 Task: Search email   in folder Folder0000000028 with a subject Subject0000000027. Search email   in folder Inbox with a subject Subject0000000028. Search email   in folder Sent items with a subject Subject0000000028. Mark as unread   in folder Folder0000000021 with a subject Subject0000000021. Mark as unread   in folder Folder0000000022 with a subject Subject0000000021
Action: Mouse moved to (442, 115)
Screenshot: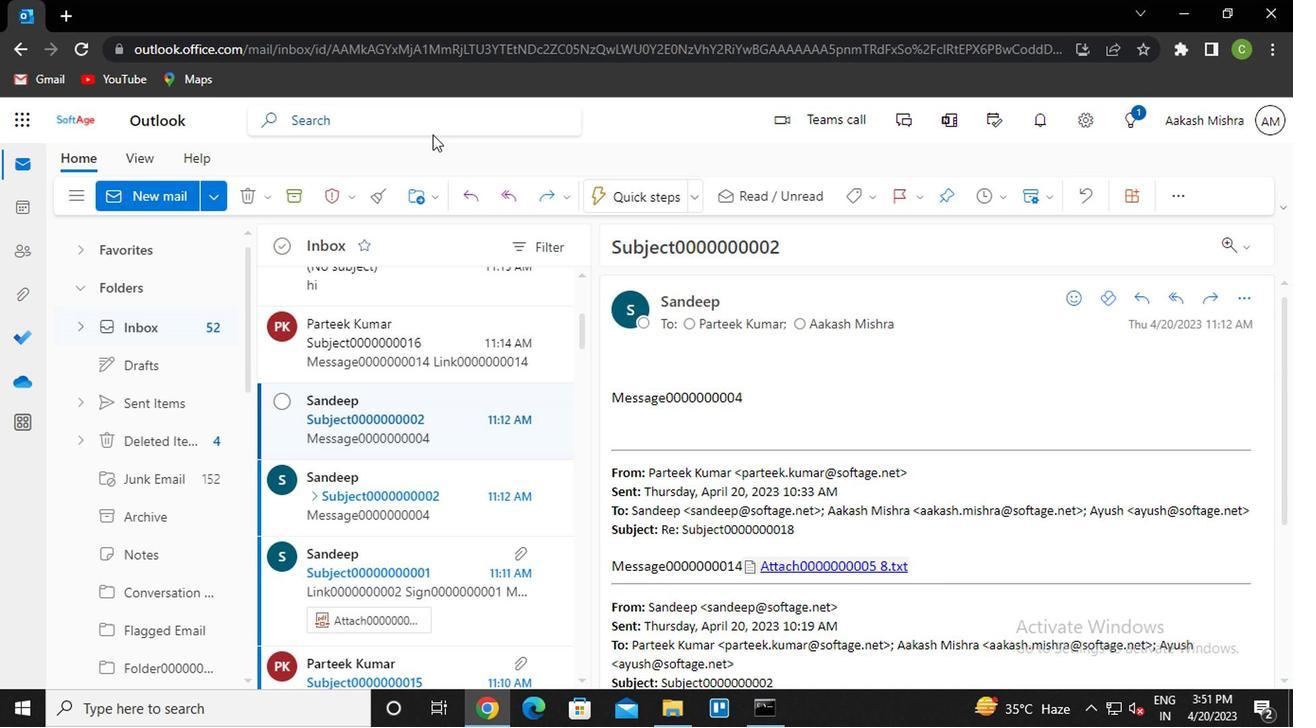 
Action: Mouse pressed left at (442, 115)
Screenshot: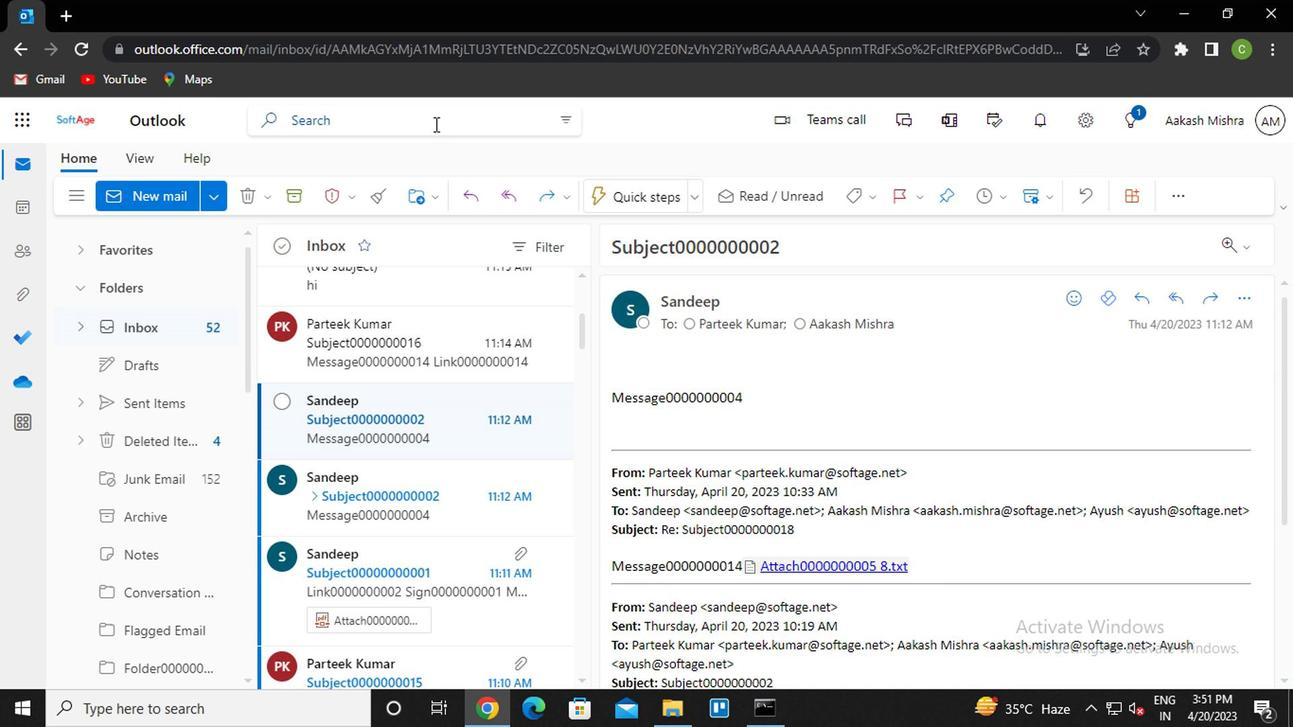 
Action: Mouse moved to (683, 124)
Screenshot: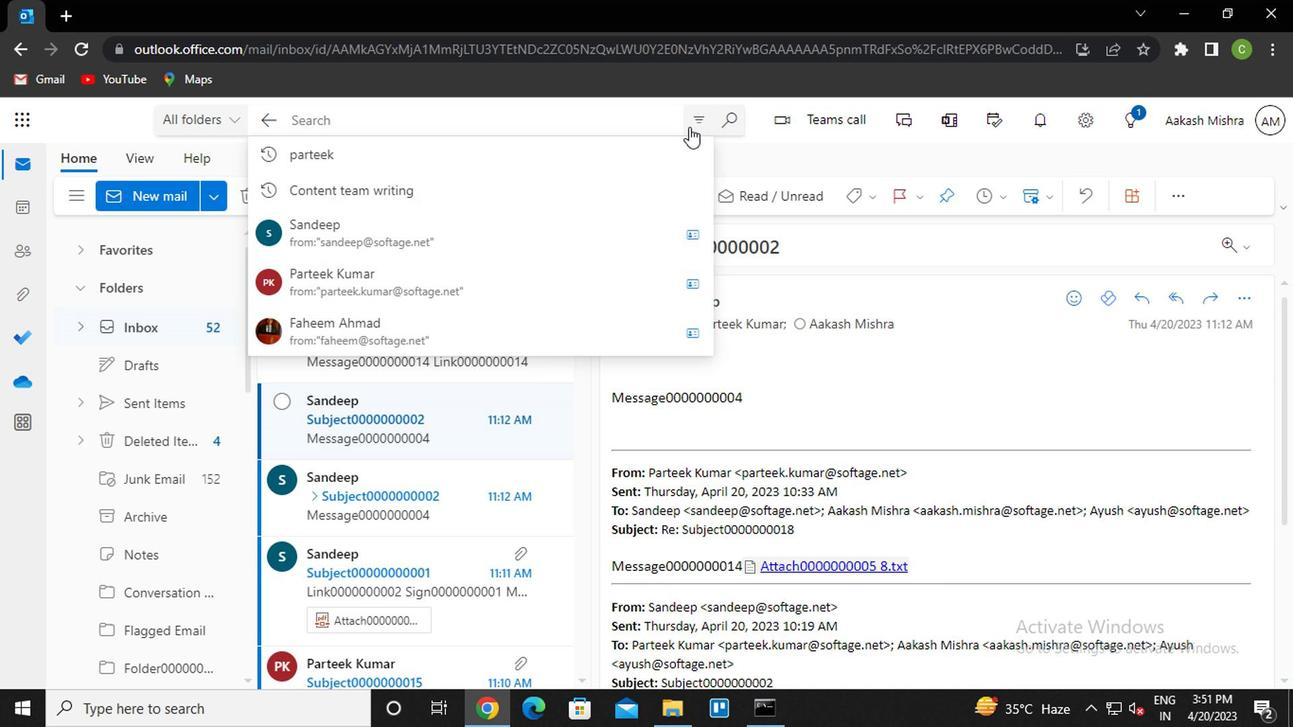 
Action: Mouse pressed left at (683, 124)
Screenshot: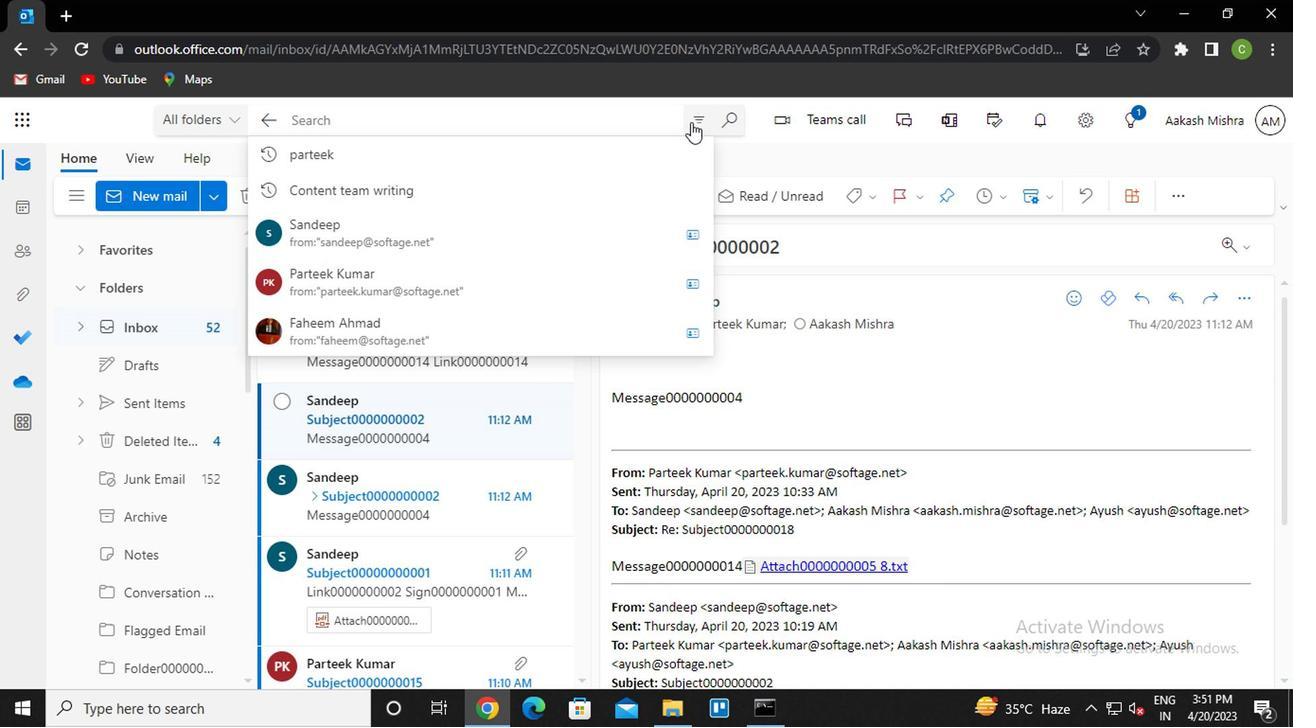 
Action: Mouse moved to (532, 177)
Screenshot: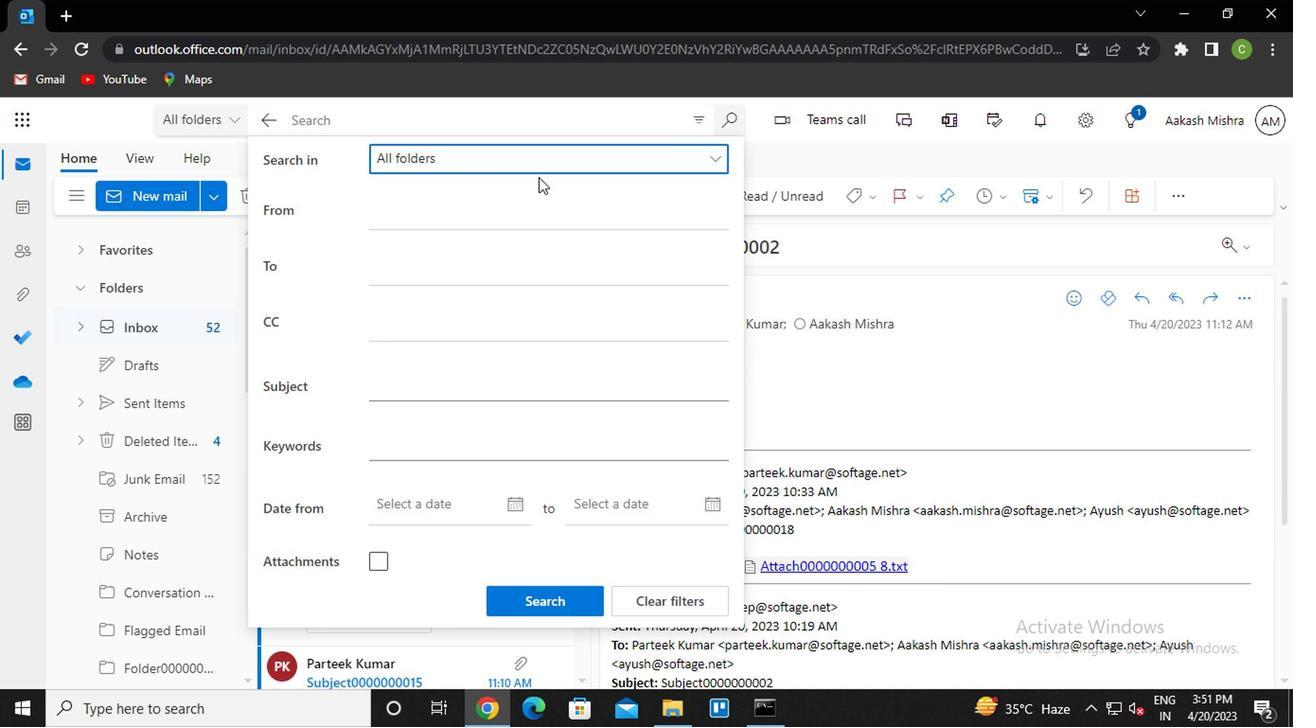 
Action: Mouse pressed left at (532, 177)
Screenshot: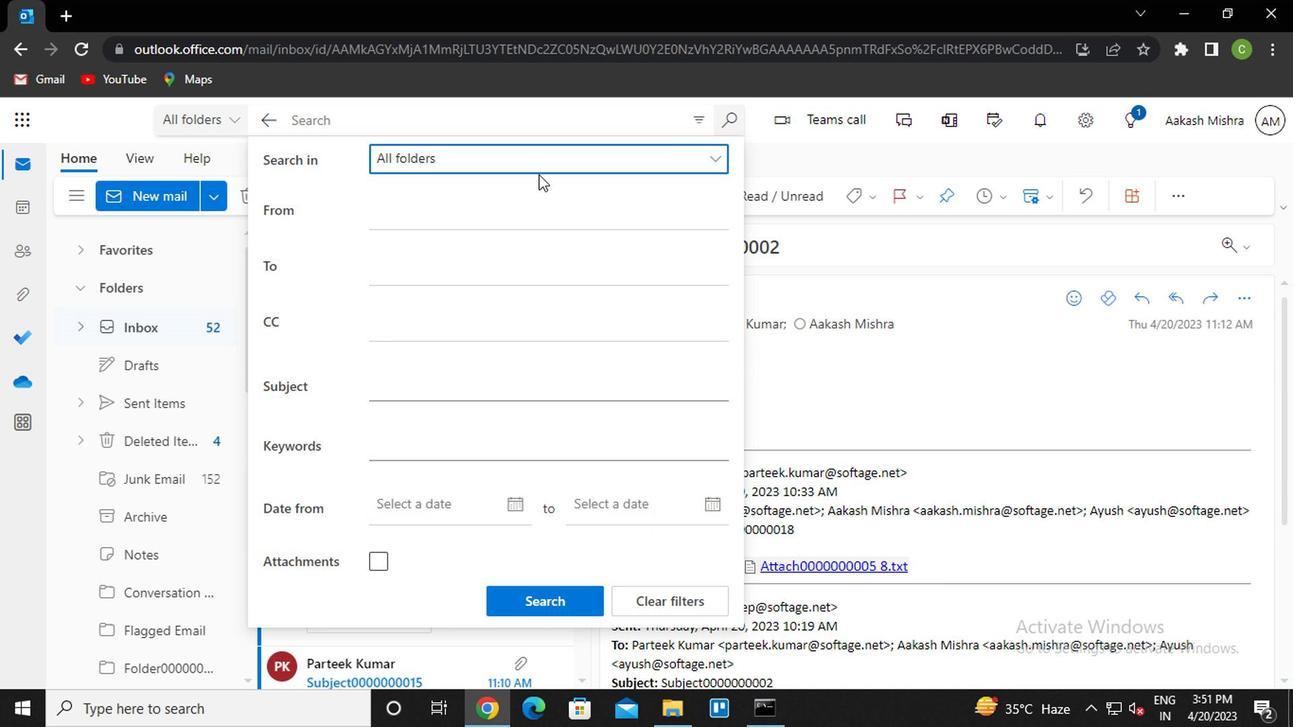 
Action: Mouse moved to (557, 159)
Screenshot: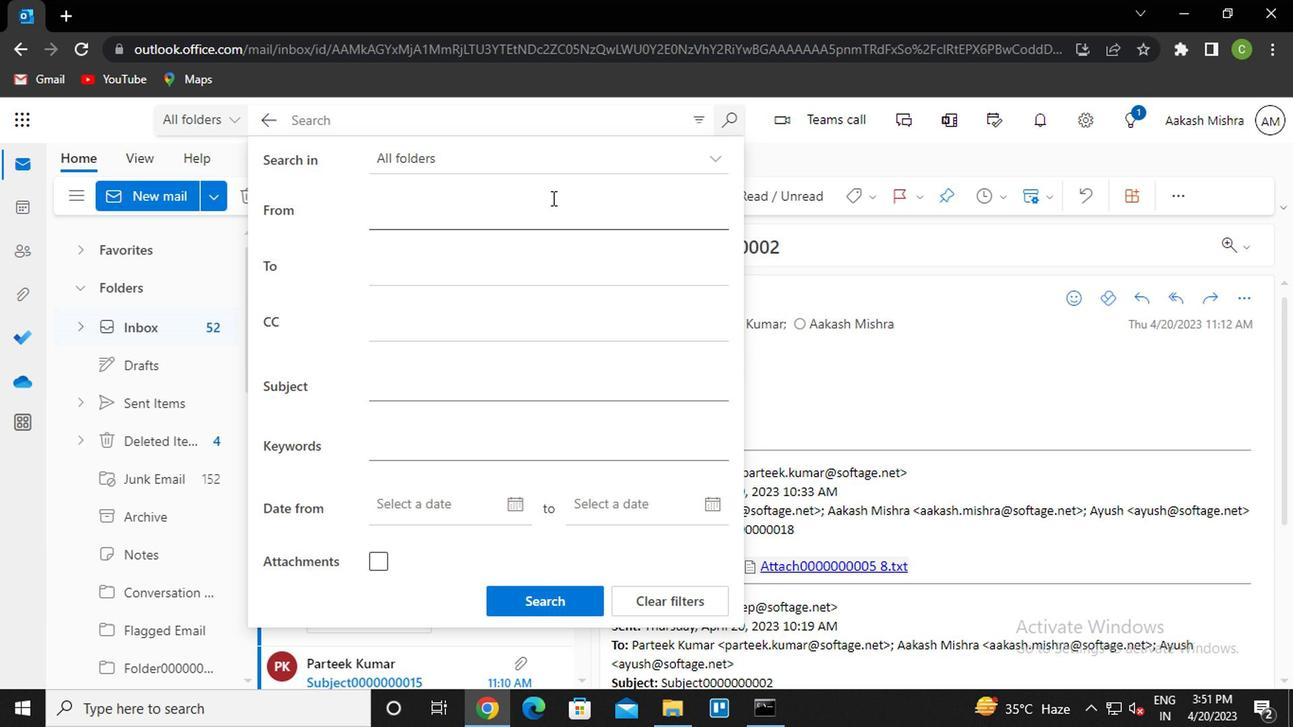 
Action: Mouse pressed left at (557, 159)
Screenshot: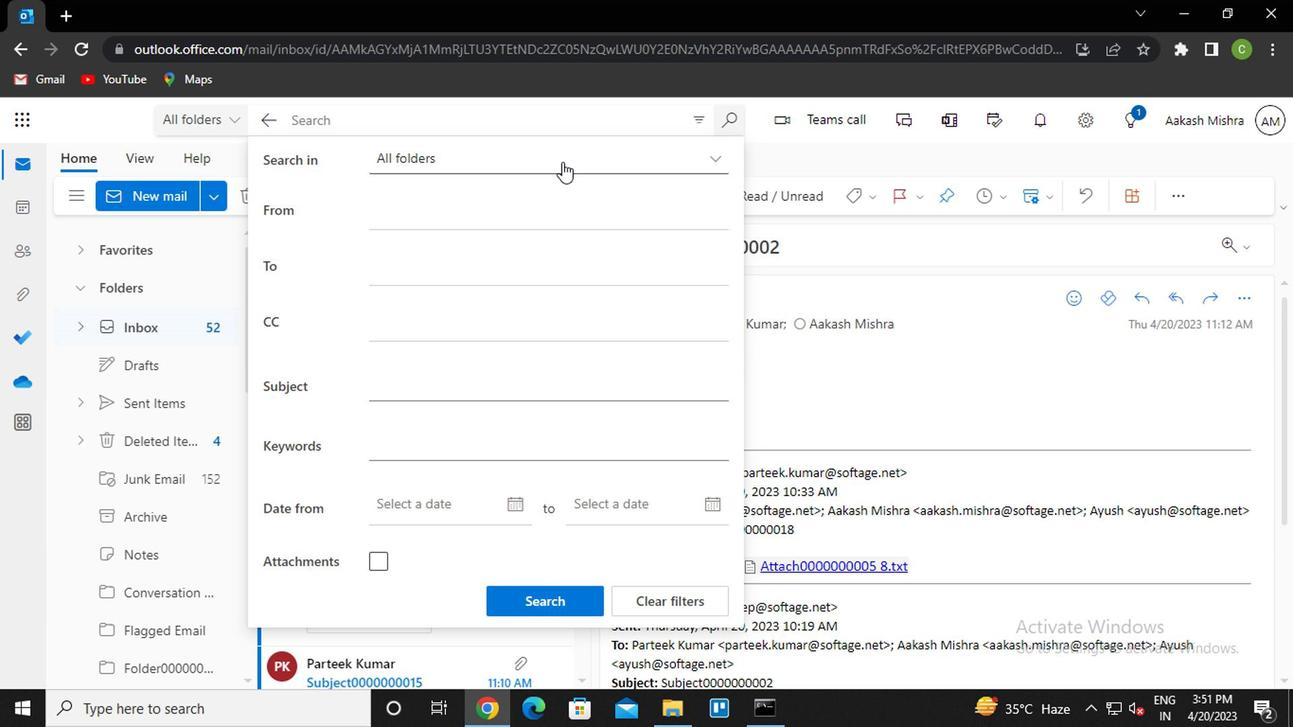 
Action: Mouse moved to (552, 297)
Screenshot: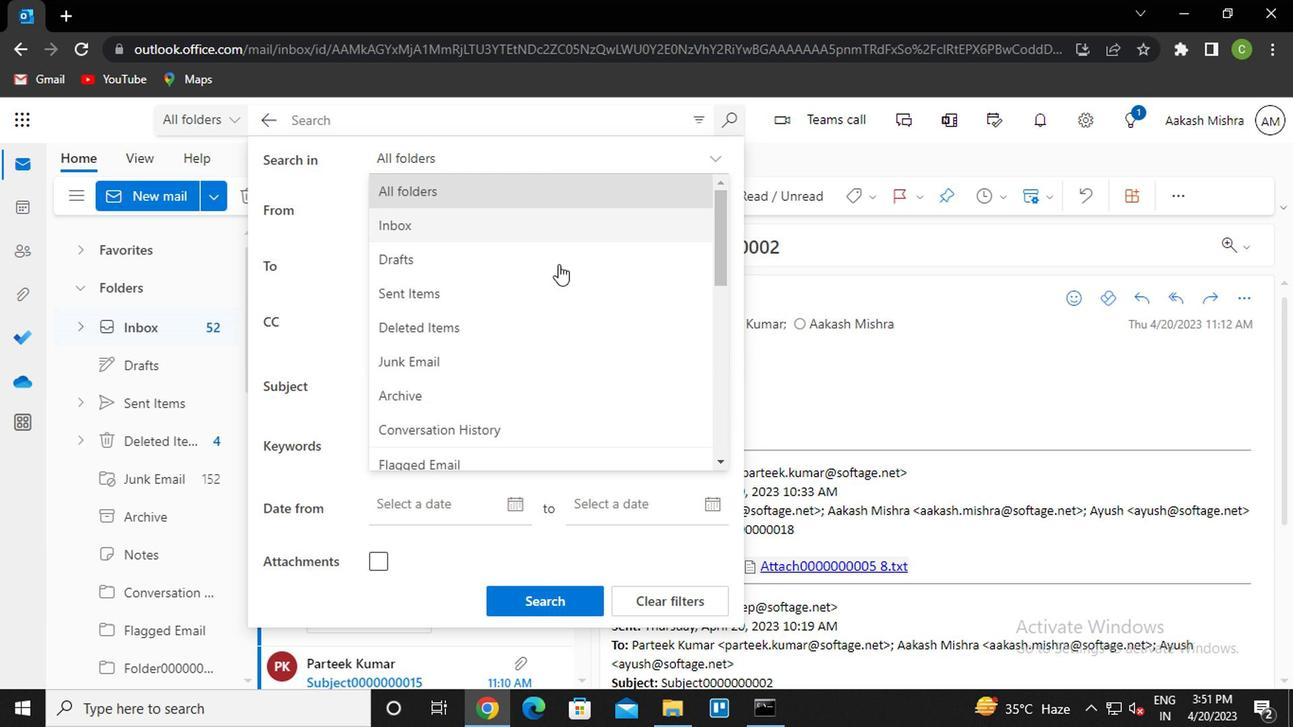
Action: Mouse scrolled (552, 296) with delta (0, -1)
Screenshot: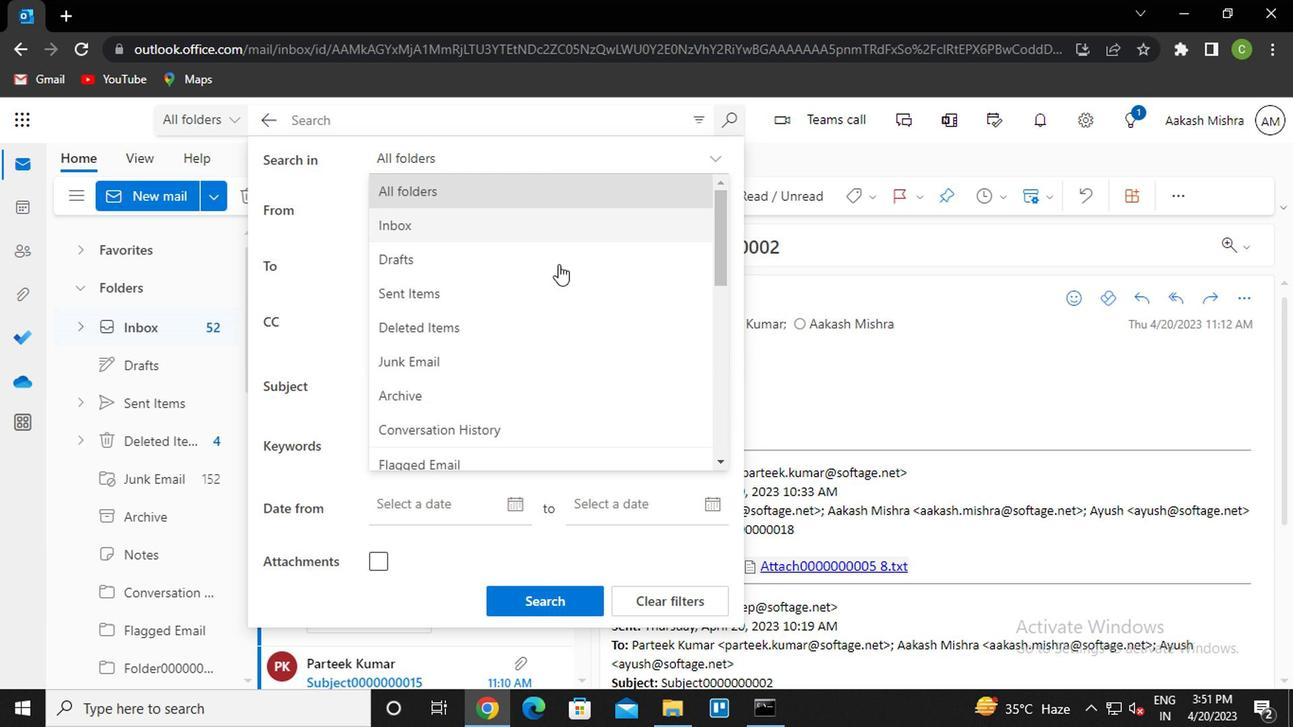 
Action: Mouse scrolled (552, 296) with delta (0, -1)
Screenshot: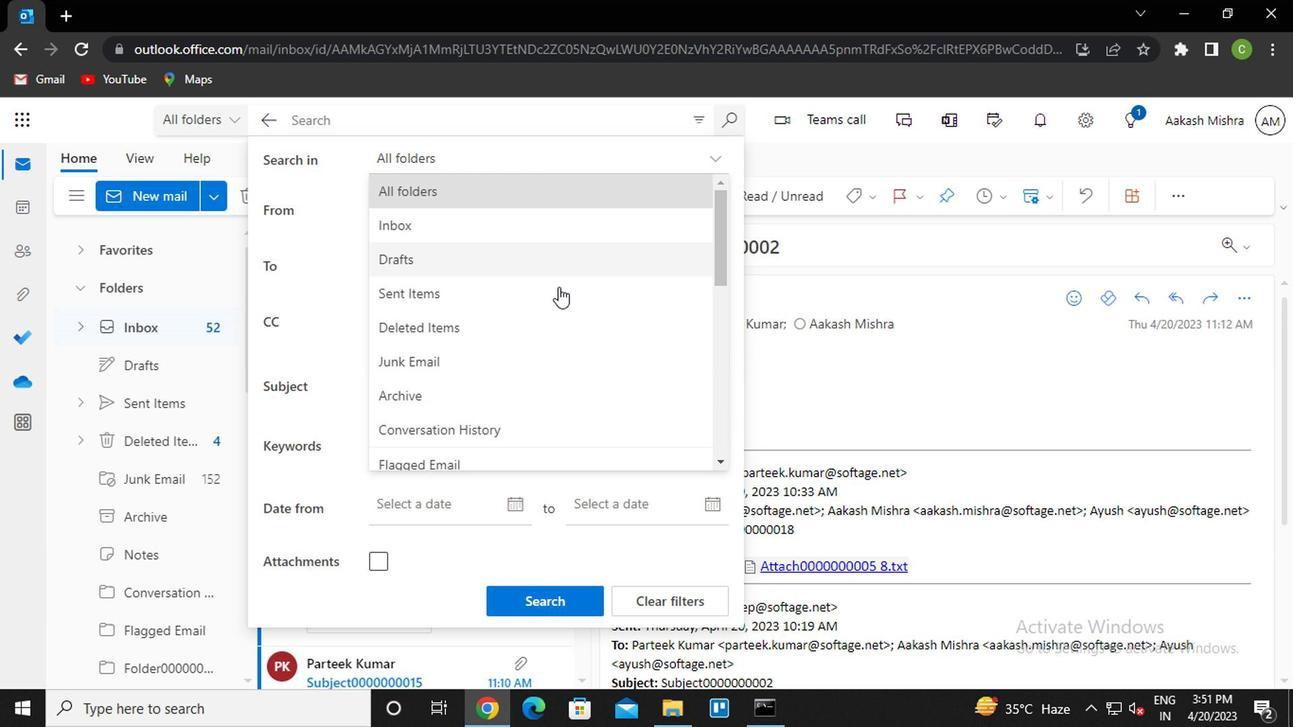 
Action: Mouse scrolled (552, 296) with delta (0, -1)
Screenshot: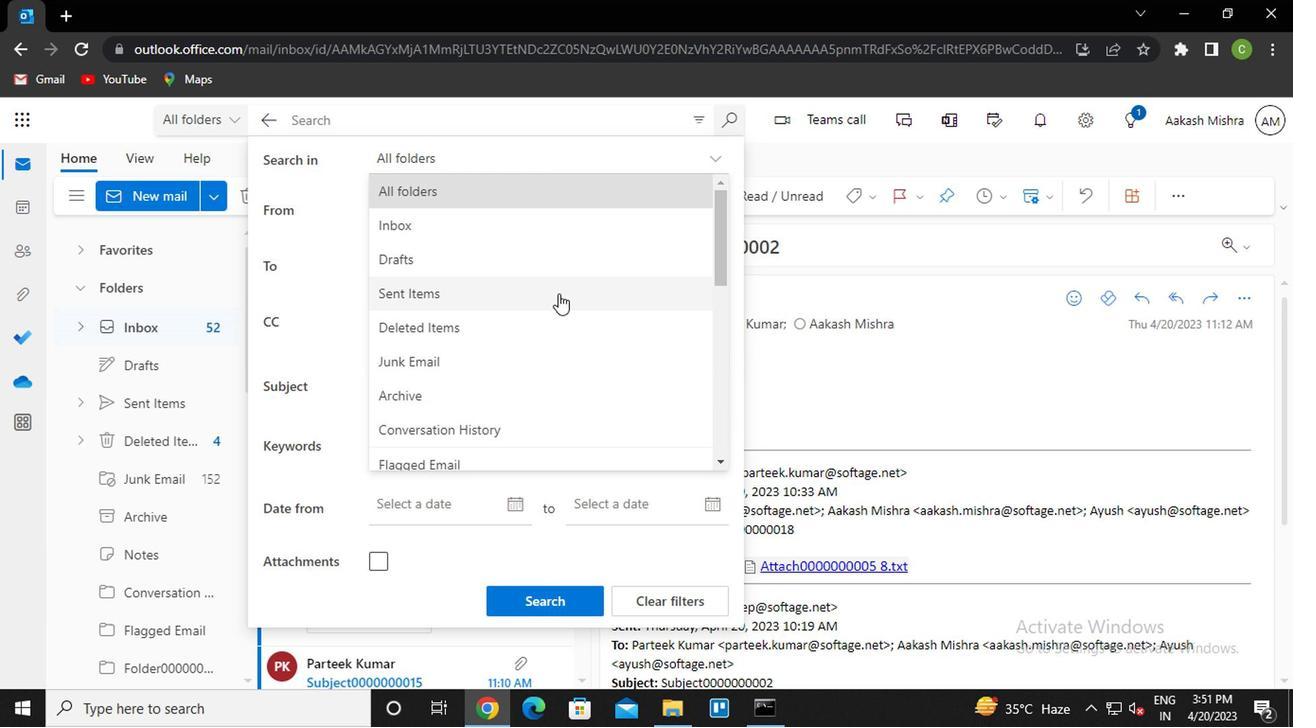 
Action: Mouse scrolled (552, 296) with delta (0, -1)
Screenshot: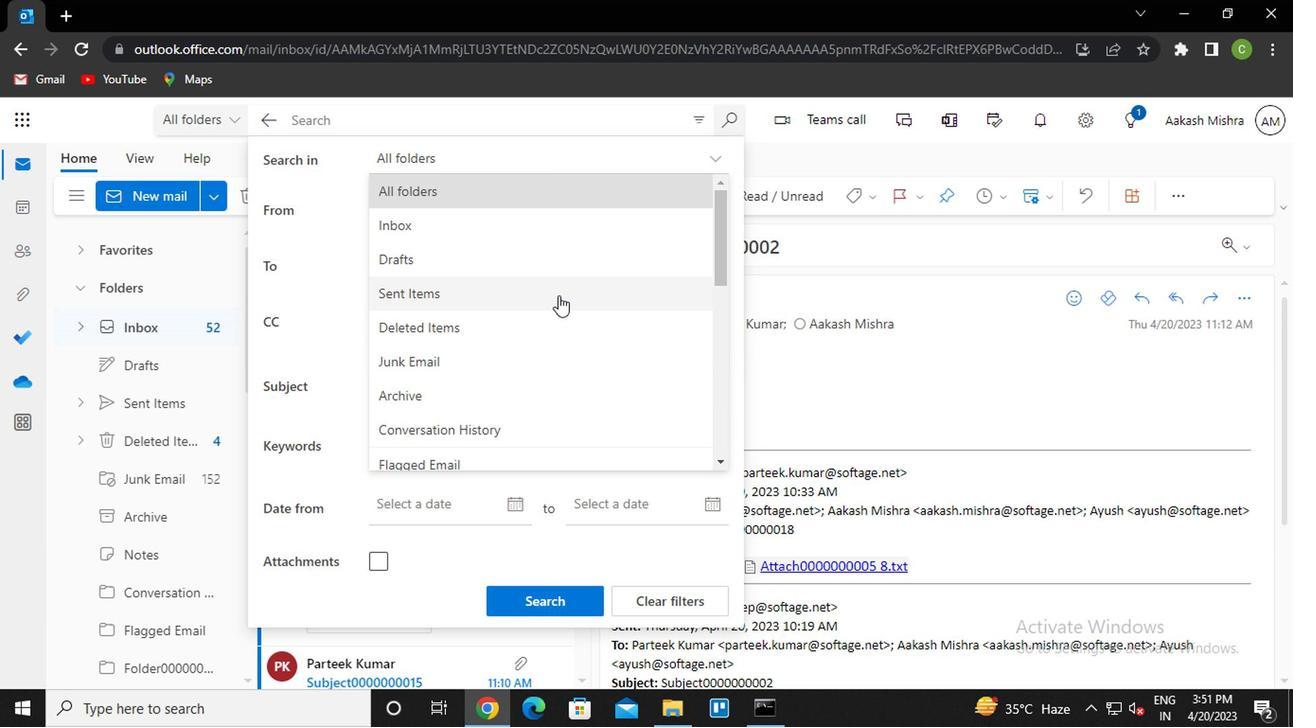 
Action: Mouse scrolled (552, 296) with delta (0, -1)
Screenshot: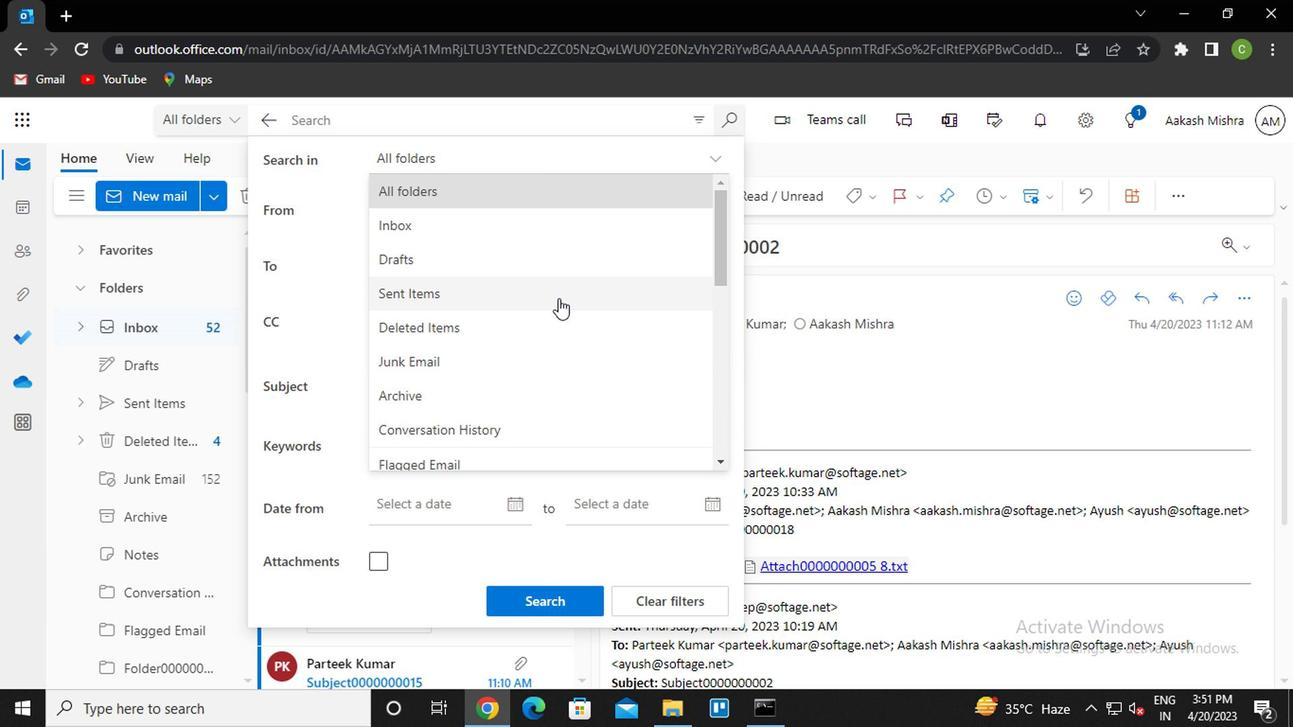 
Action: Mouse moved to (517, 353)
Screenshot: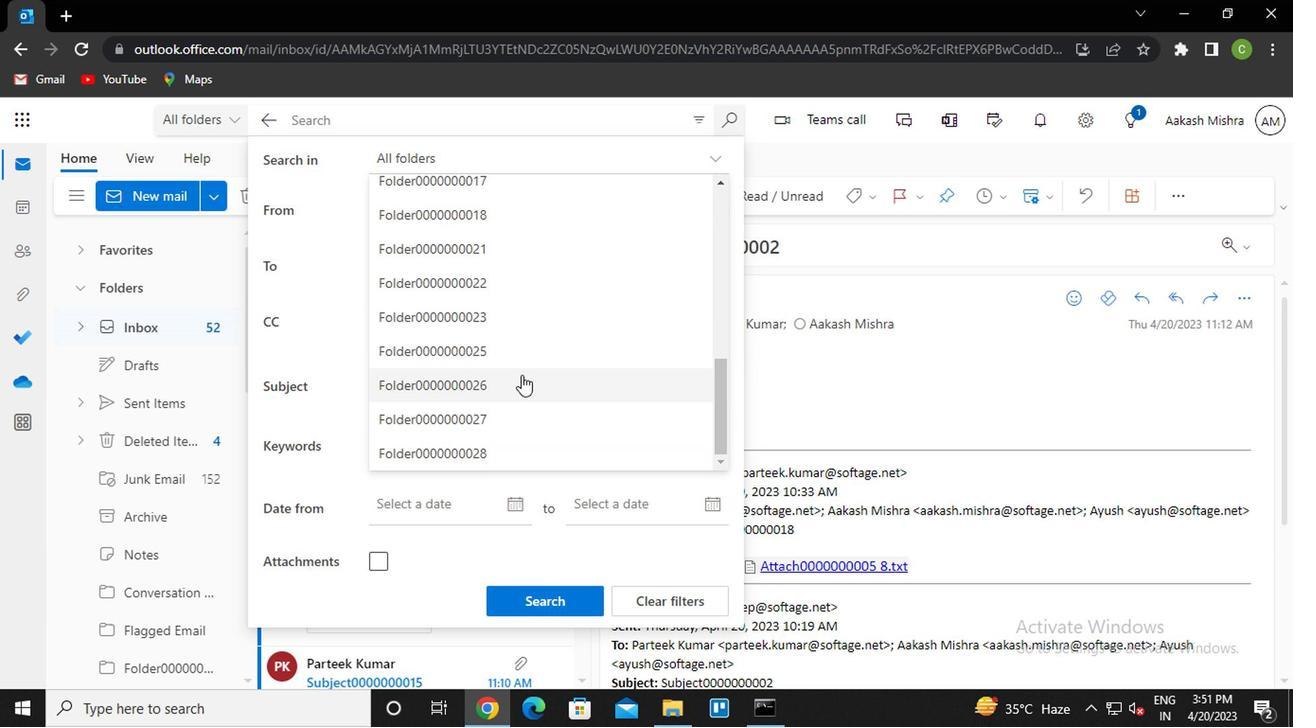
Action: Mouse scrolled (517, 351) with delta (0, -1)
Screenshot: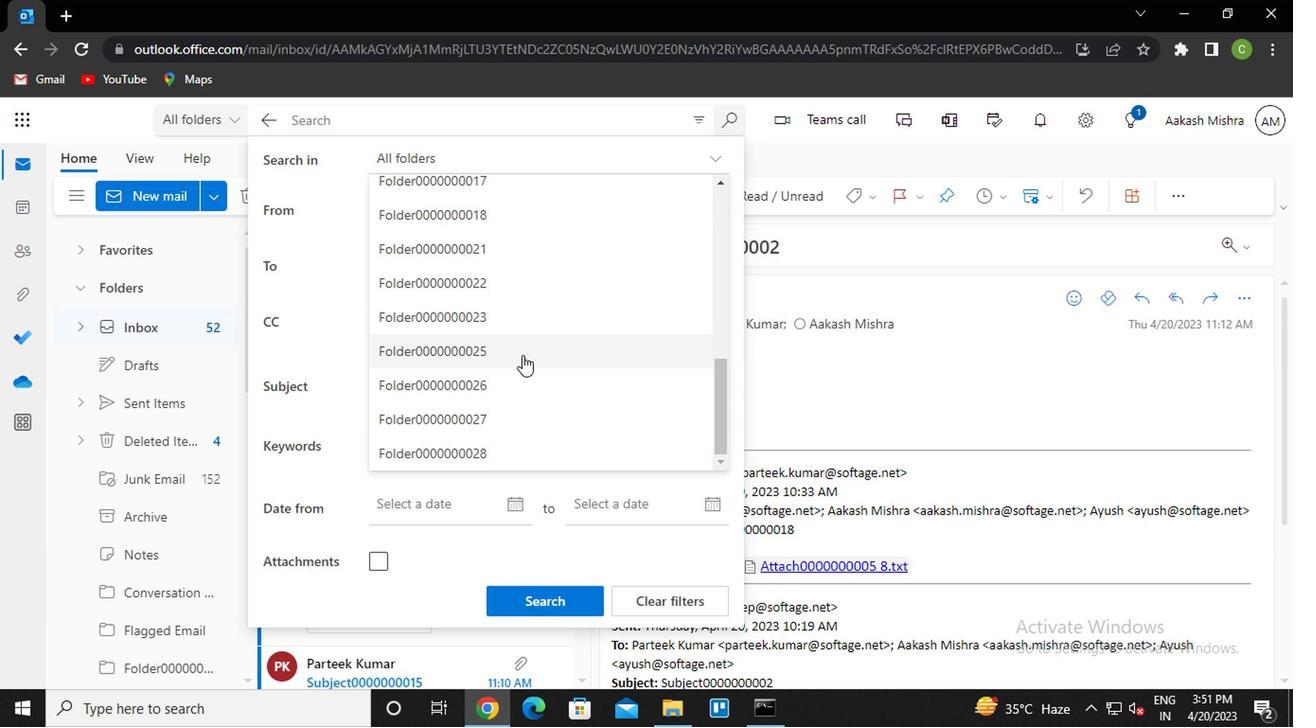 
Action: Mouse moved to (516, 353)
Screenshot: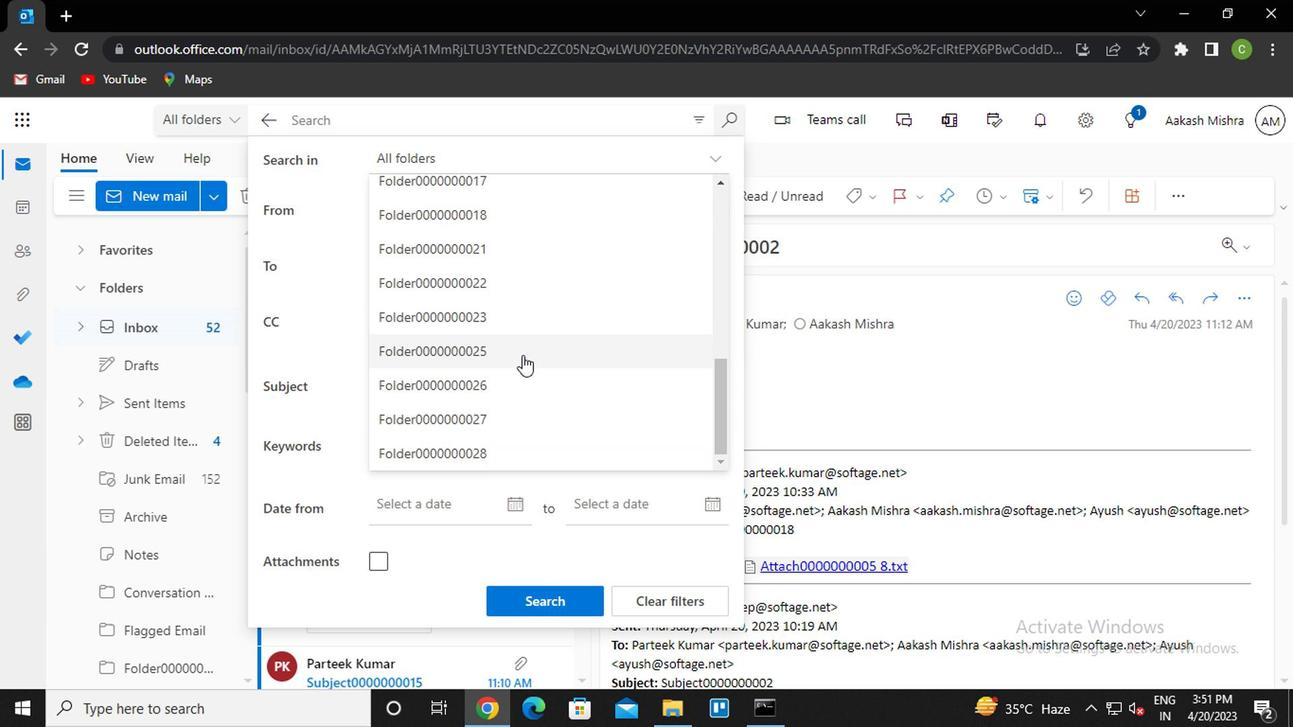 
Action: Mouse scrolled (516, 351) with delta (0, -1)
Screenshot: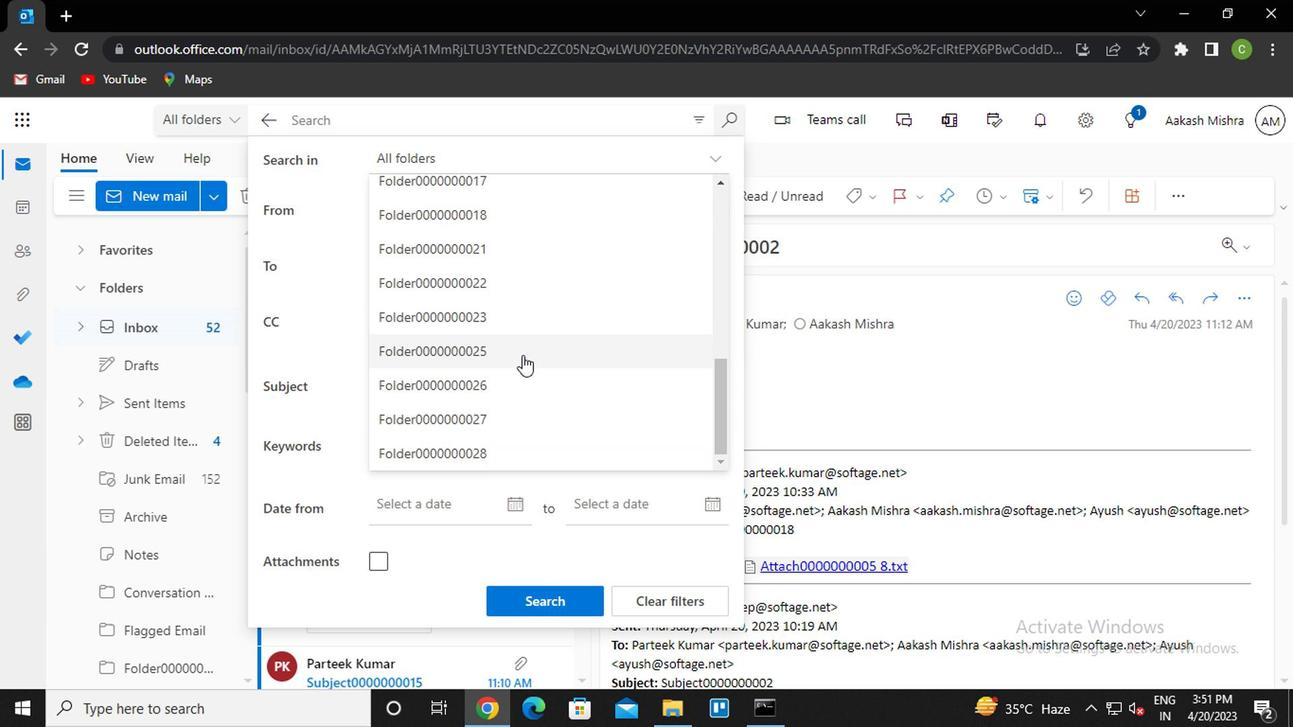 
Action: Mouse scrolled (516, 351) with delta (0, -1)
Screenshot: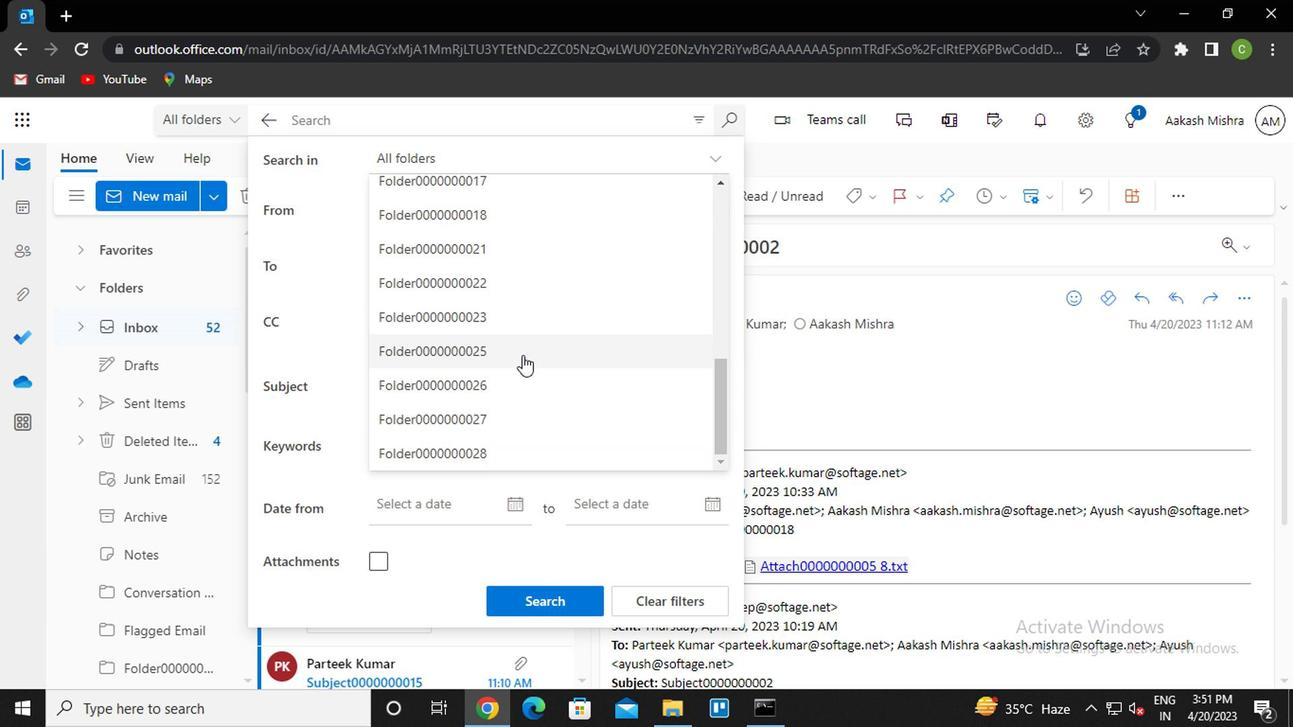 
Action: Mouse scrolled (516, 351) with delta (0, -1)
Screenshot: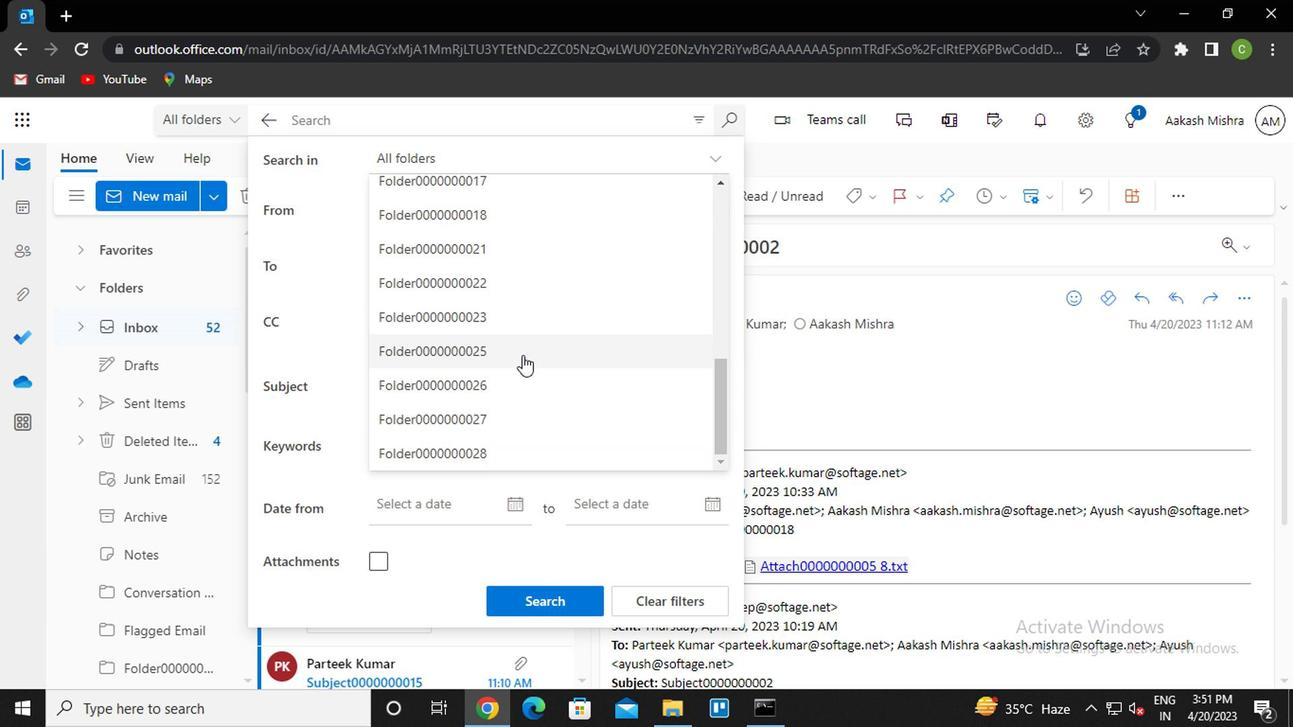 
Action: Mouse moved to (477, 450)
Screenshot: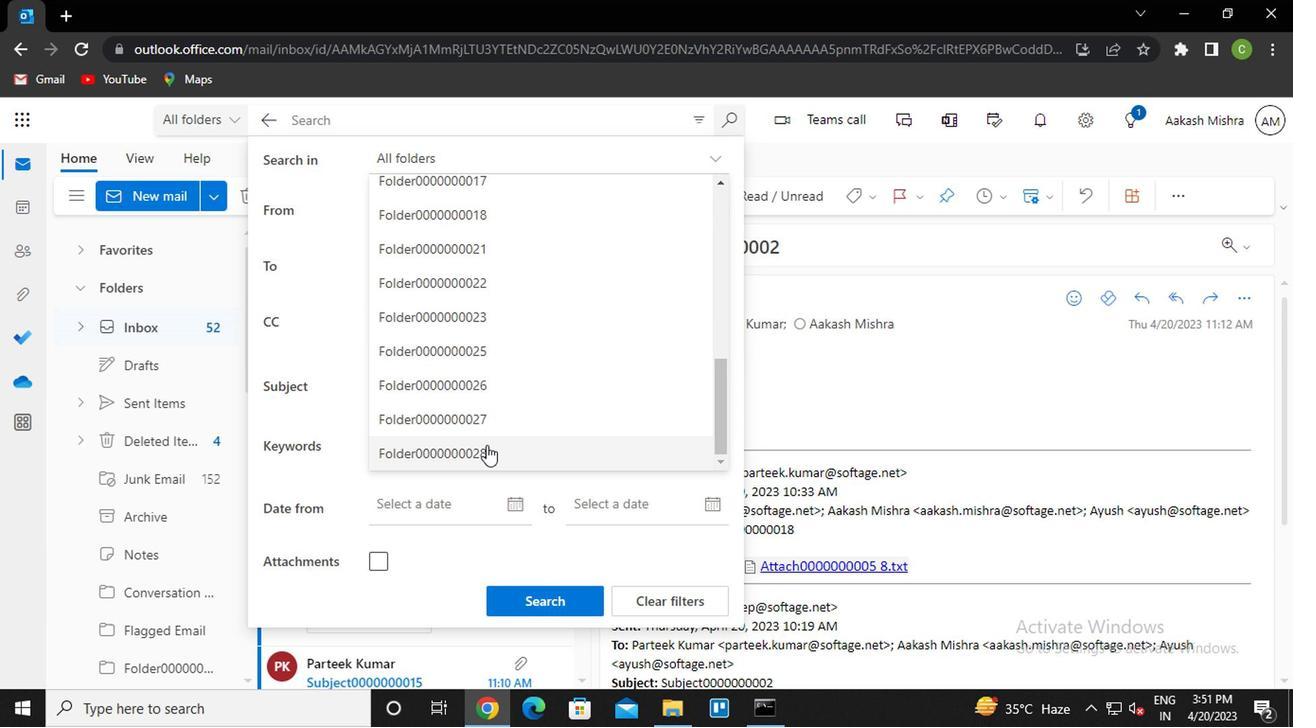 
Action: Mouse pressed left at (477, 450)
Screenshot: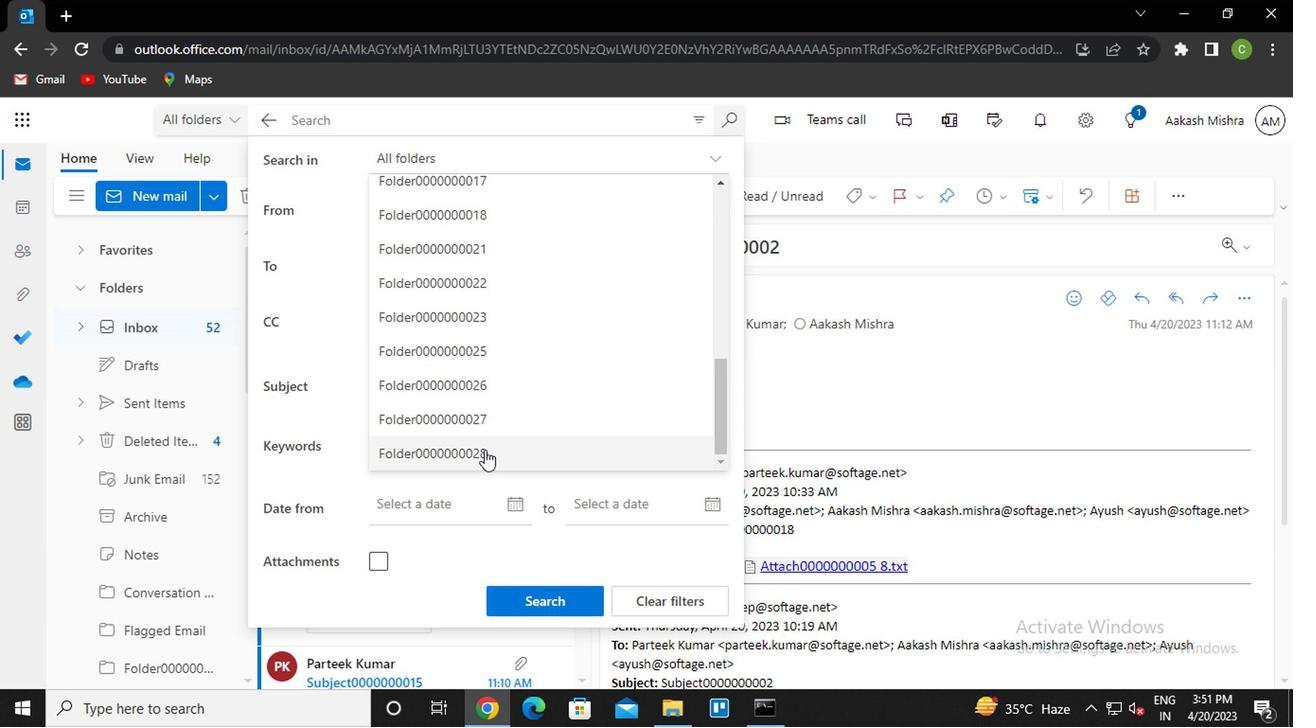 
Action: Mouse moved to (429, 389)
Screenshot: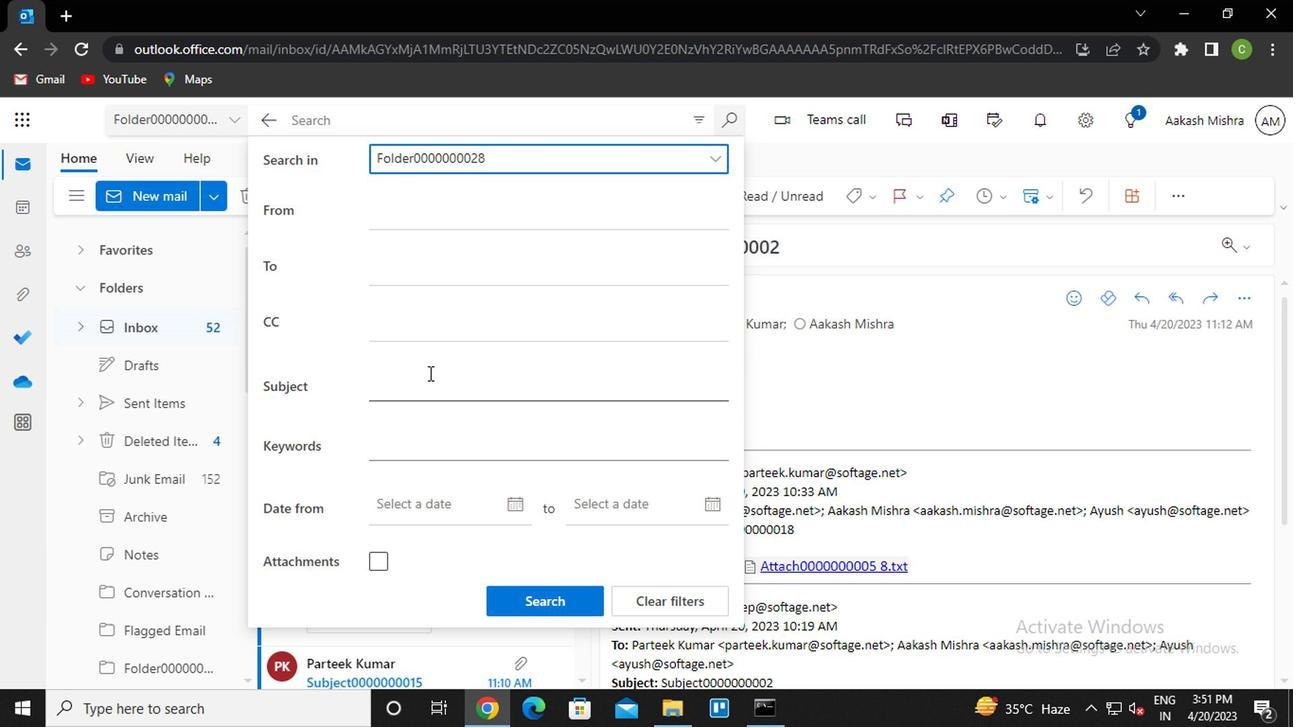 
Action: Mouse pressed left at (429, 389)
Screenshot: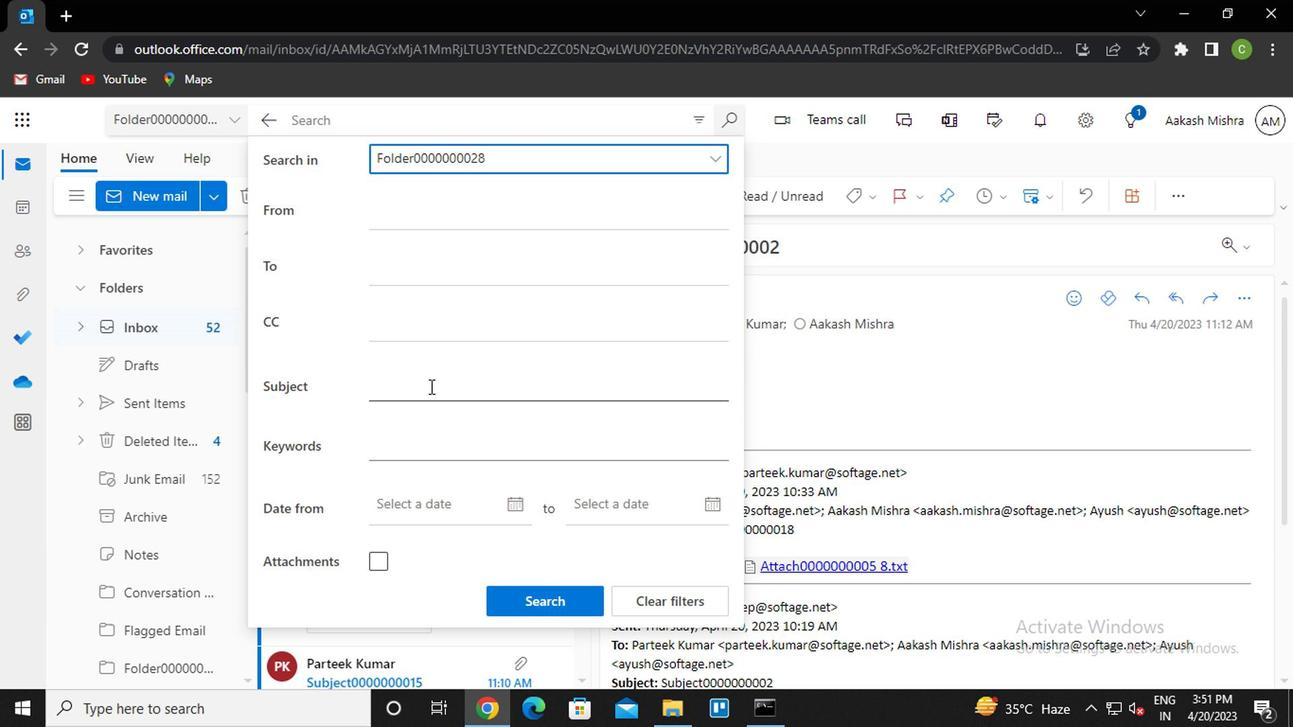 
Action: Key pressed <Key.caps_lock><Key.caps_lock>s<Key.caps_lock>ubject0000000027
Screenshot: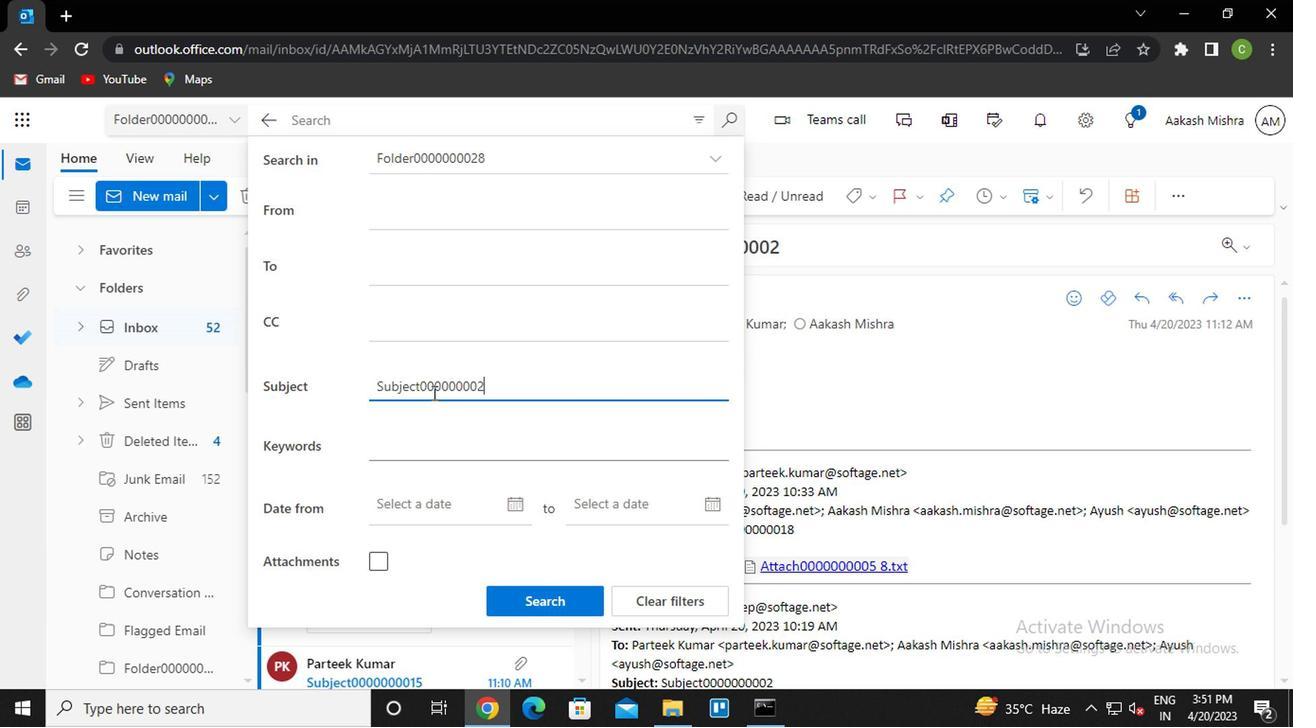 
Action: Mouse moved to (536, 604)
Screenshot: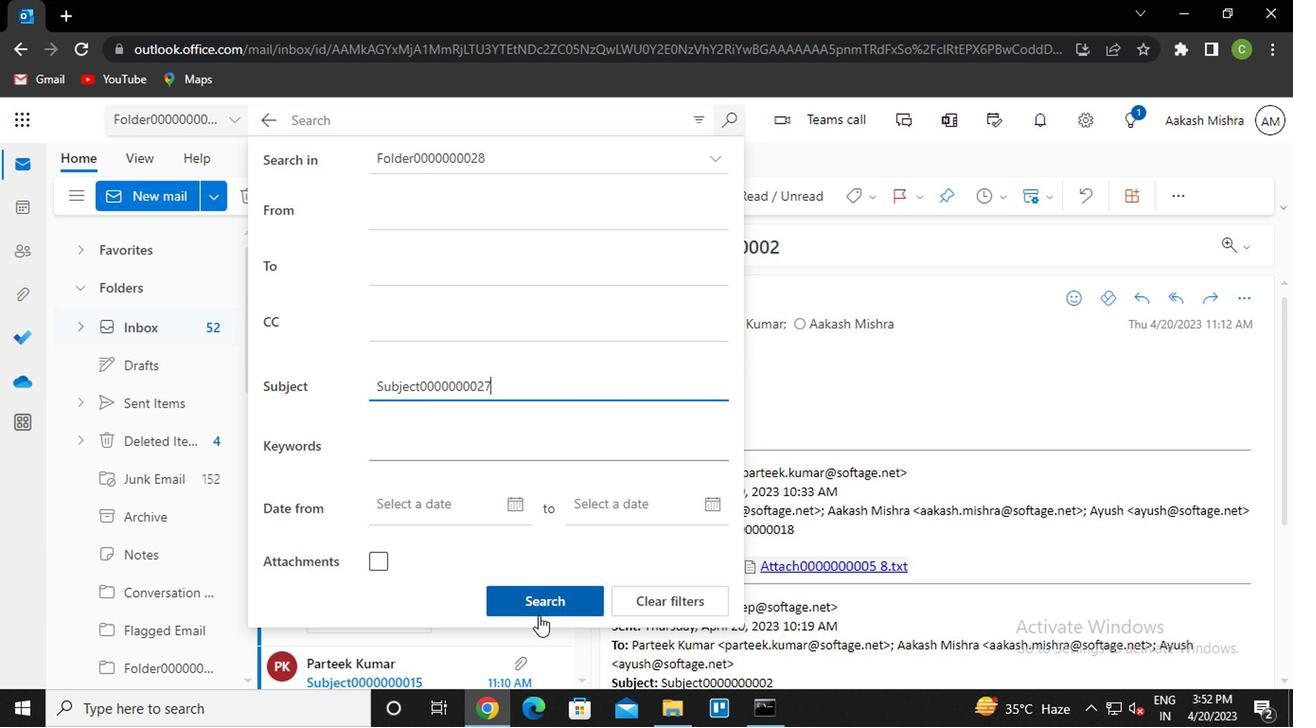 
Action: Mouse pressed left at (536, 604)
Screenshot: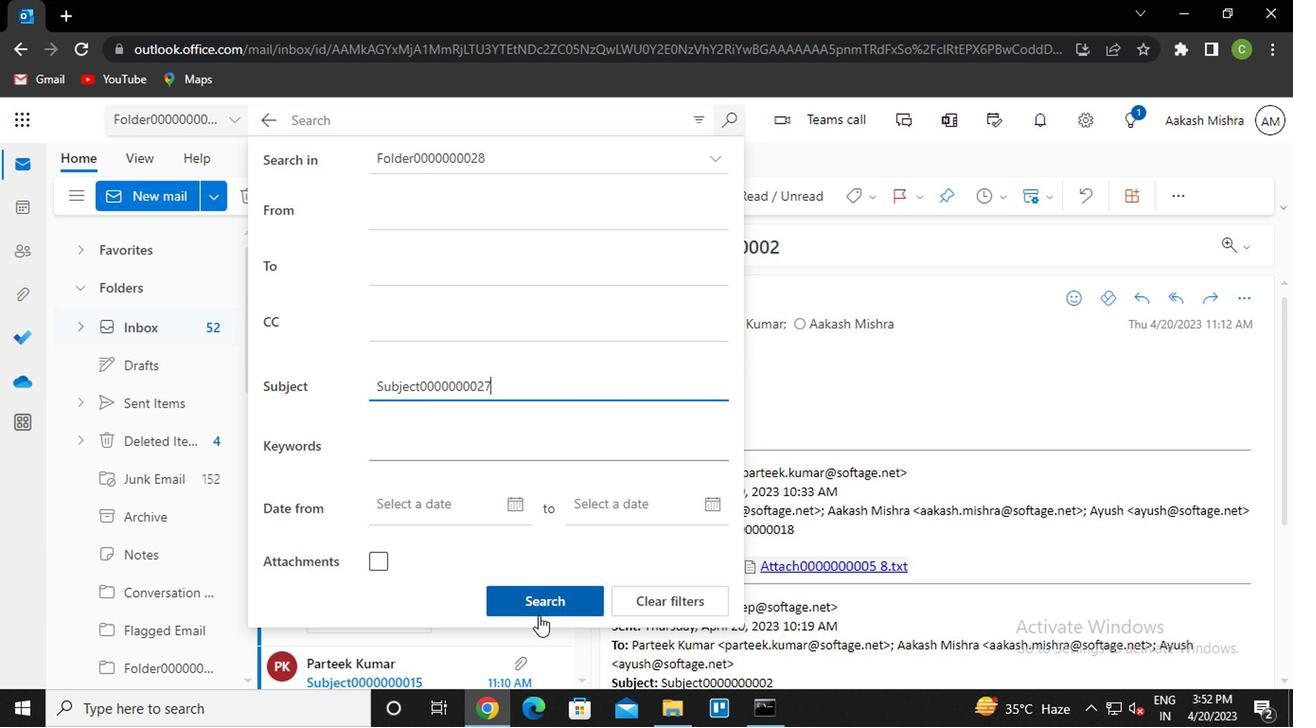 
Action: Mouse moved to (271, 124)
Screenshot: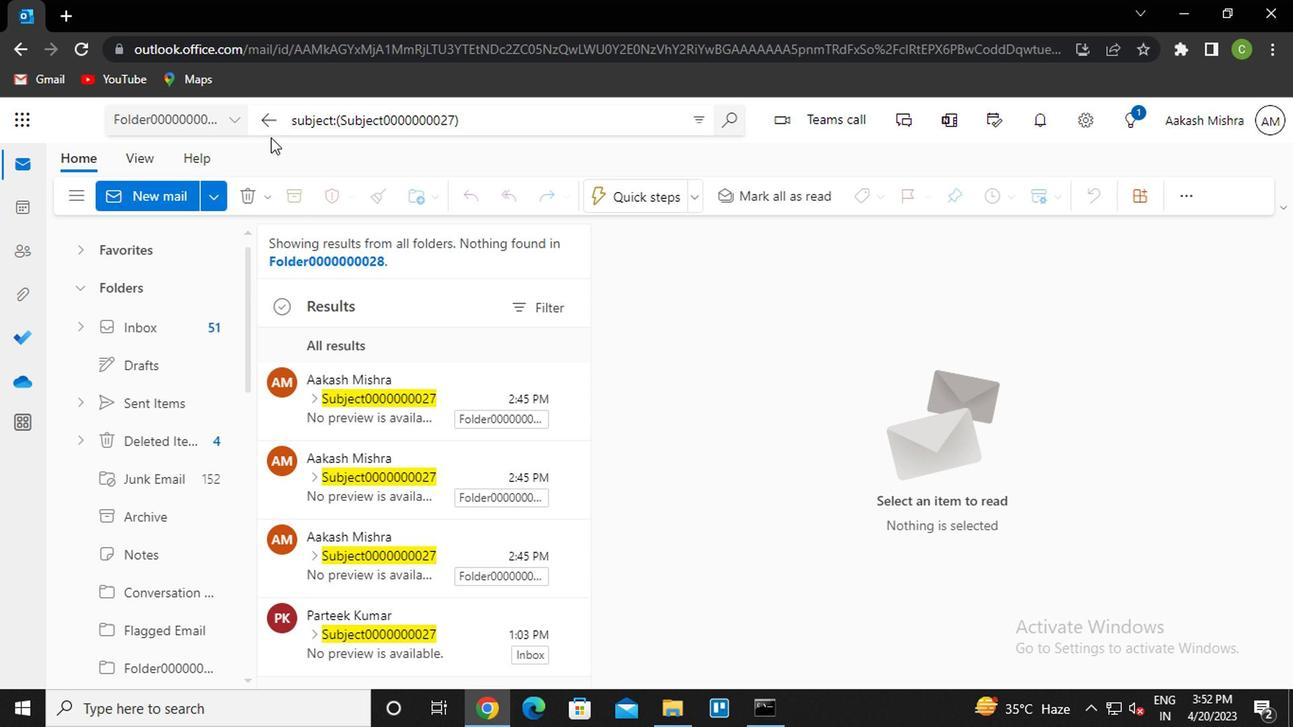 
Action: Mouse pressed left at (271, 124)
Screenshot: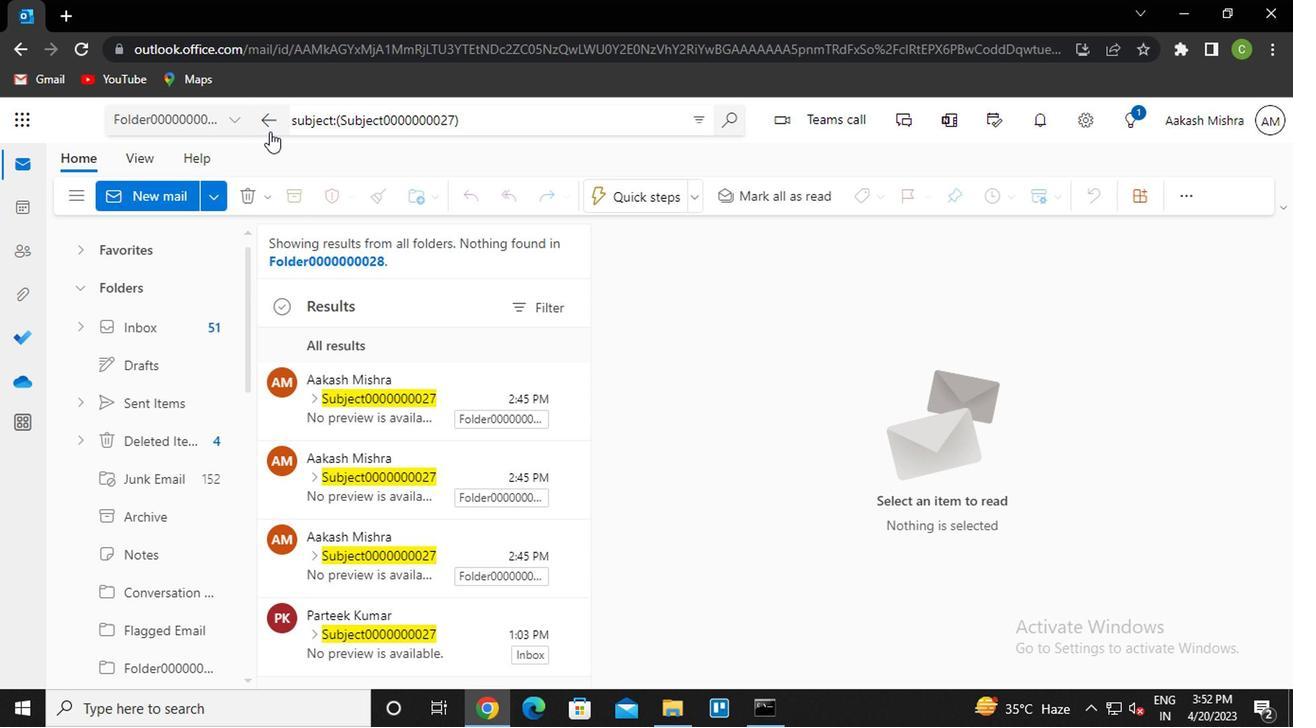 
Action: Mouse moved to (555, 129)
Screenshot: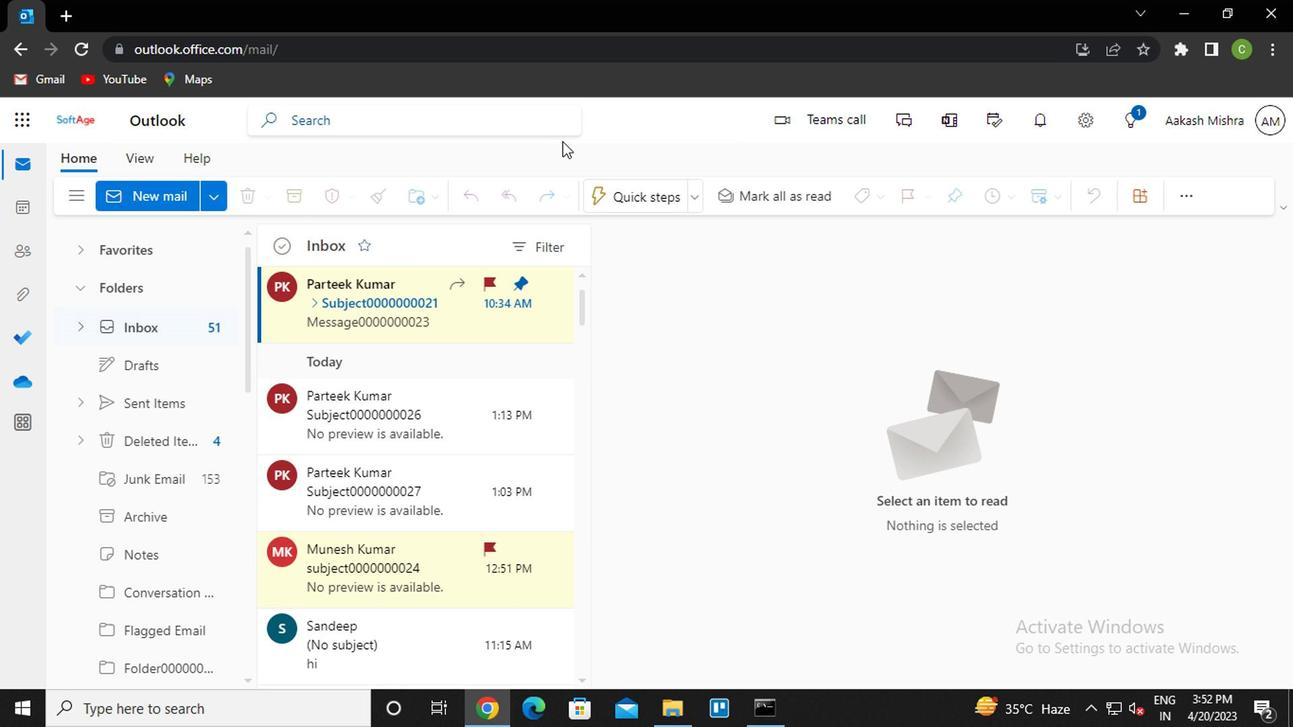 
Action: Mouse pressed left at (555, 129)
Screenshot: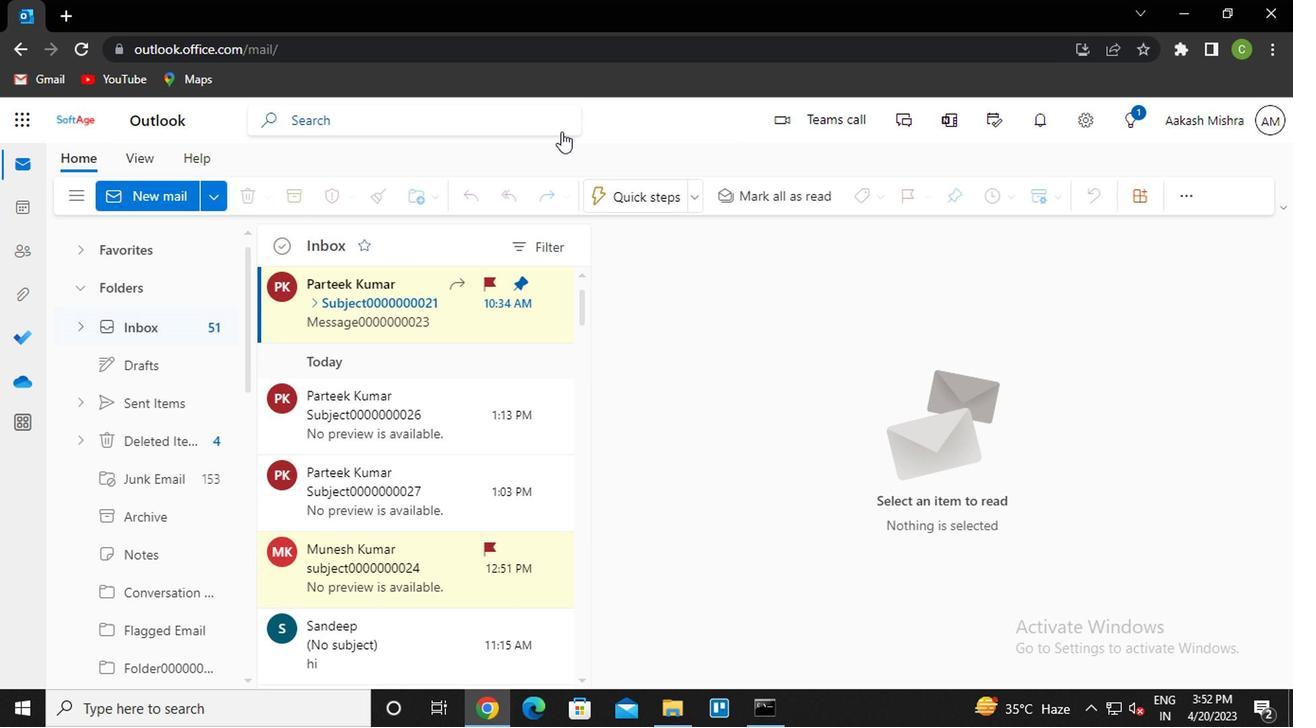 
Action: Mouse moved to (507, 157)
Screenshot: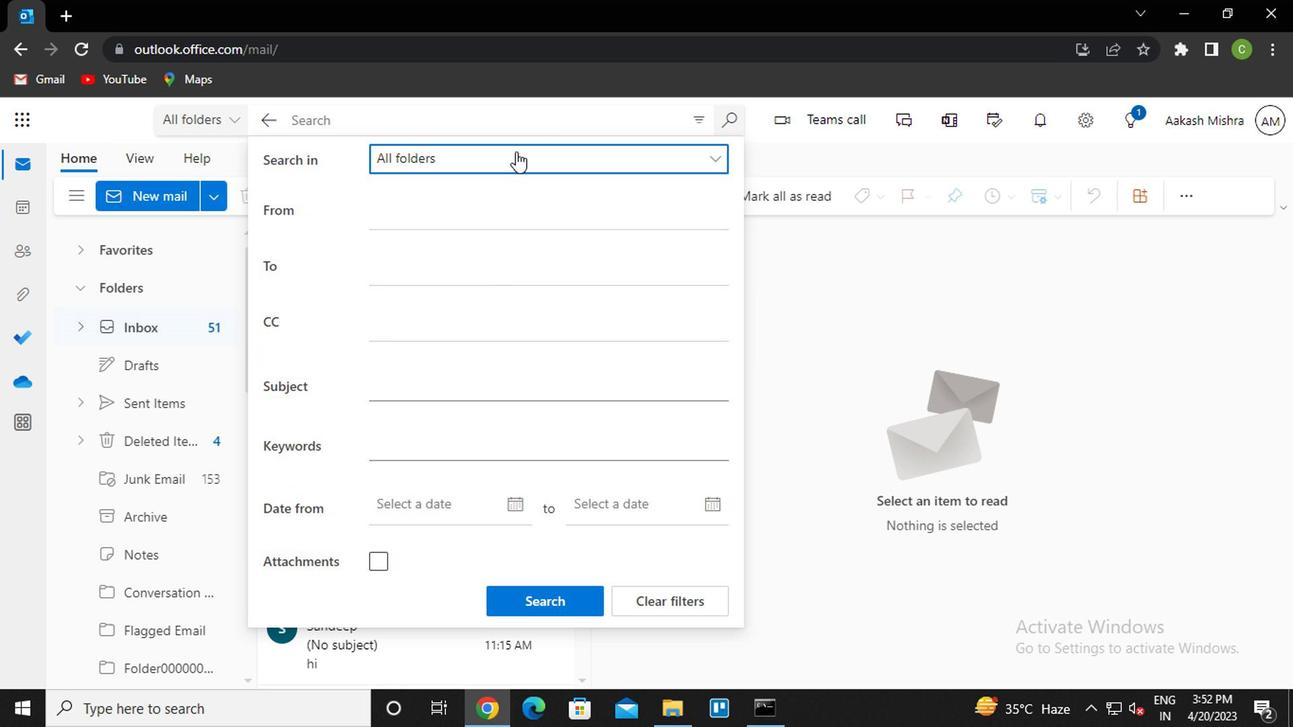 
Action: Mouse pressed left at (507, 157)
Screenshot: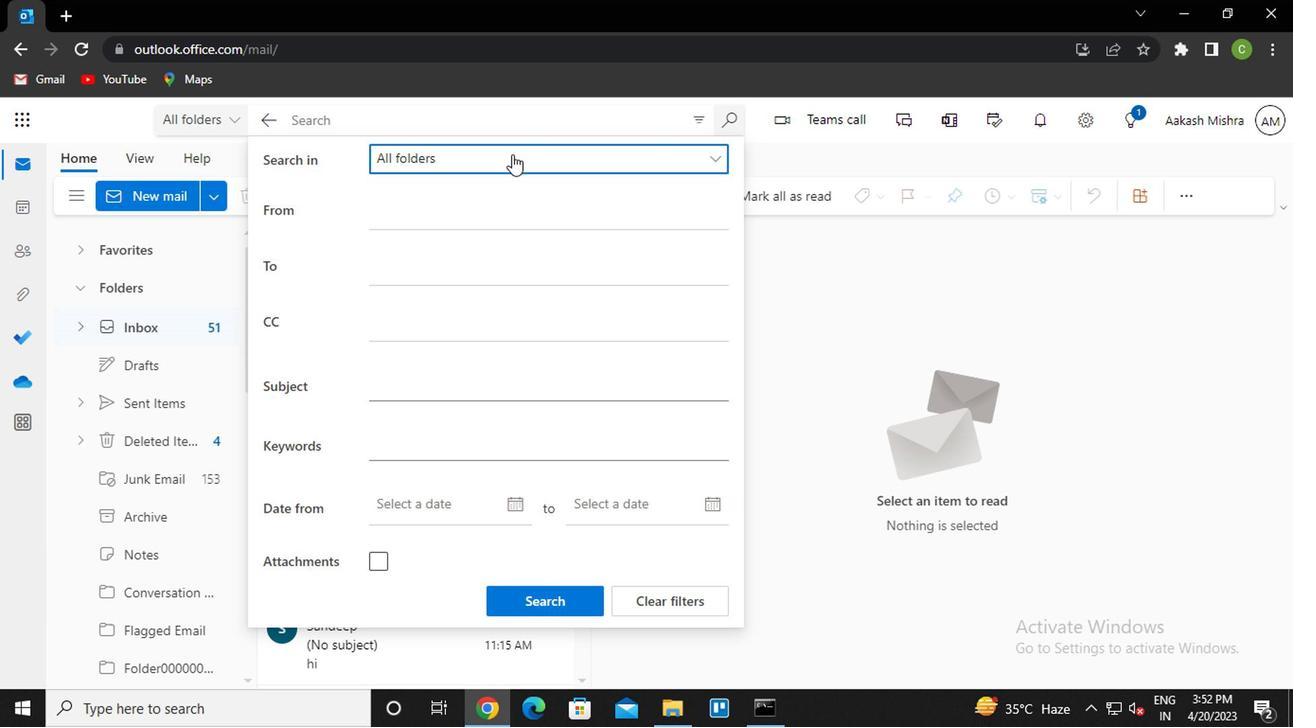
Action: Mouse moved to (427, 222)
Screenshot: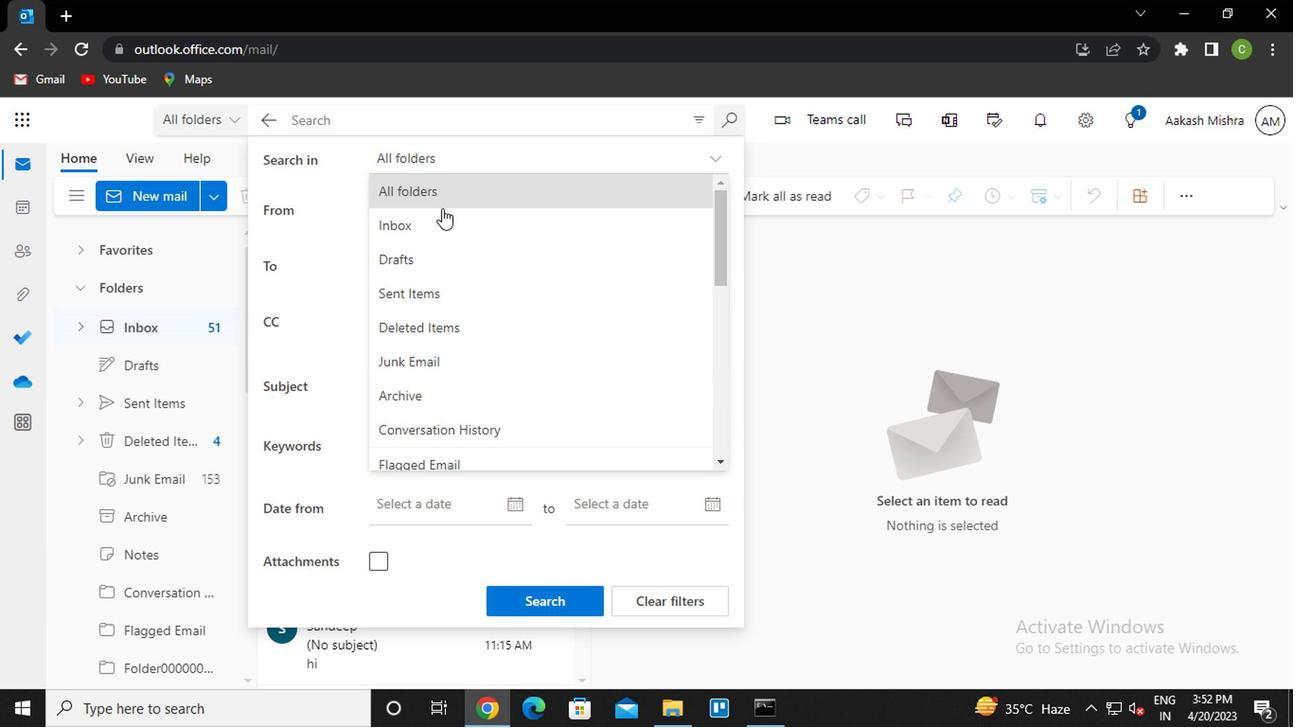 
Action: Mouse pressed left at (427, 222)
Screenshot: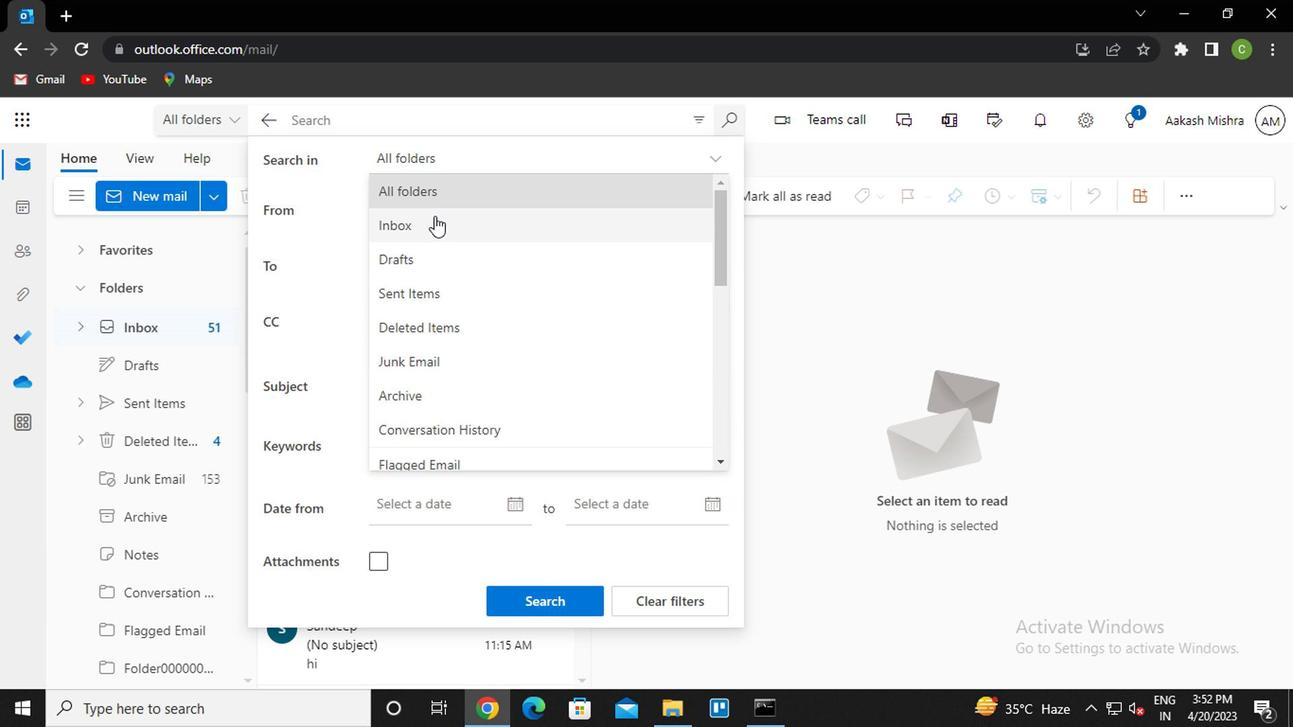 
Action: Mouse moved to (431, 387)
Screenshot: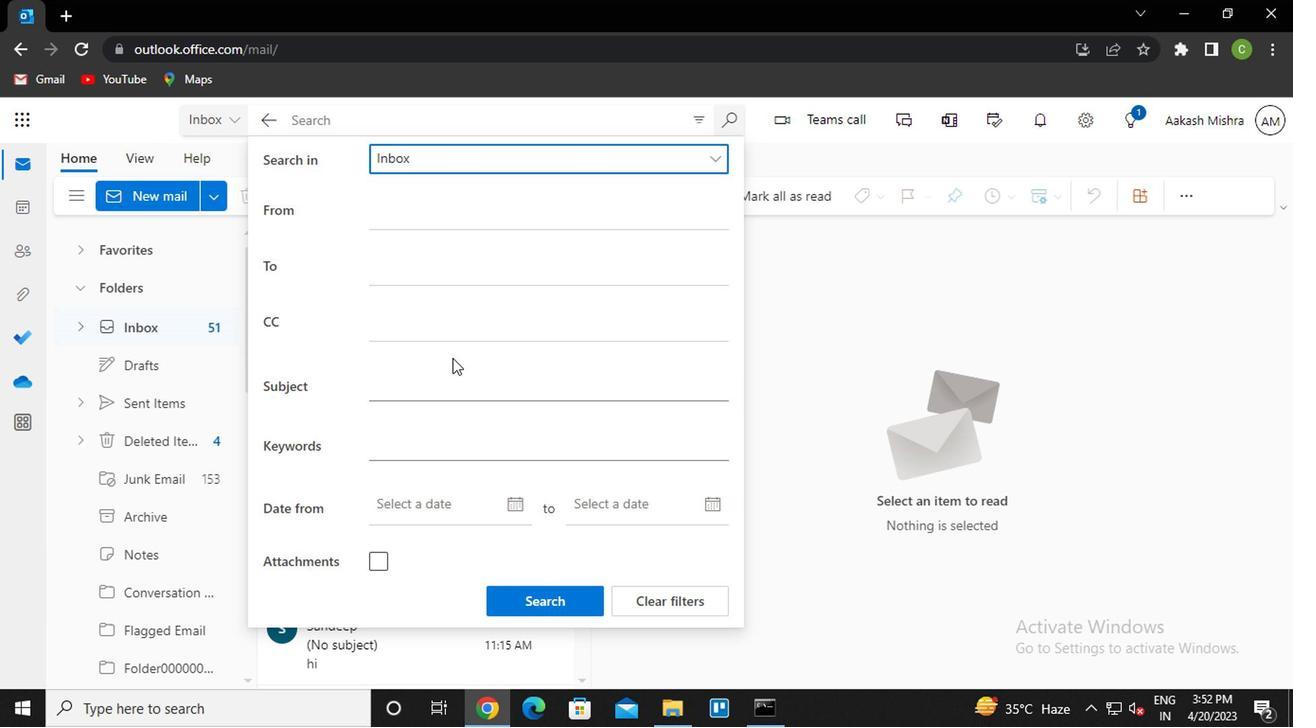 
Action: Mouse pressed left at (431, 387)
Screenshot: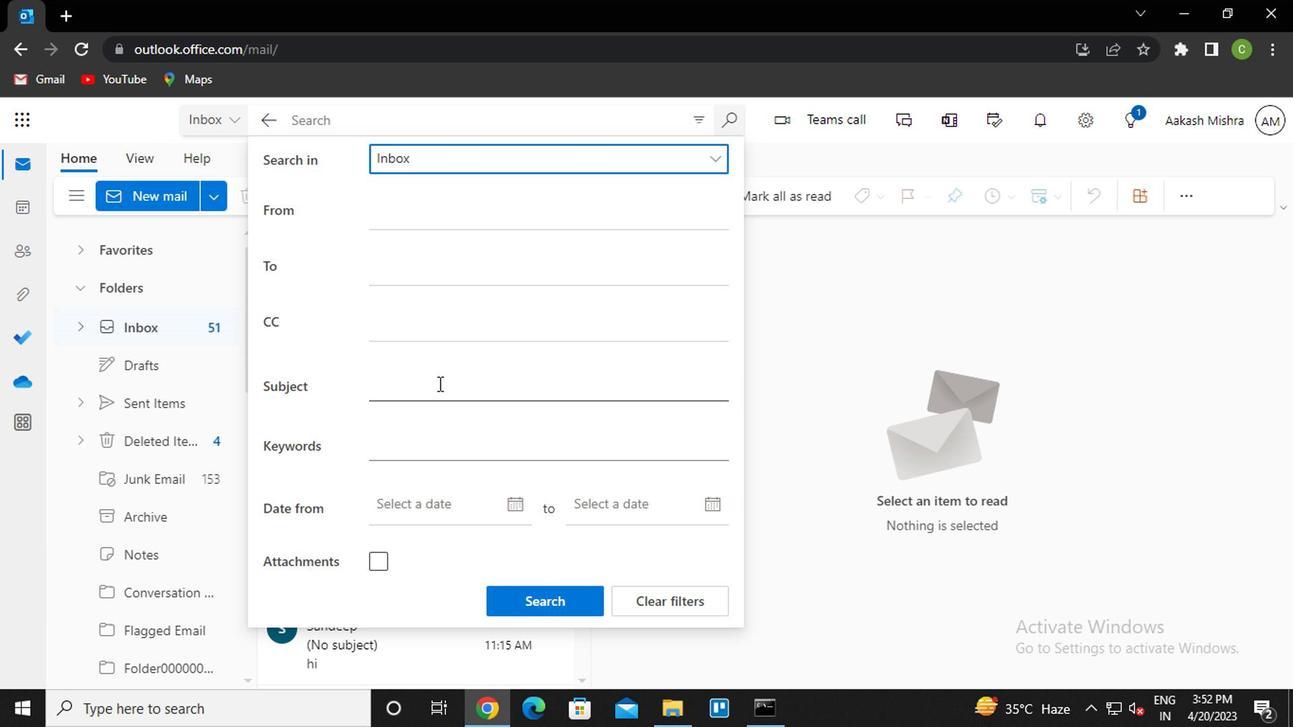 
Action: Key pressed <Key.caps_lock>s<Key.caps_lock>ubject0000000028
Screenshot: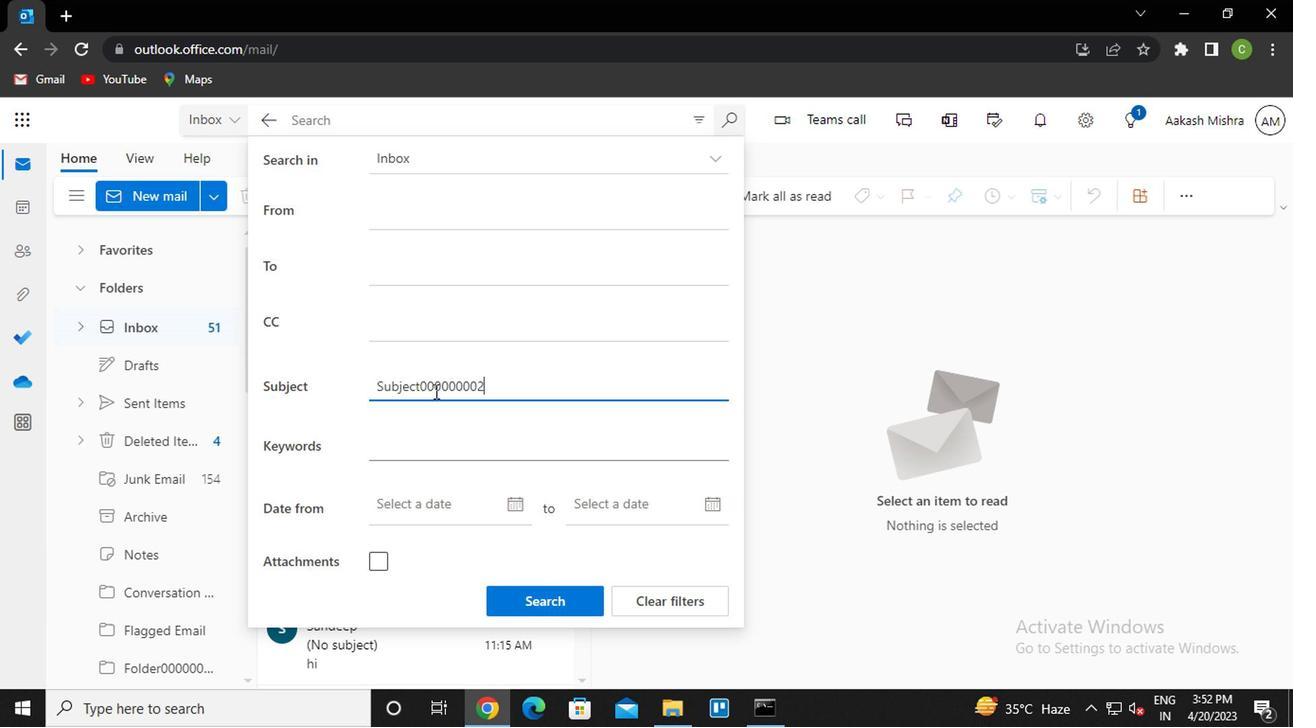 
Action: Mouse moved to (557, 583)
Screenshot: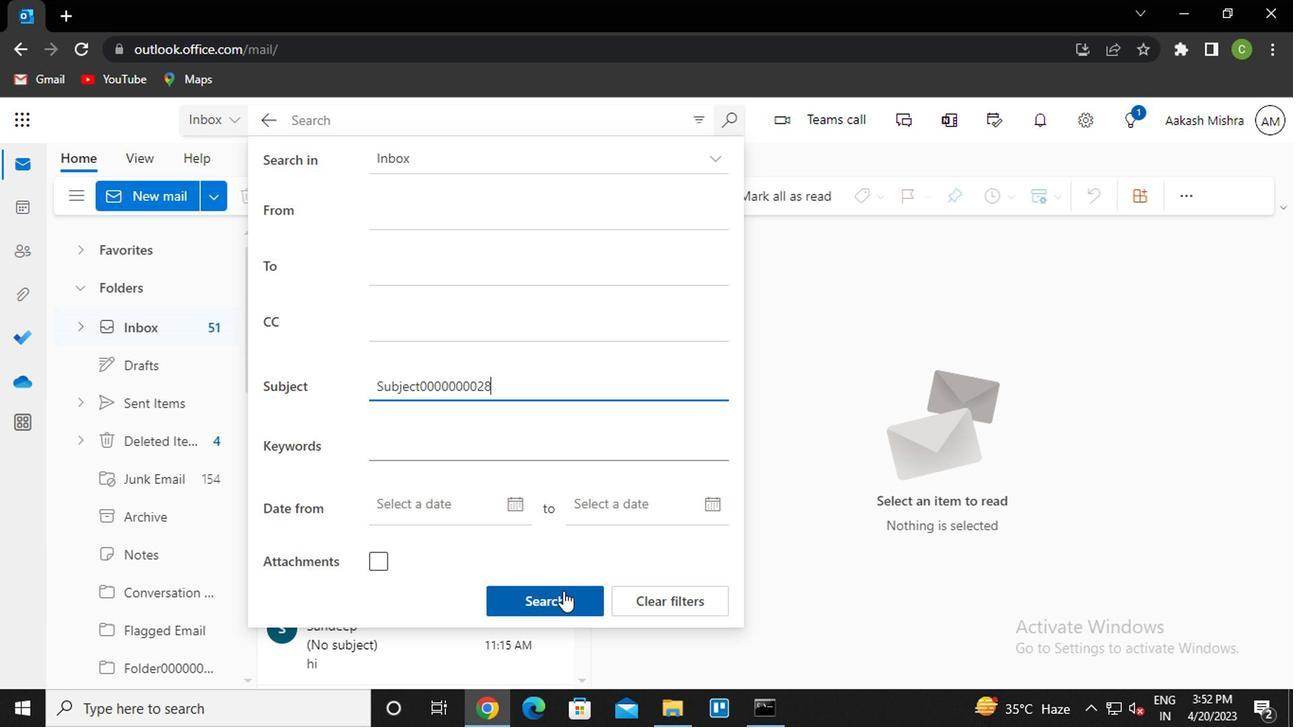 
Action: Mouse pressed left at (557, 583)
Screenshot: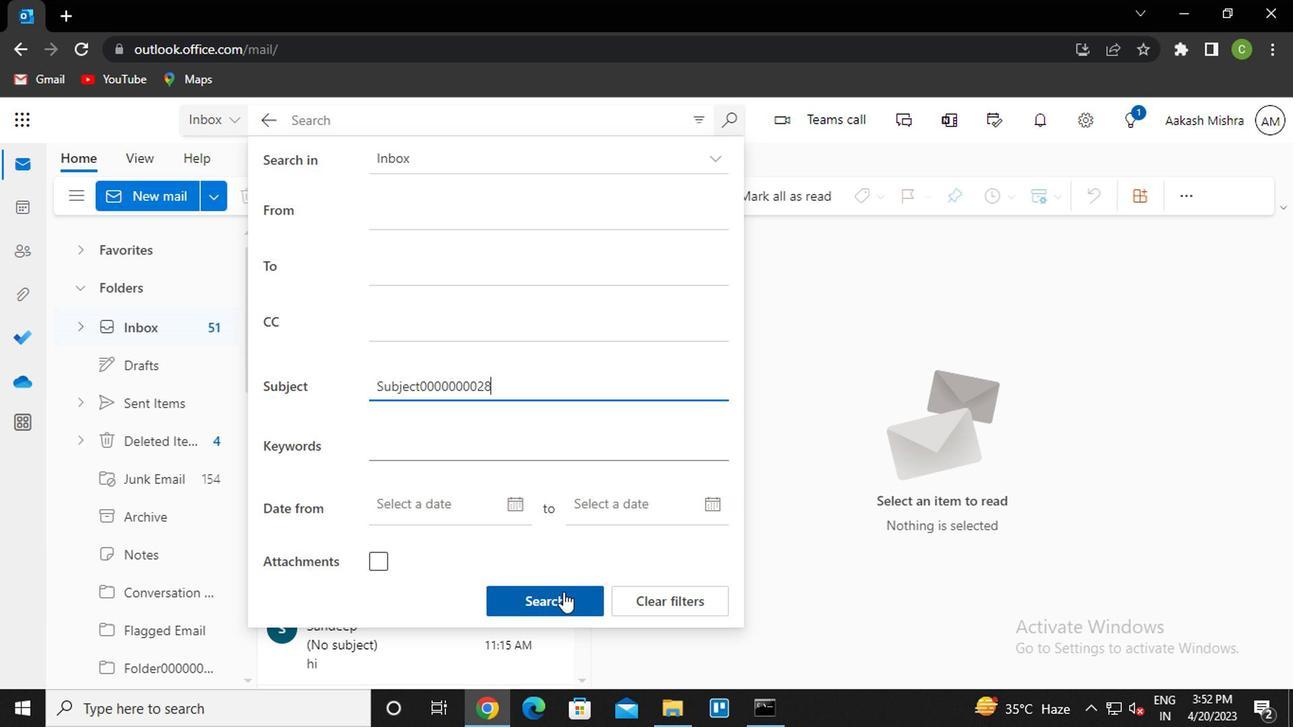
Action: Mouse moved to (266, 119)
Screenshot: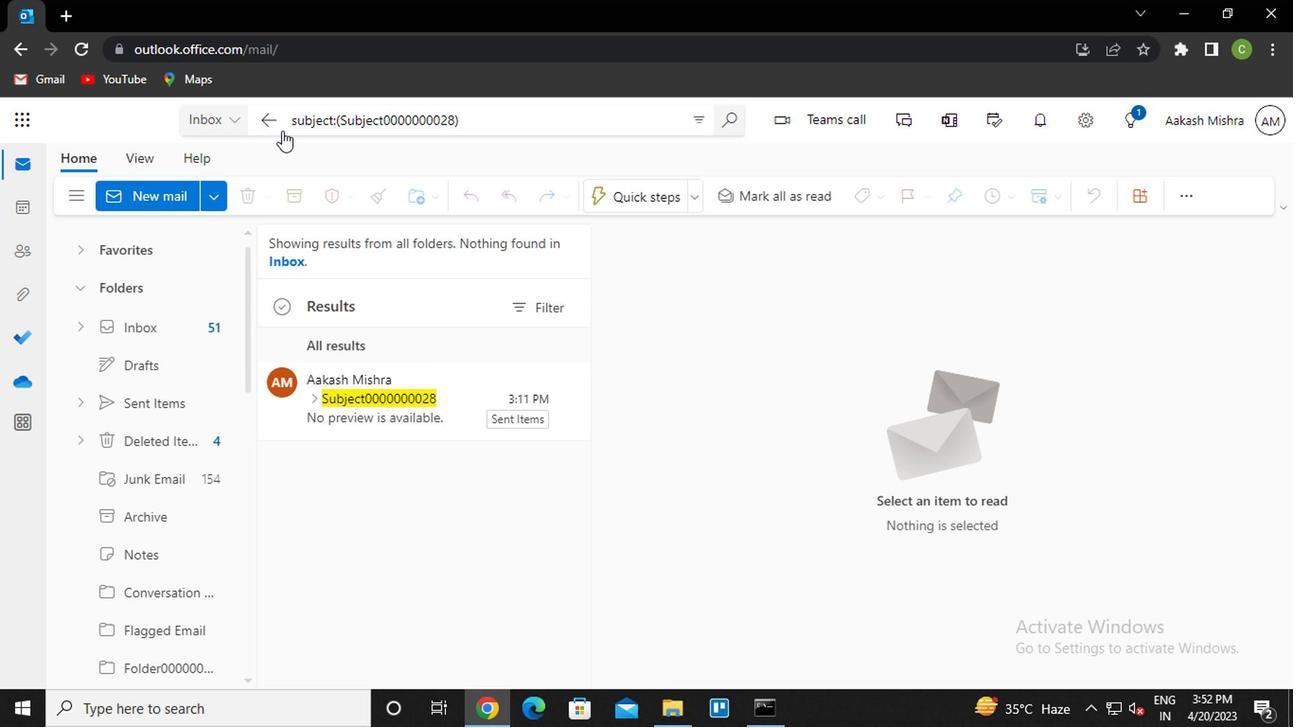 
Action: Mouse pressed left at (266, 119)
Screenshot: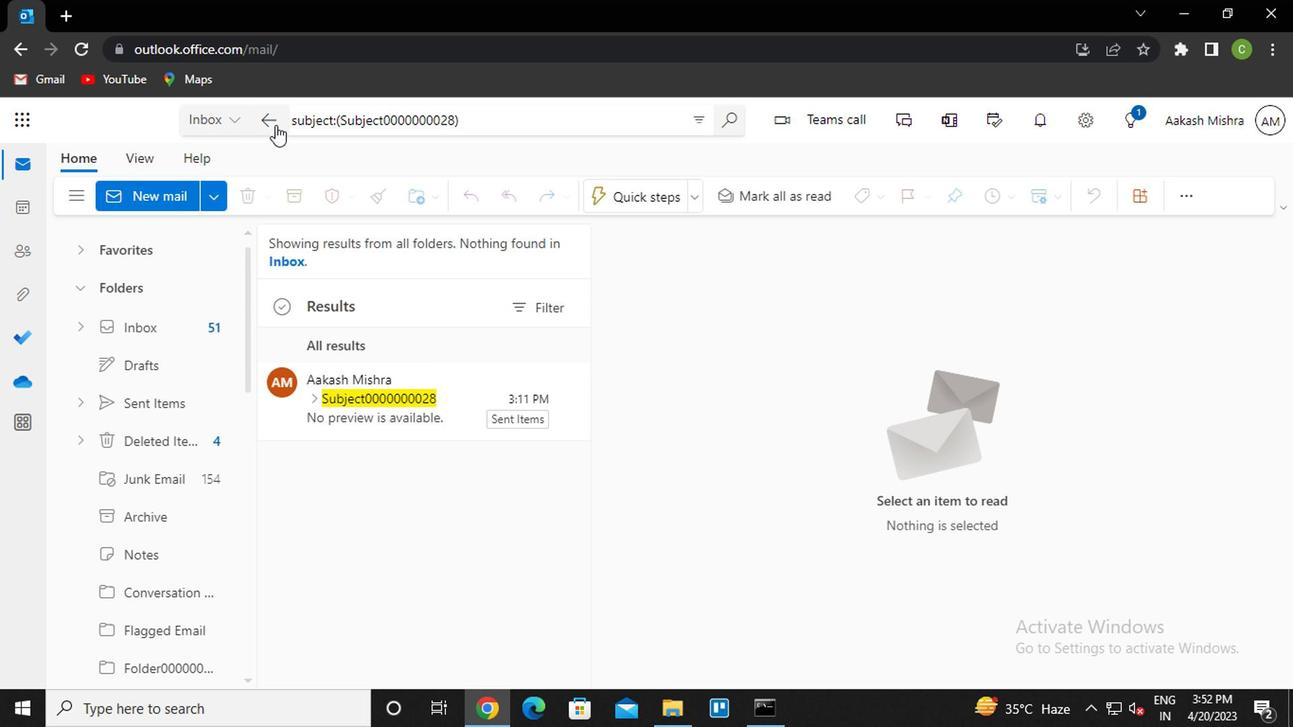 
Action: Mouse moved to (404, 132)
Screenshot: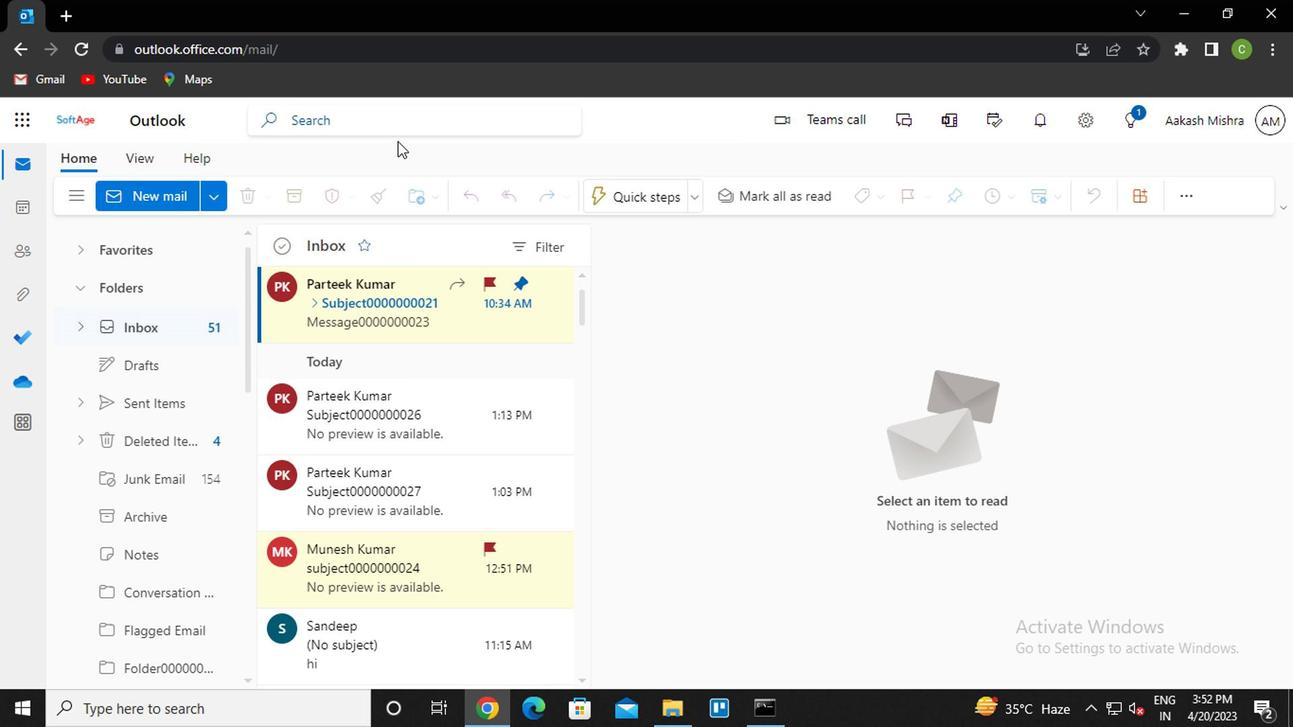 
Action: Mouse pressed left at (404, 132)
Screenshot: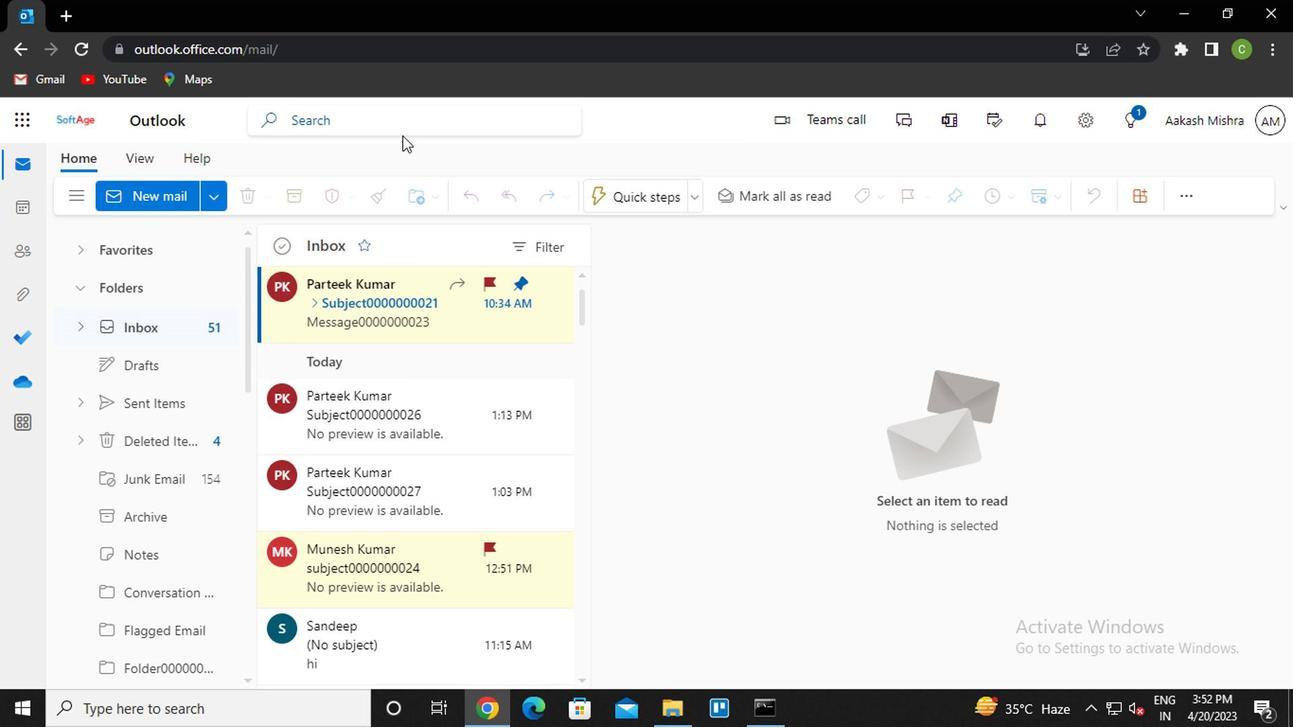 
Action: Mouse moved to (692, 125)
Screenshot: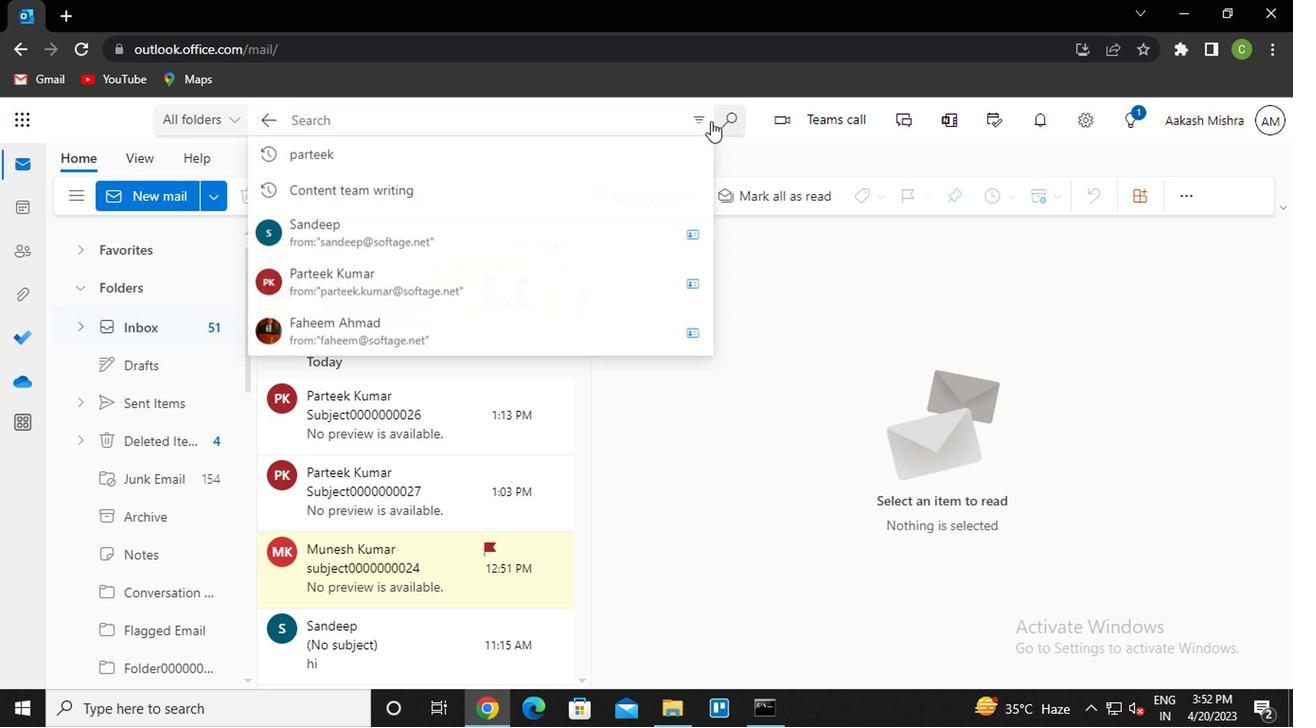 
Action: Mouse pressed left at (692, 125)
Screenshot: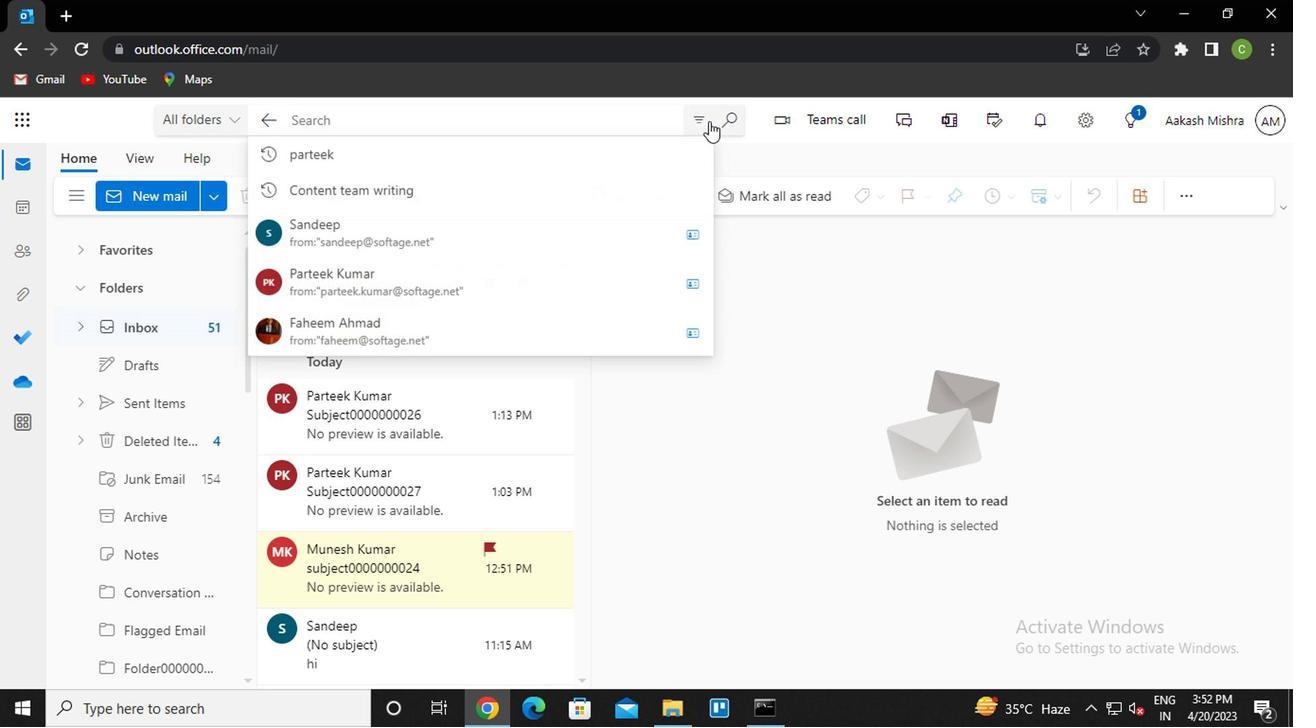 
Action: Mouse moved to (511, 175)
Screenshot: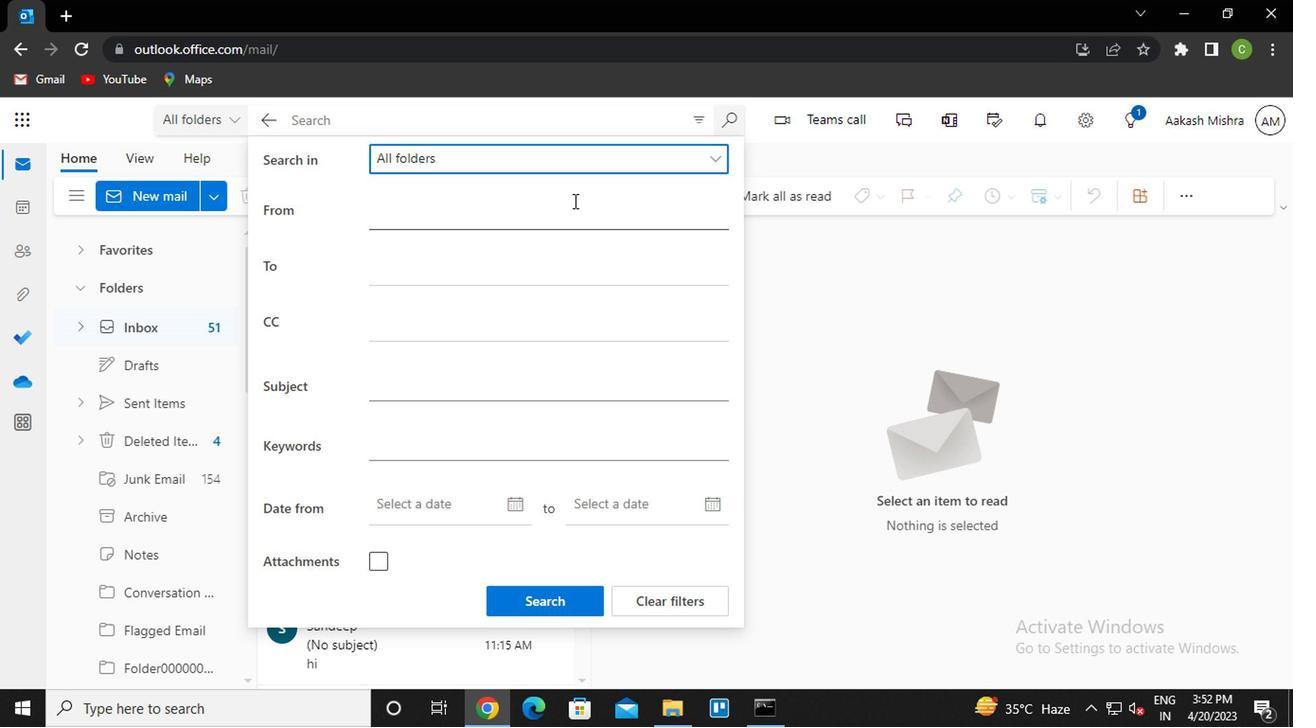 
Action: Mouse pressed left at (511, 175)
Screenshot: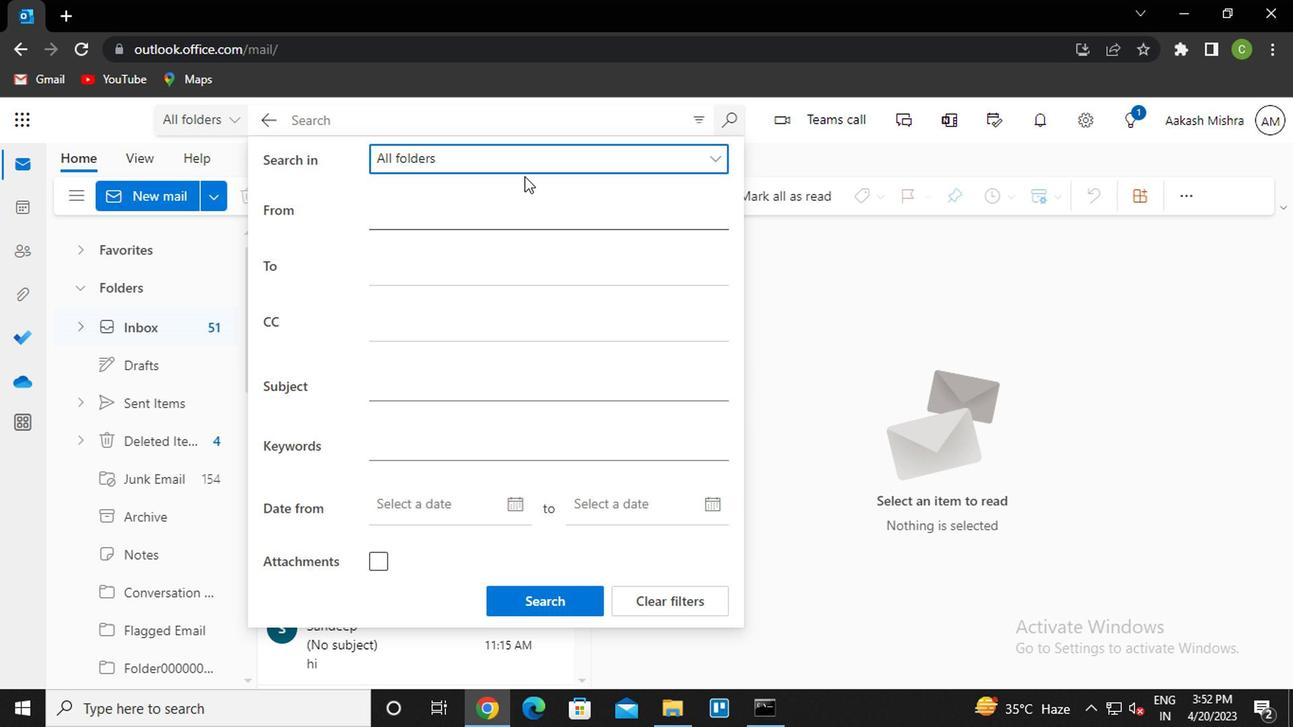 
Action: Mouse moved to (449, 293)
Screenshot: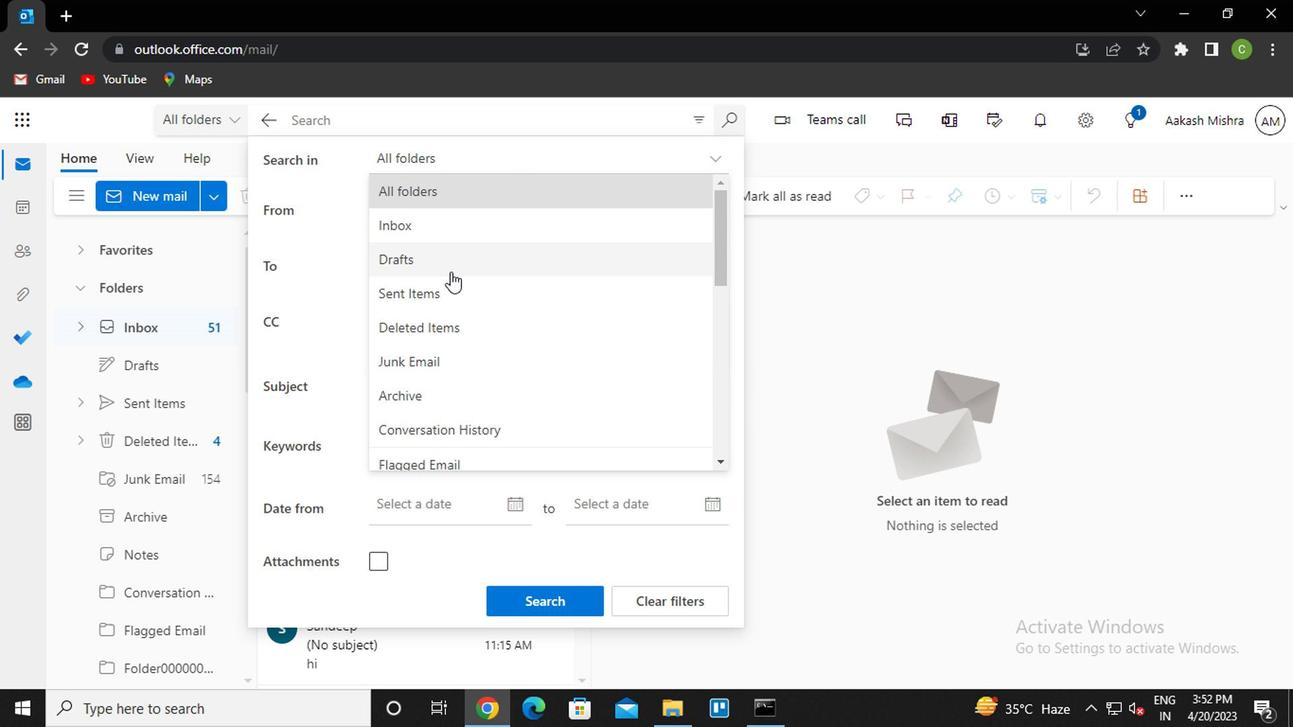 
Action: Mouse pressed left at (449, 293)
Screenshot: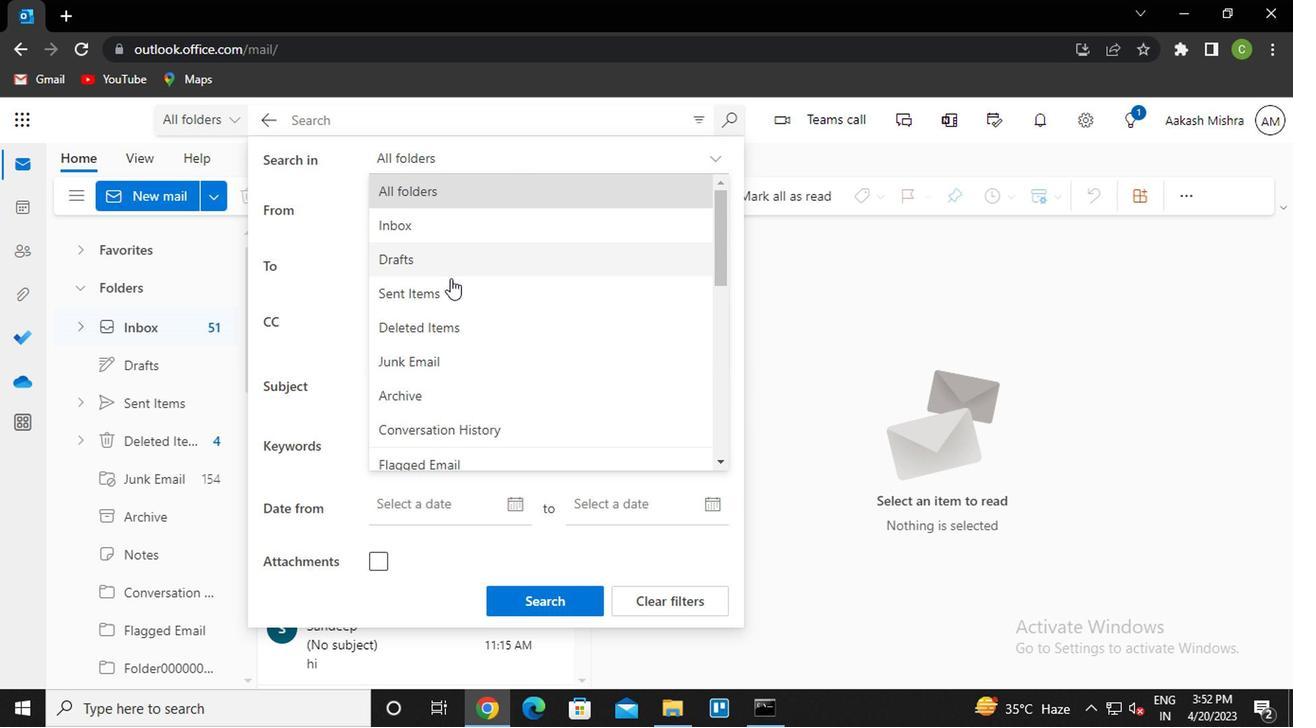 
Action: Mouse moved to (456, 377)
Screenshot: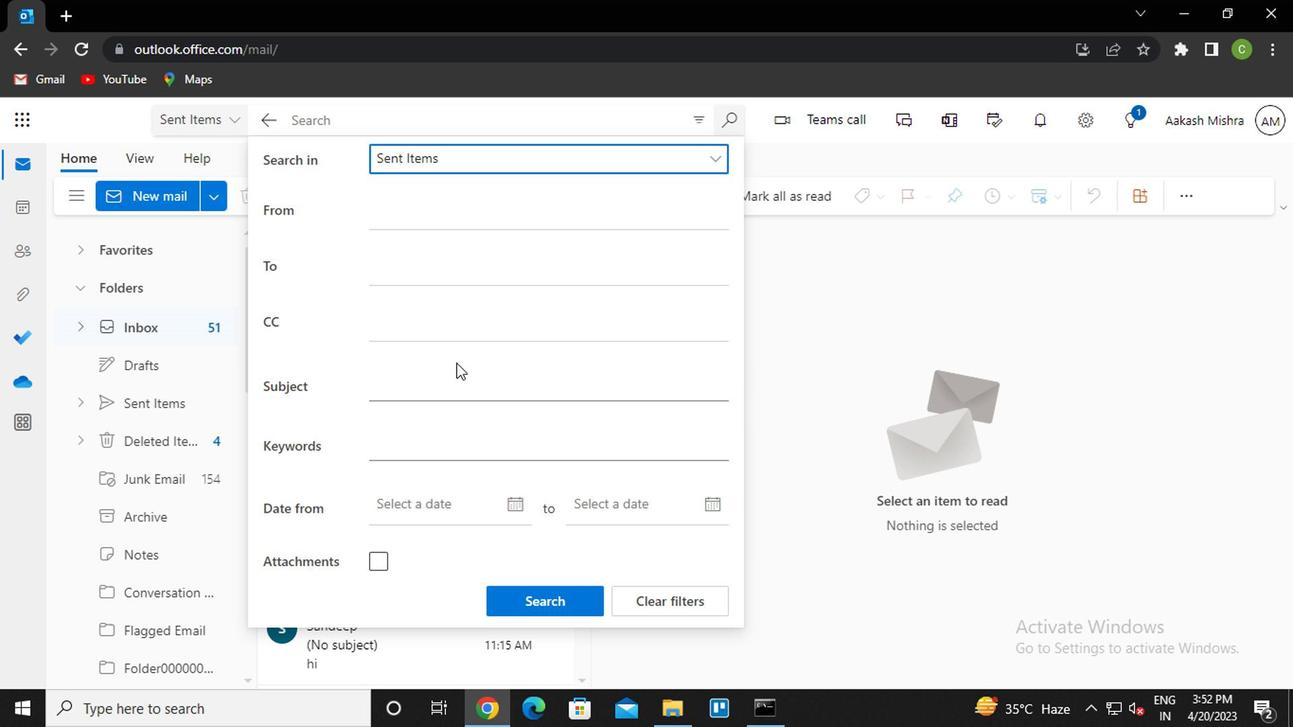 
Action: Mouse pressed left at (456, 377)
Screenshot: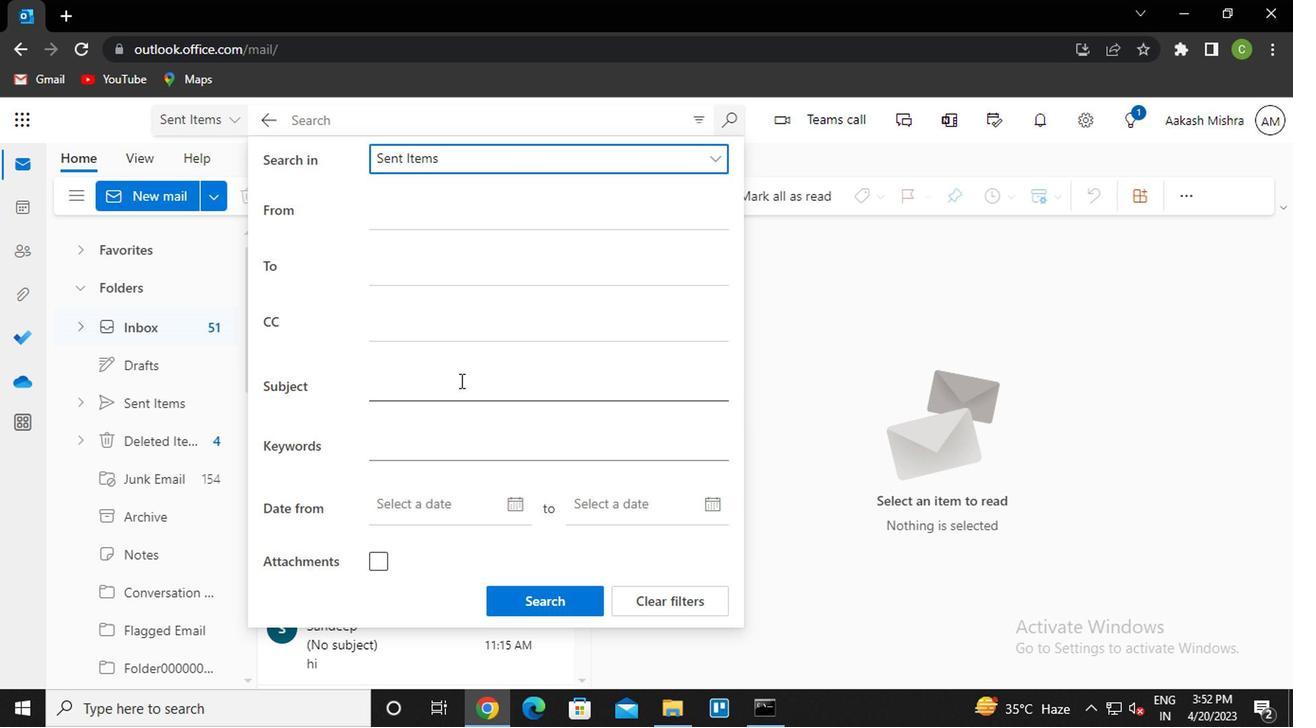 
Action: Key pressed <Key.caps_lock>s<Key.caps_lock>ubject0000000028
Screenshot: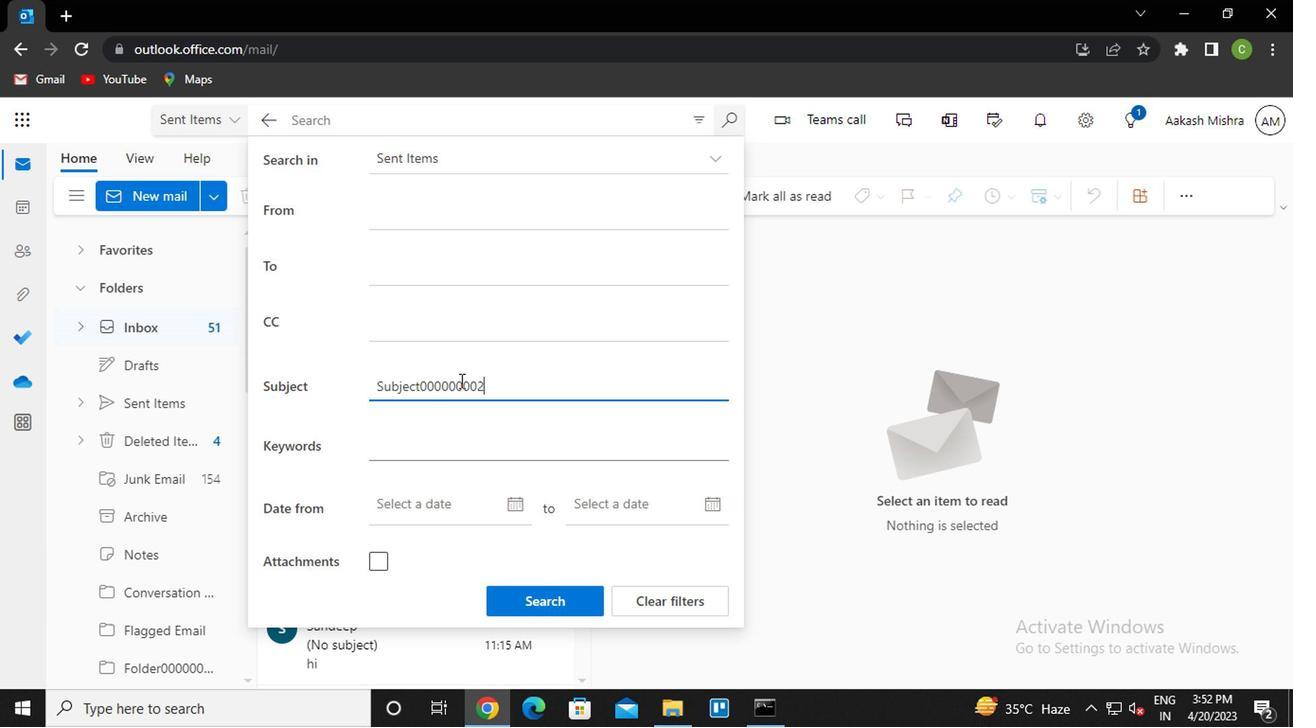 
Action: Mouse moved to (545, 592)
Screenshot: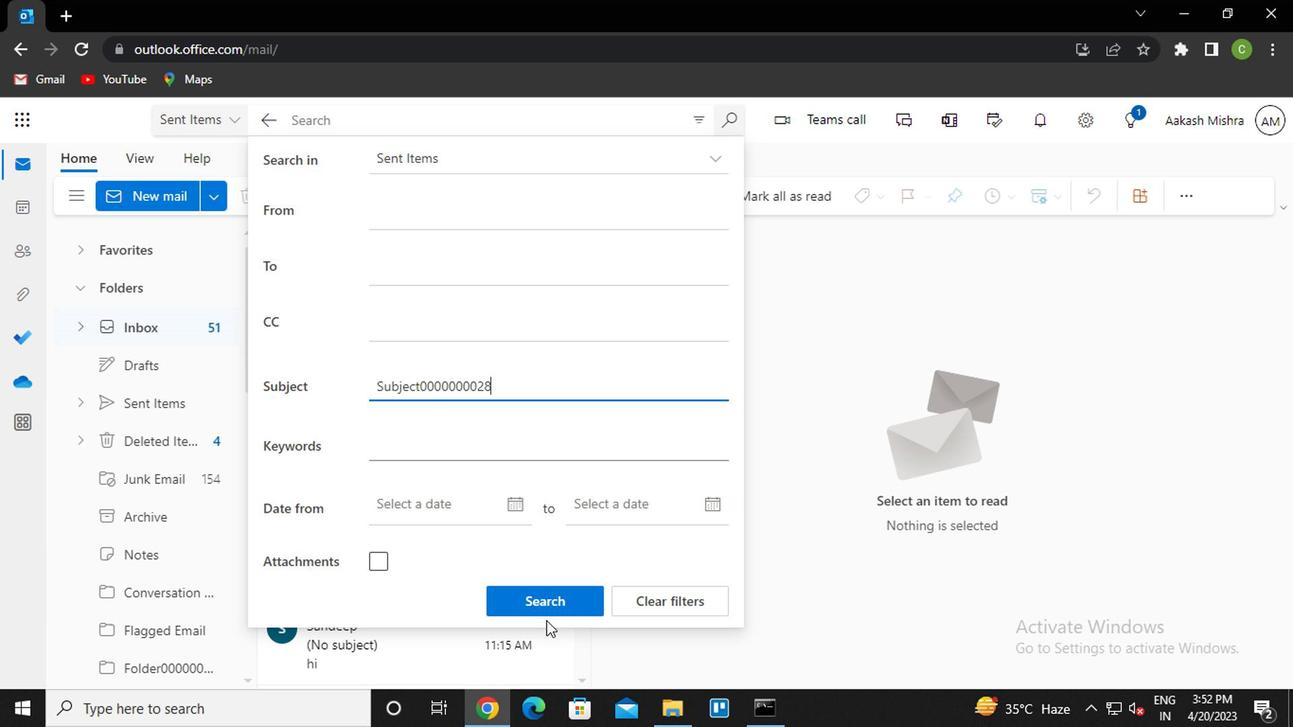 
Action: Mouse pressed left at (545, 592)
Screenshot: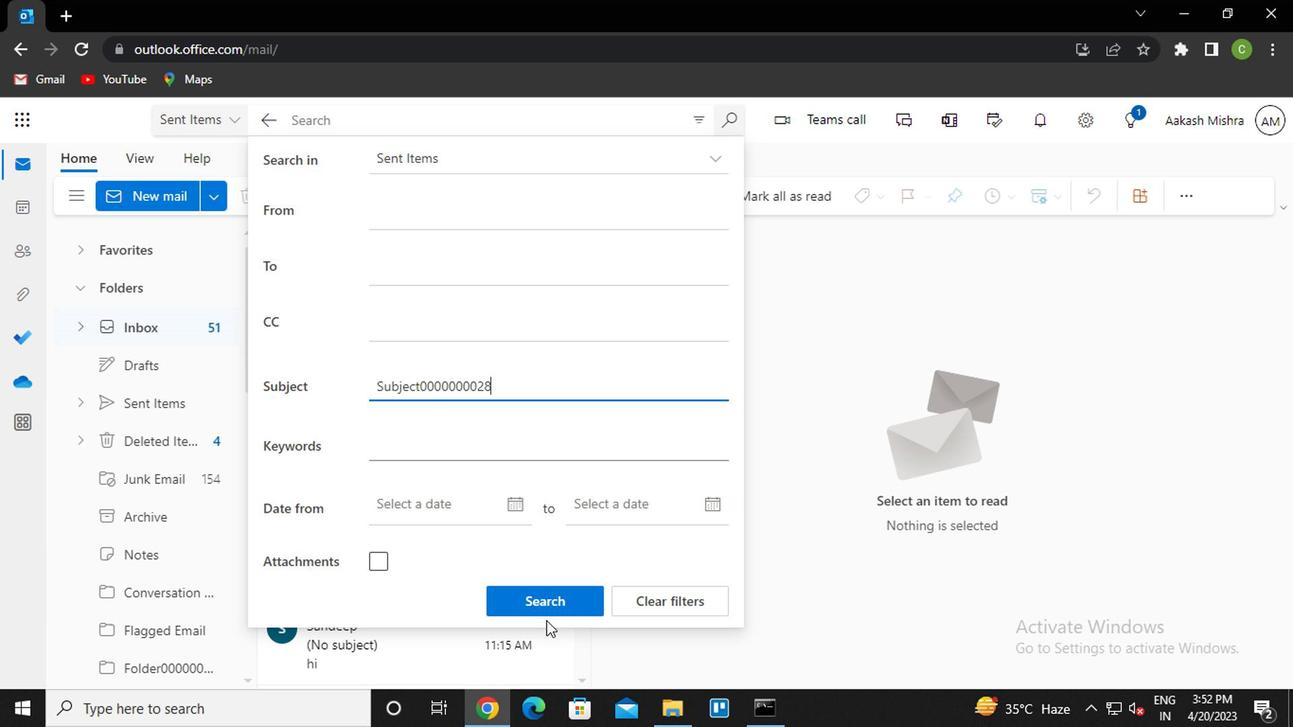 
Action: Mouse moved to (274, 121)
Screenshot: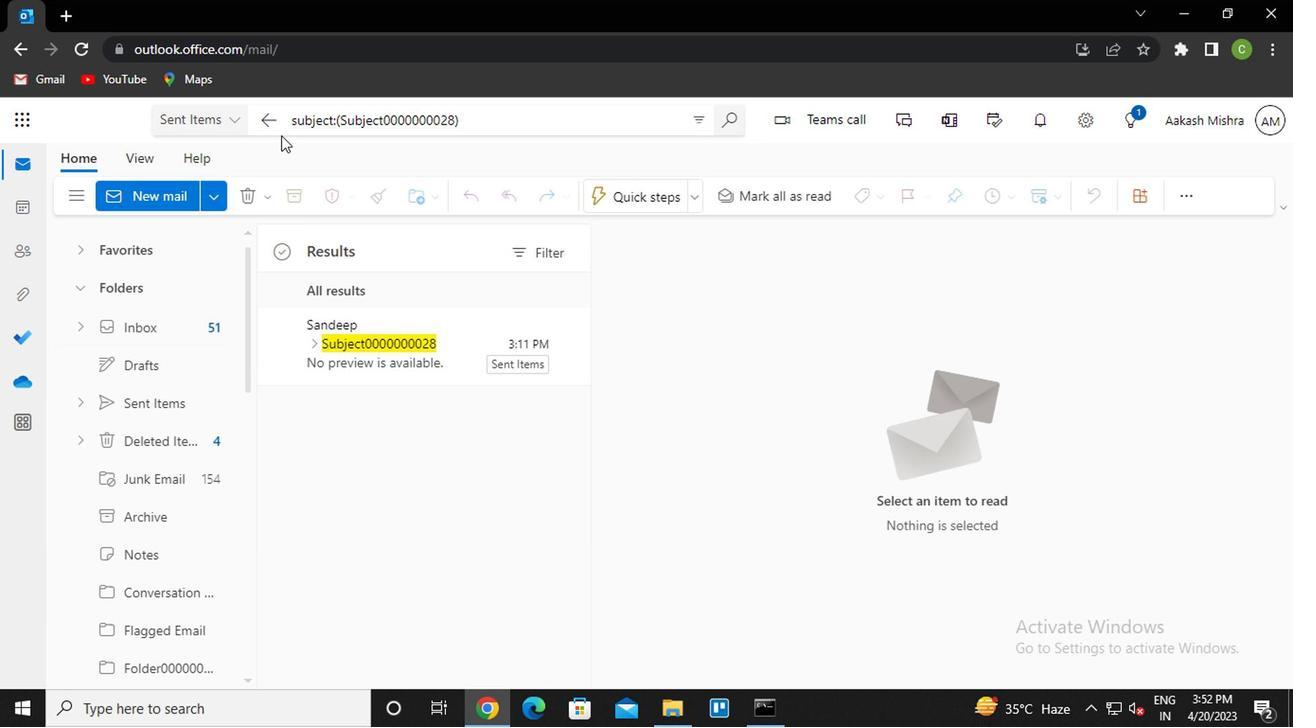 
Action: Mouse pressed left at (274, 121)
Screenshot: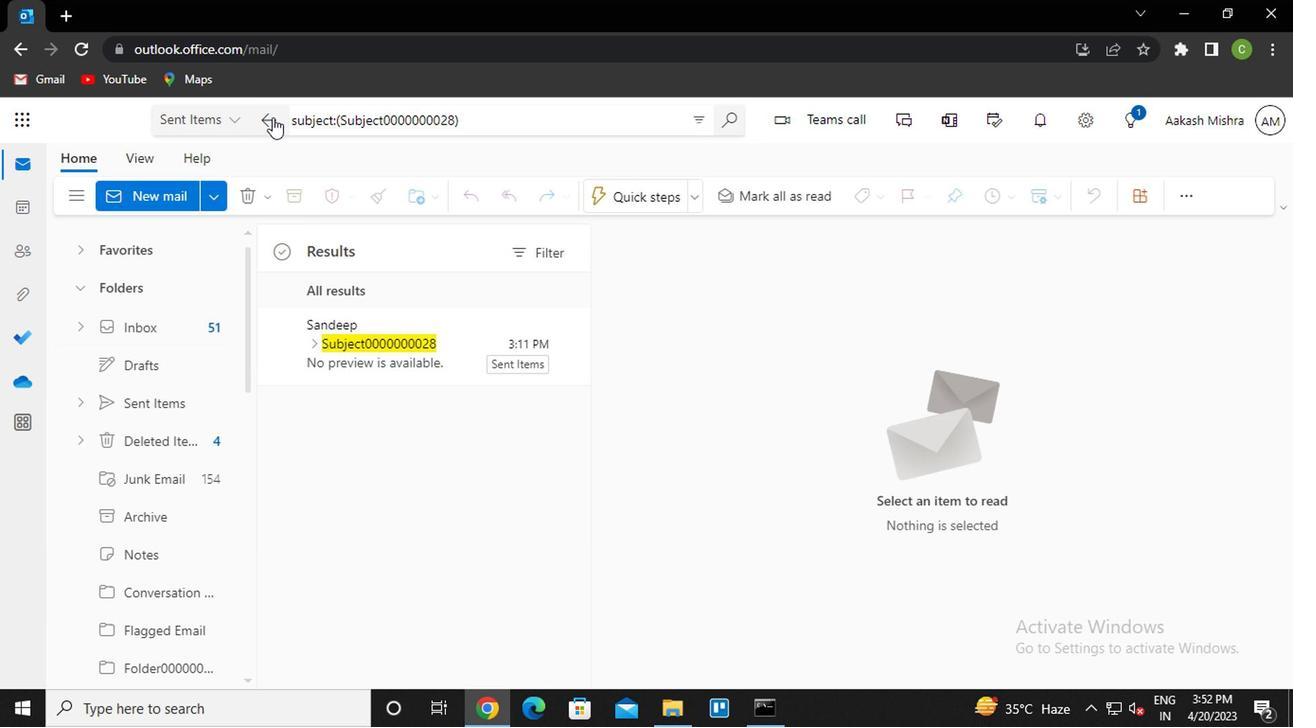 
Action: Mouse moved to (167, 411)
Screenshot: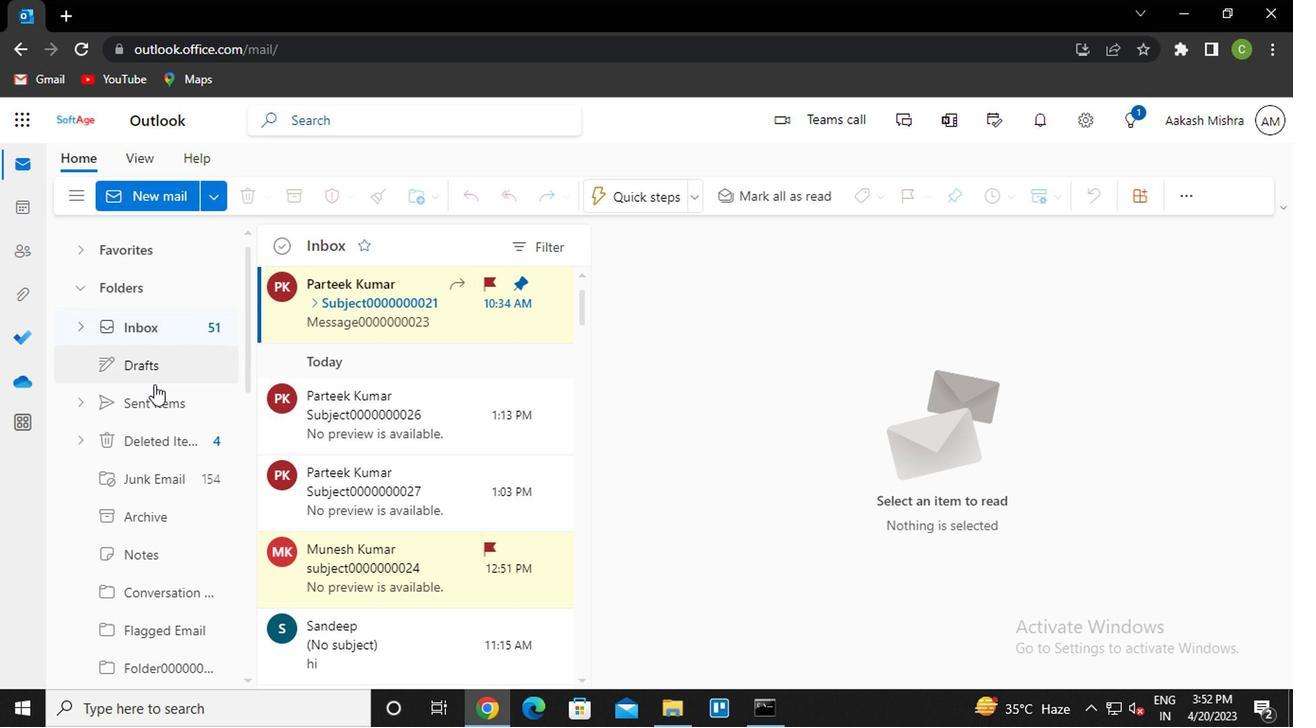 
Action: Mouse scrolled (167, 410) with delta (0, 0)
Screenshot: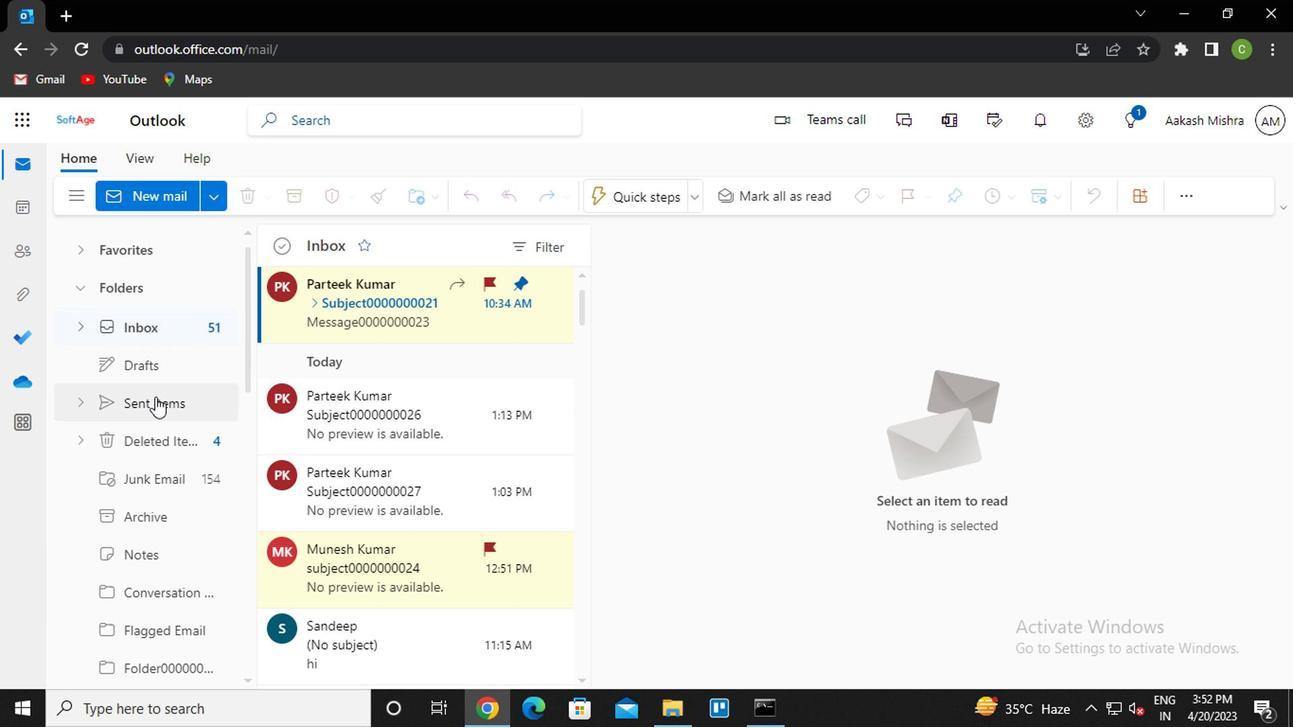 
Action: Mouse moved to (169, 416)
Screenshot: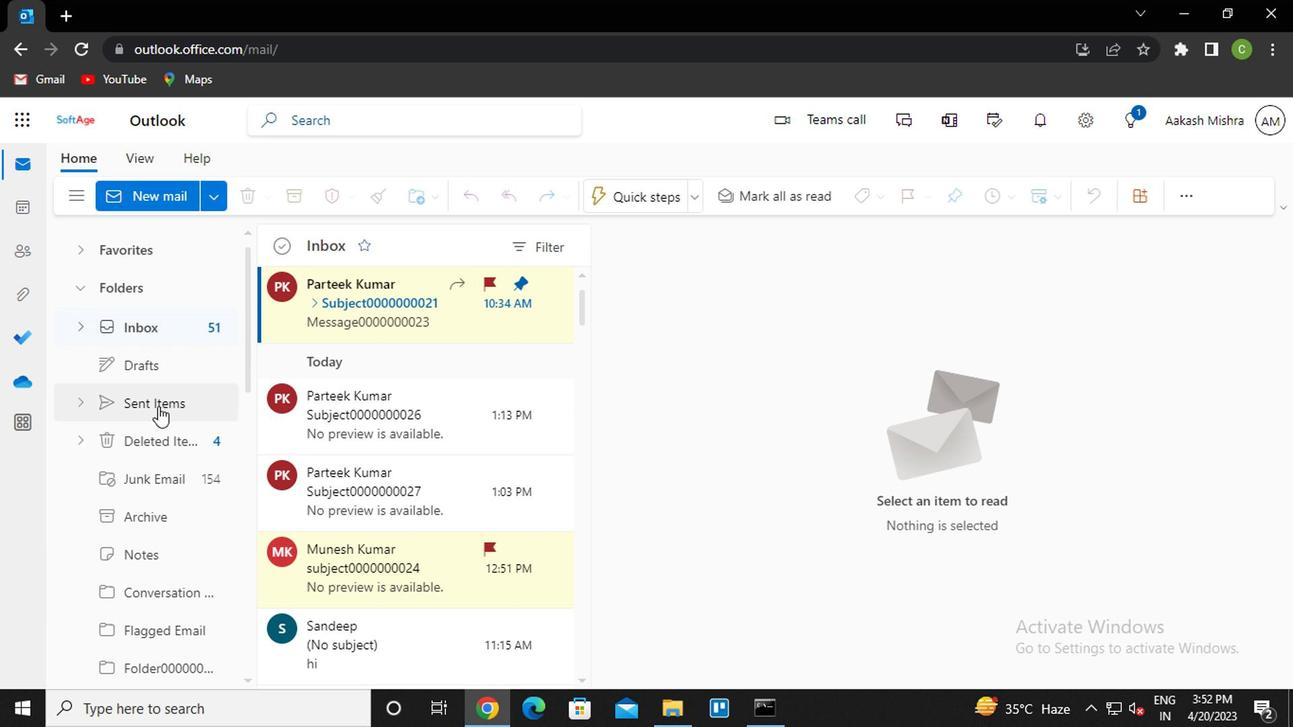 
Action: Mouse scrolled (169, 414) with delta (0, -1)
Screenshot: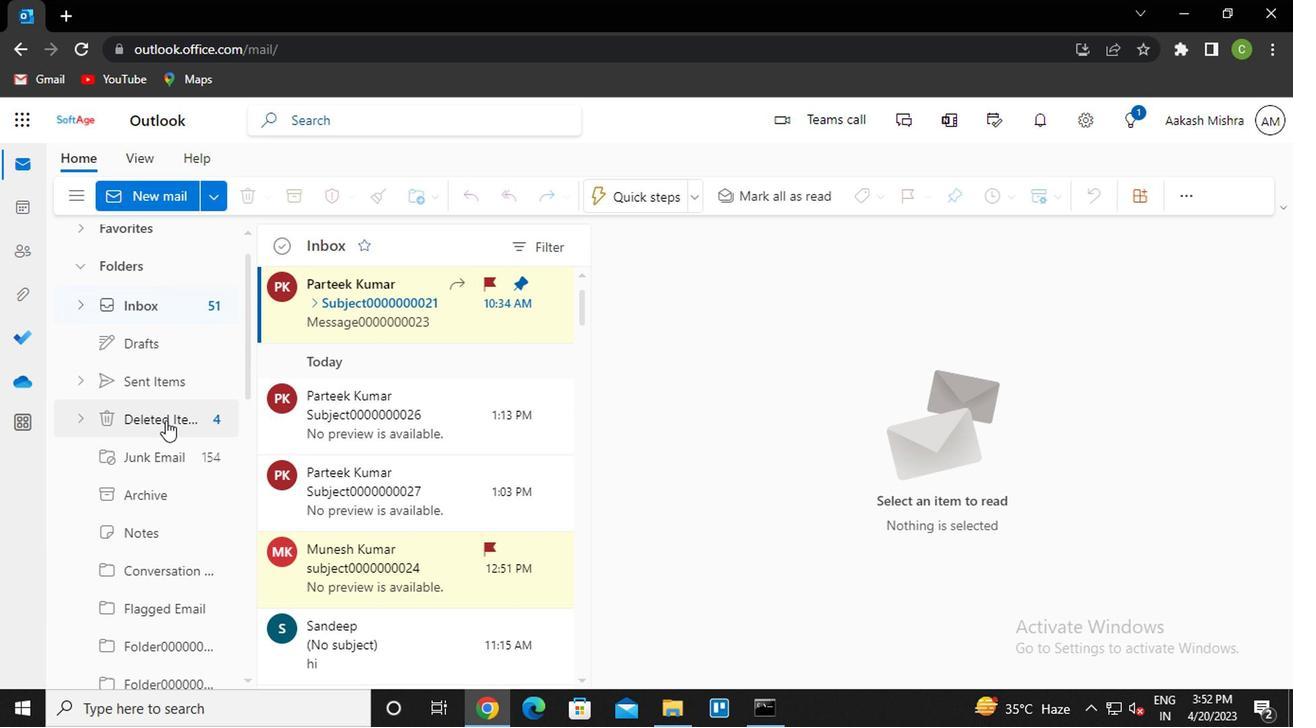 
Action: Mouse moved to (184, 482)
Screenshot: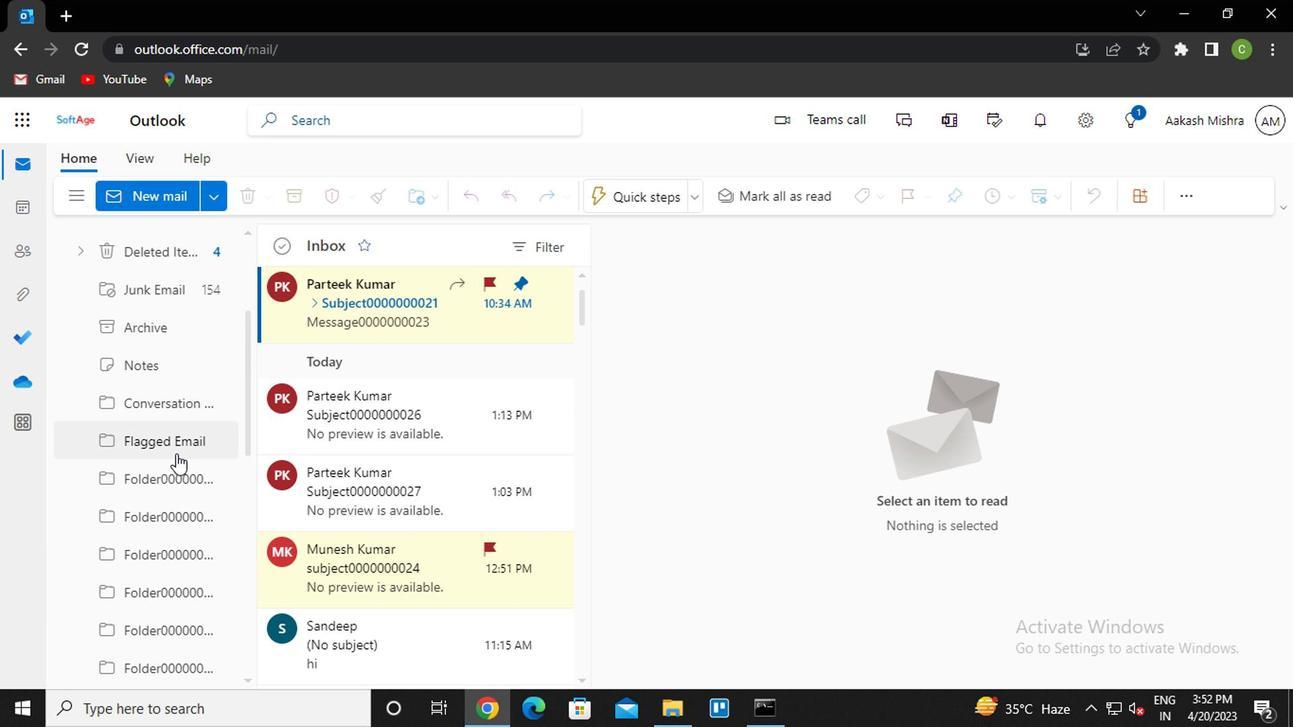 
Action: Mouse pressed left at (184, 482)
Screenshot: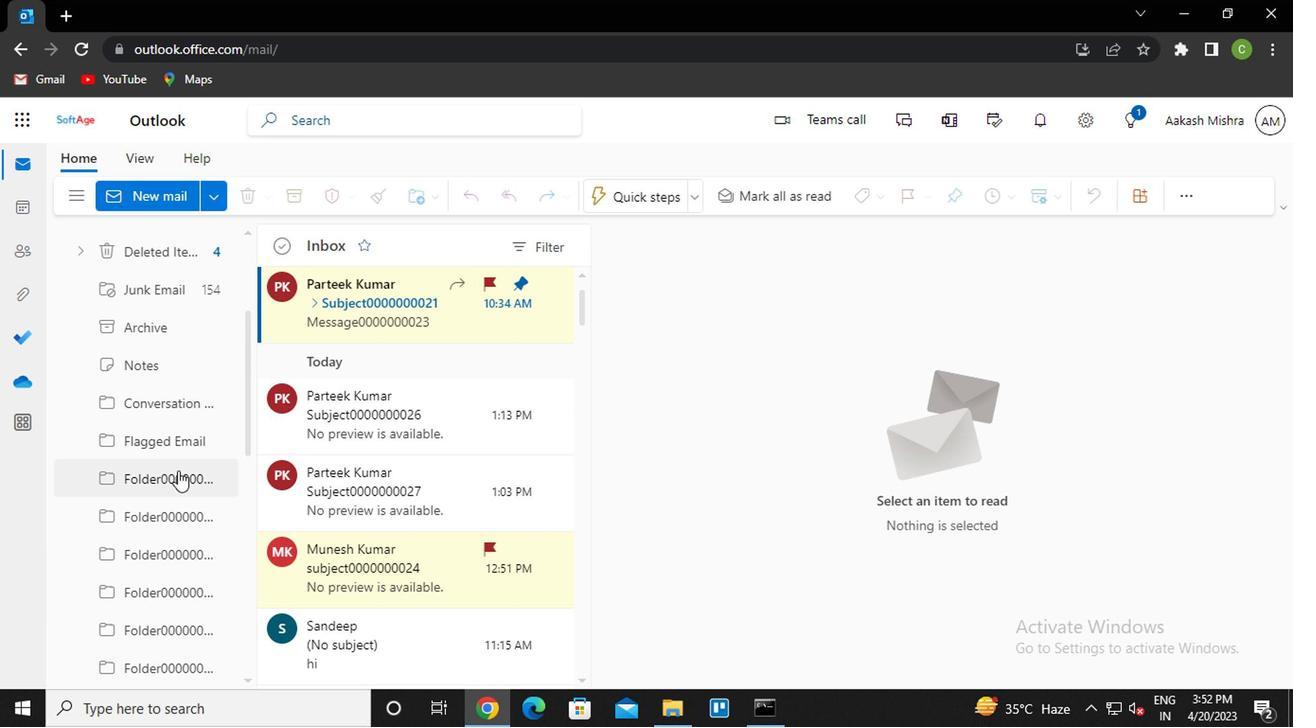 
Action: Mouse moved to (179, 505)
Screenshot: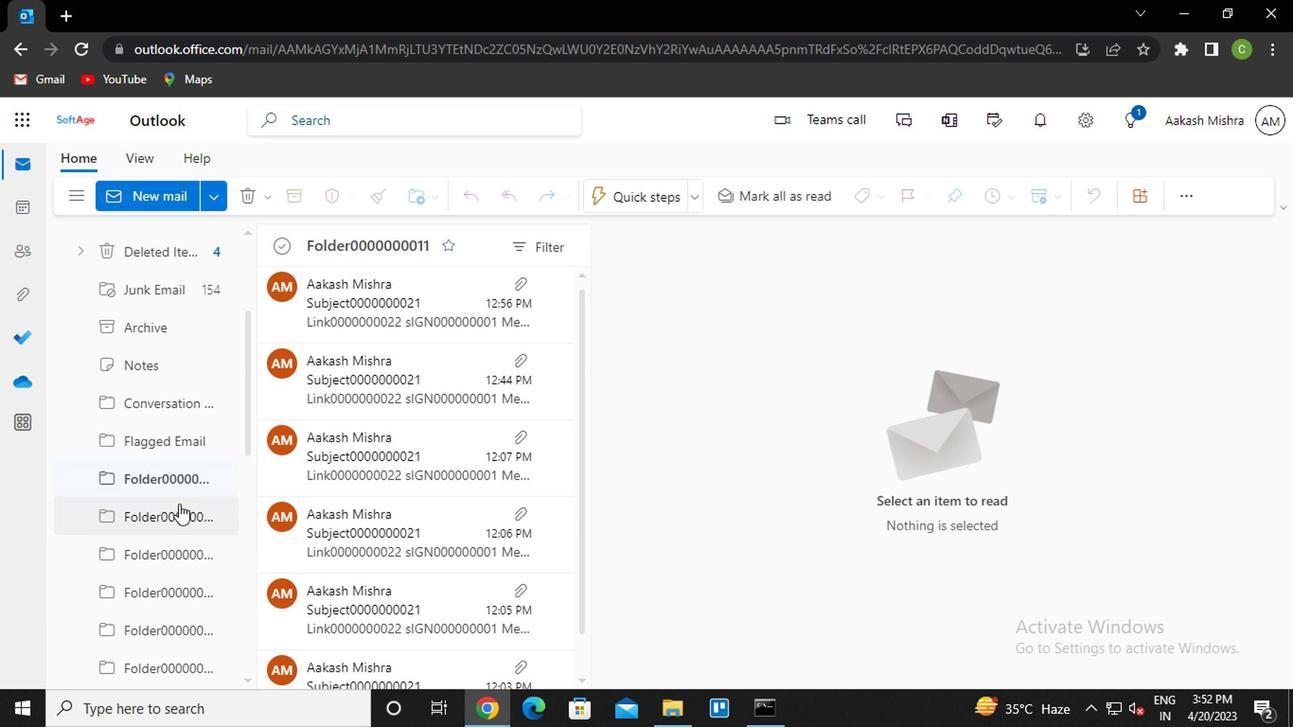 
Action: Mouse scrolled (179, 504) with delta (0, 0)
Screenshot: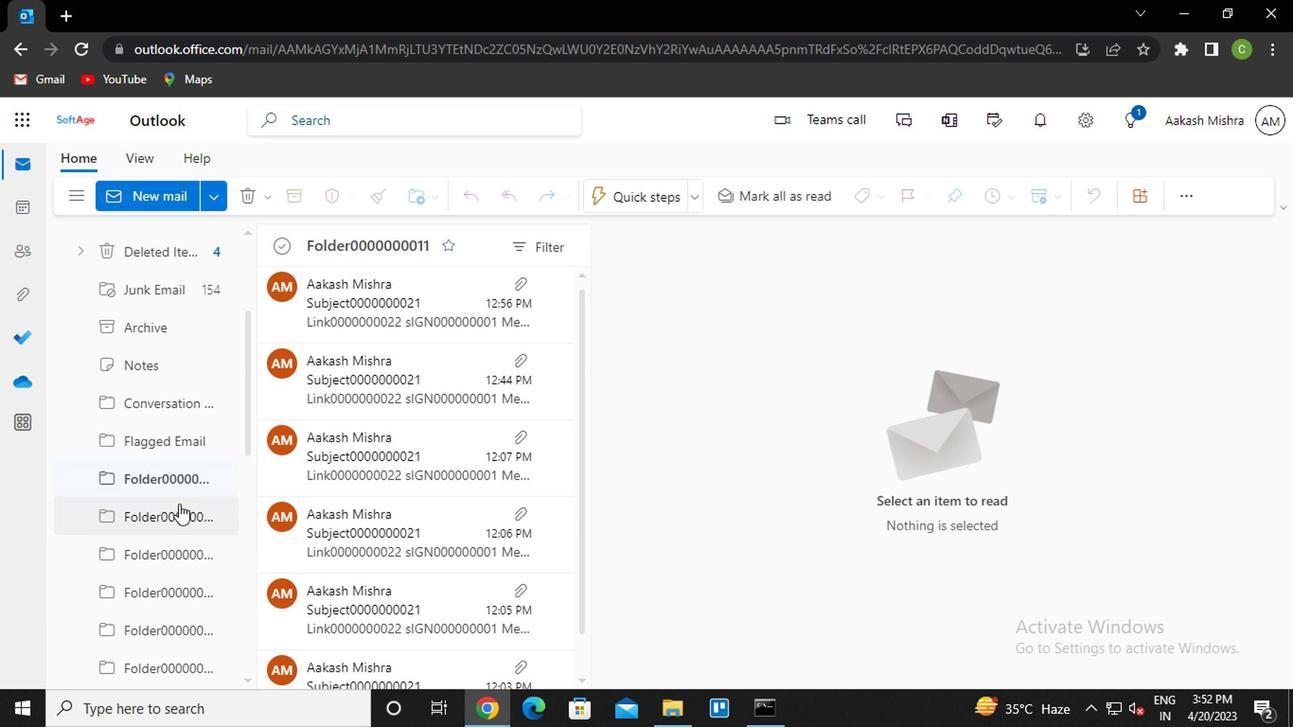 
Action: Mouse moved to (181, 487)
Screenshot: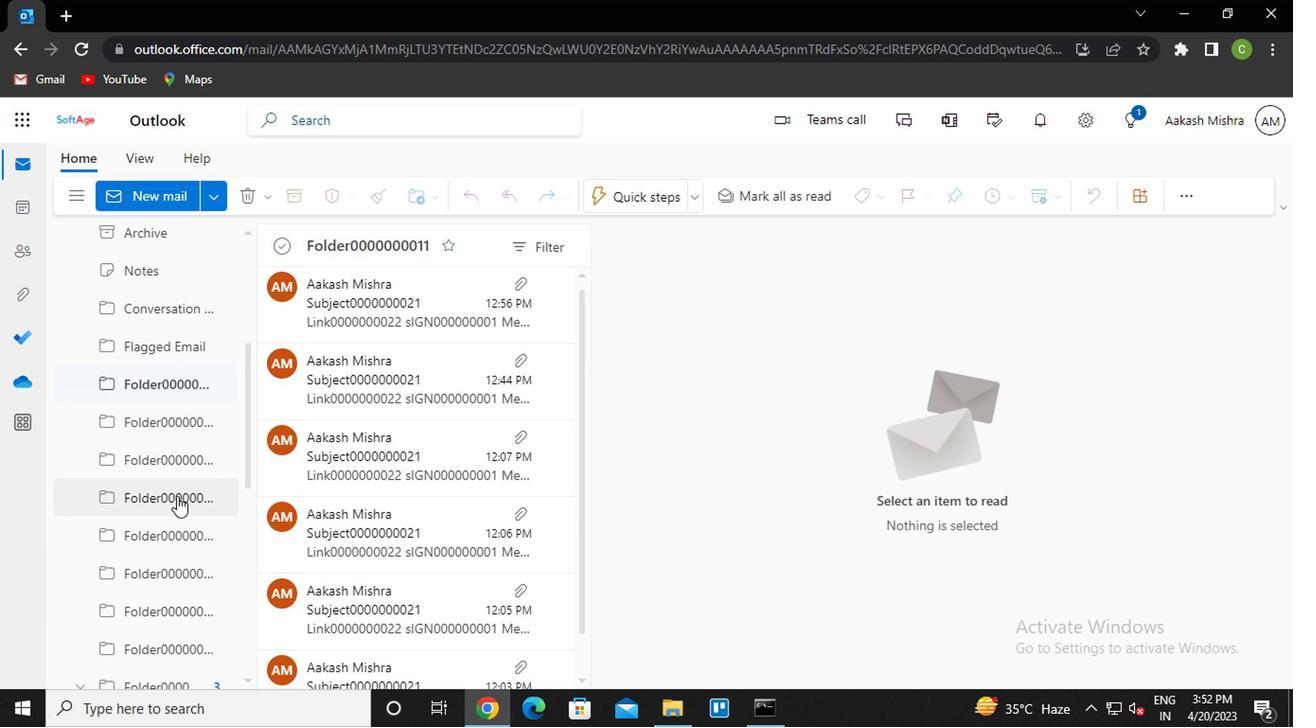 
Action: Mouse pressed left at (181, 487)
Screenshot: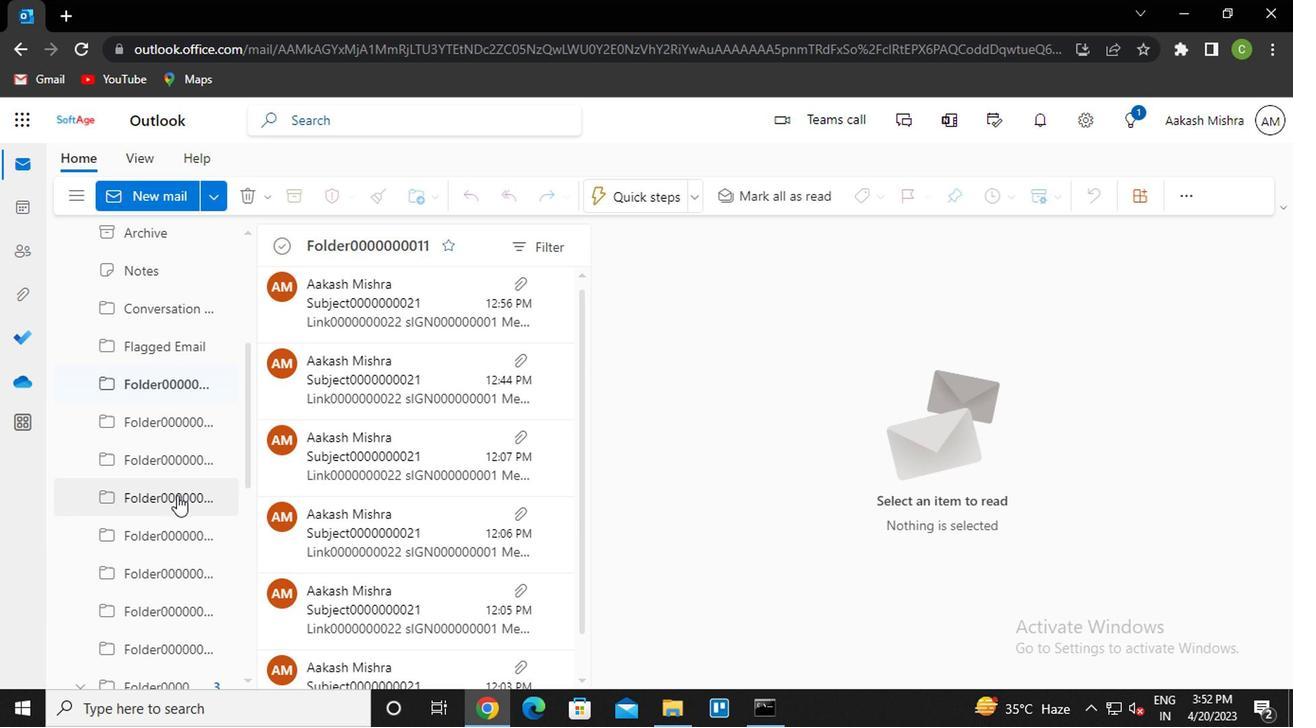 
Action: Mouse scrolled (181, 487) with delta (0, 0)
Screenshot: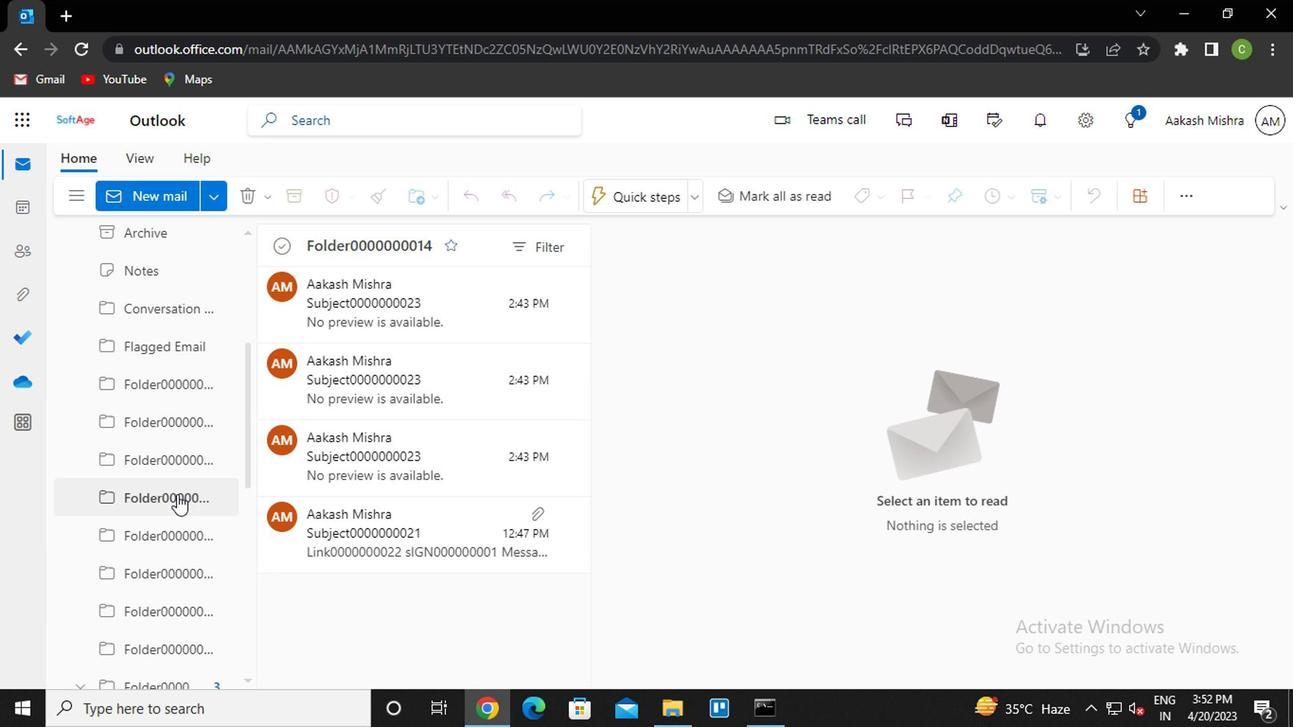
Action: Mouse scrolled (181, 487) with delta (0, 0)
Screenshot: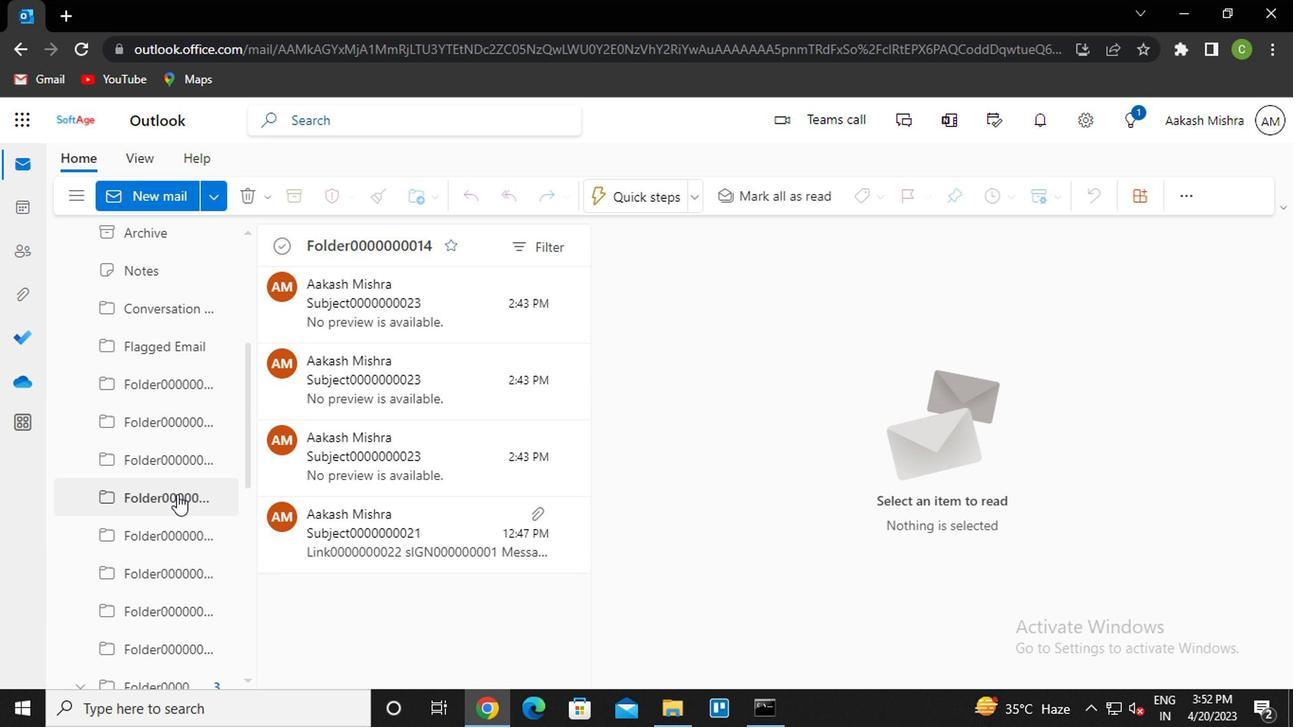 
Action: Mouse moved to (177, 449)
Screenshot: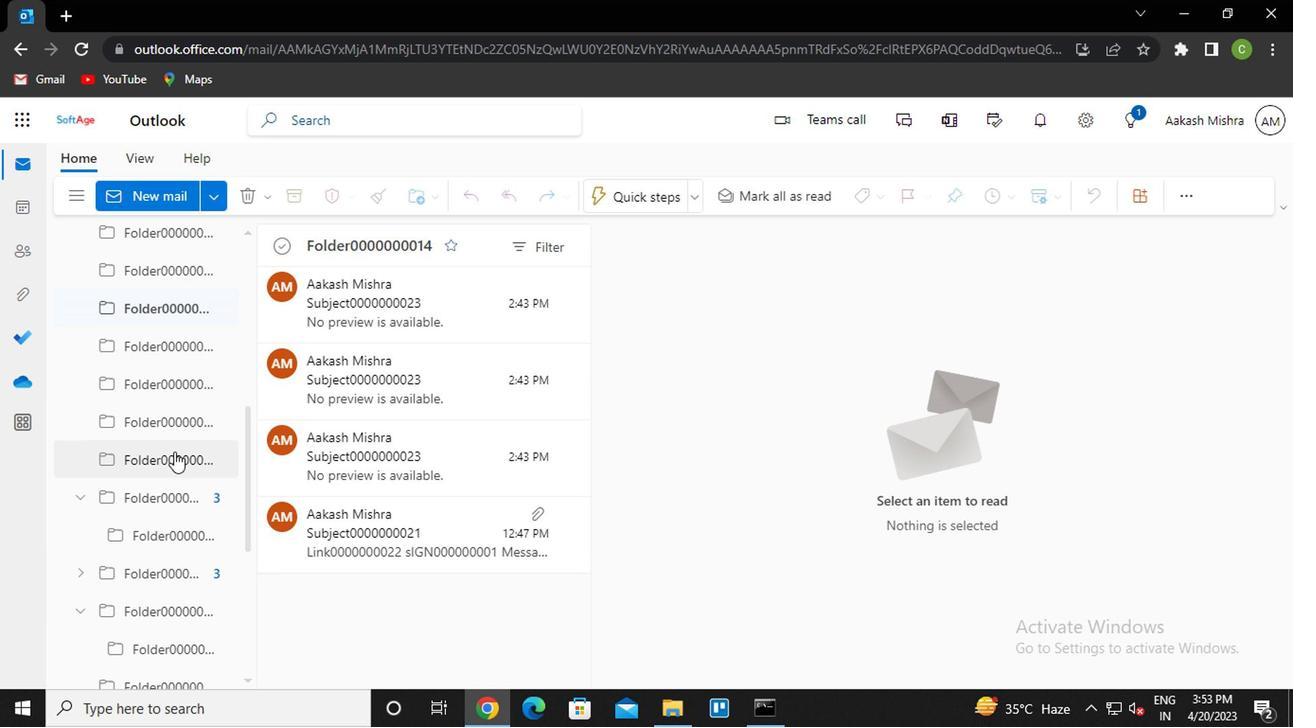 
Action: Mouse pressed left at (177, 449)
Screenshot: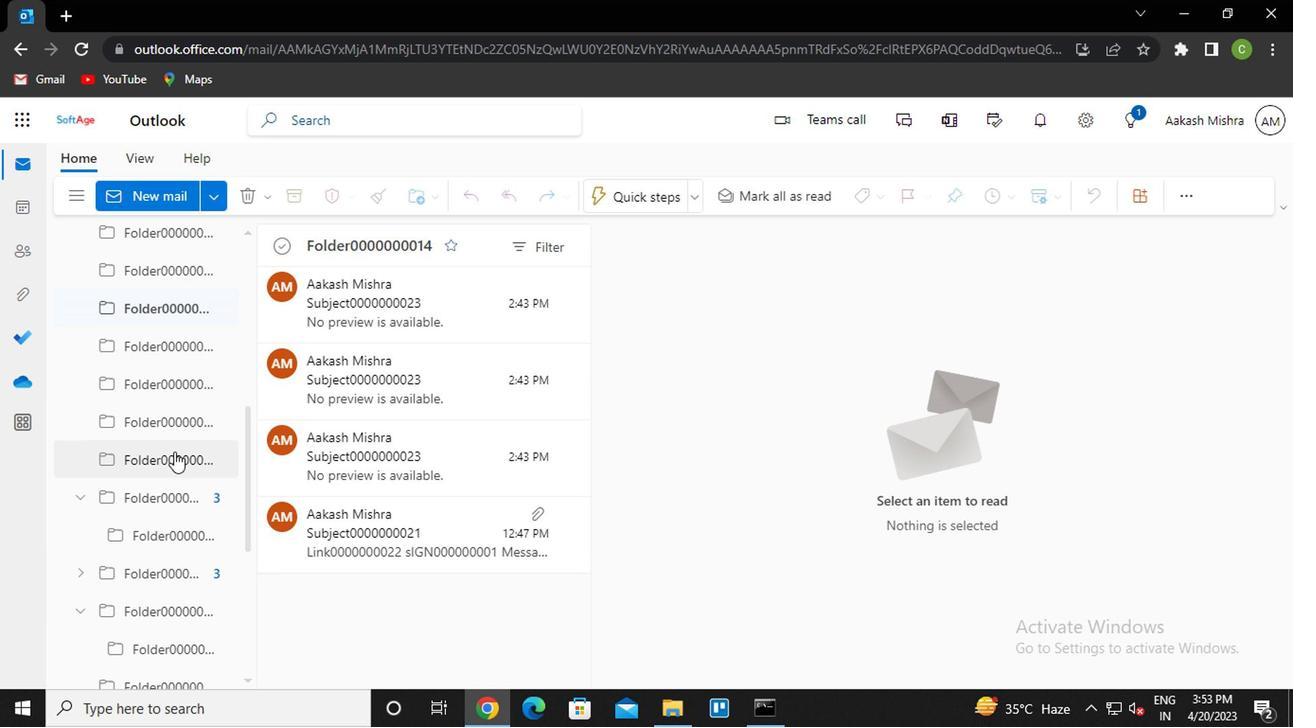 
Action: Mouse moved to (177, 489)
Screenshot: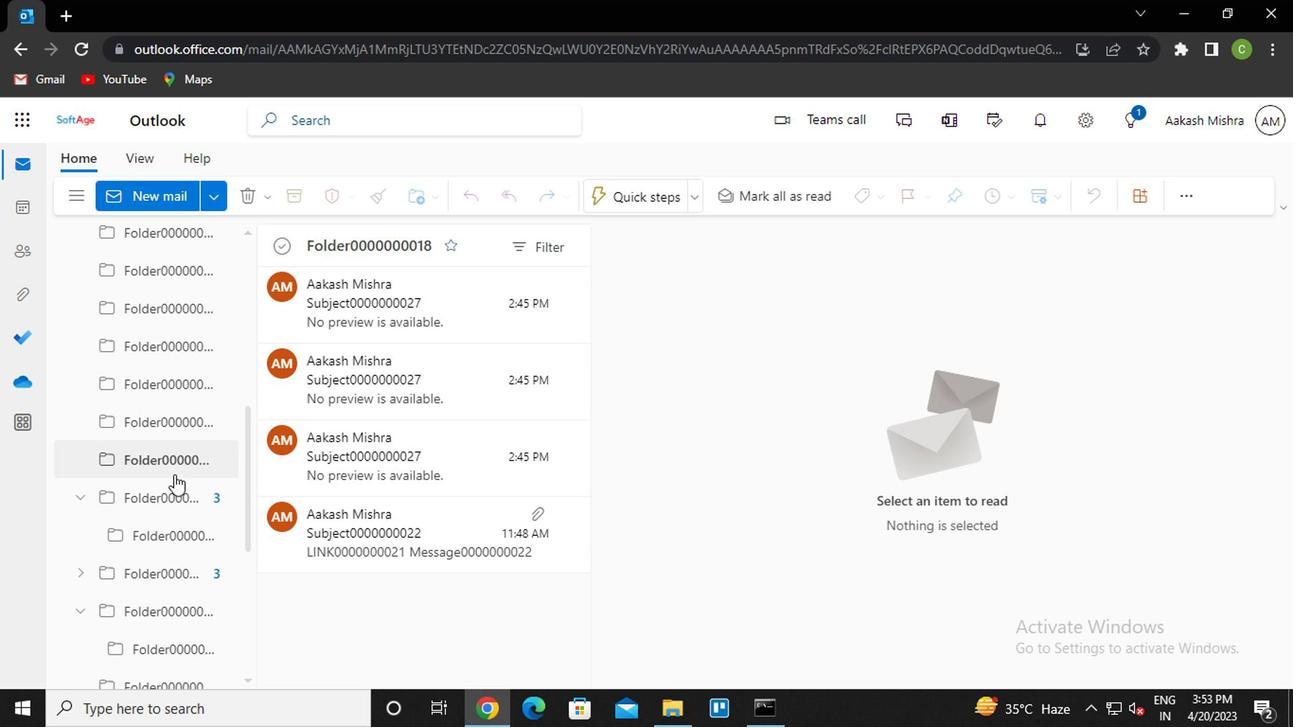 
Action: Mouse pressed left at (177, 489)
Screenshot: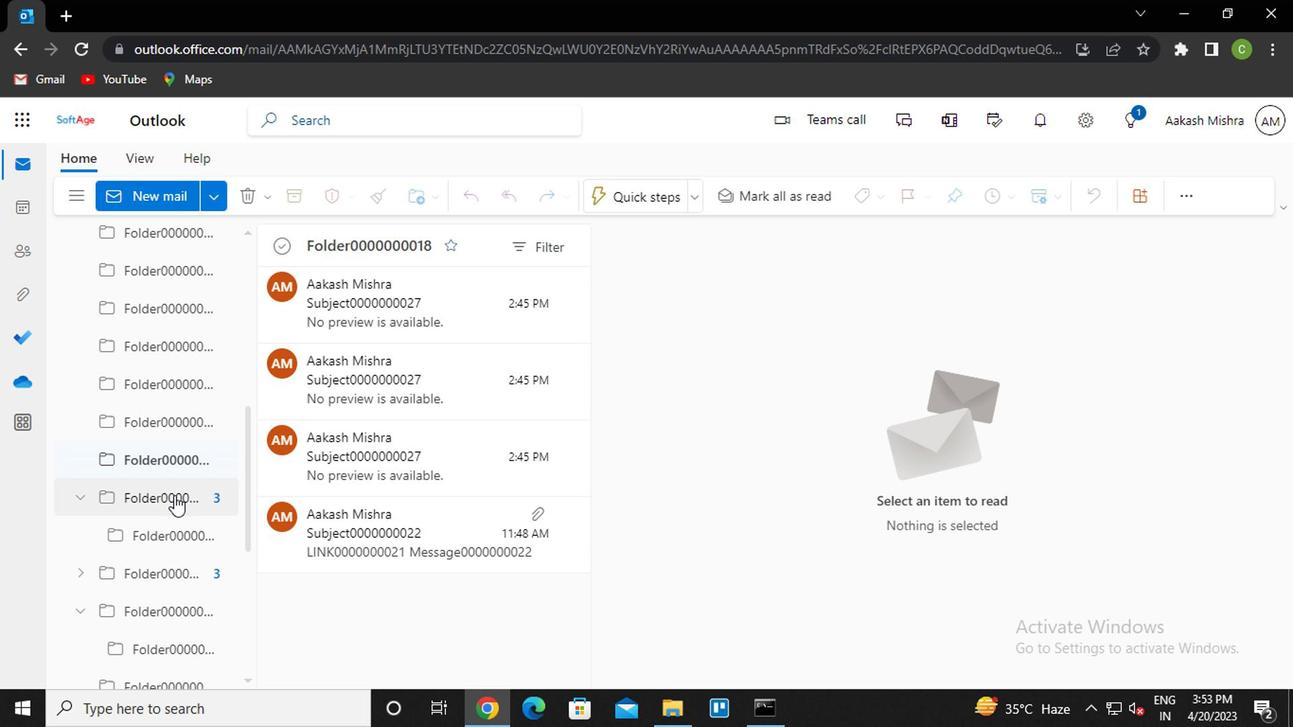 
Action: Mouse moved to (414, 504)
Screenshot: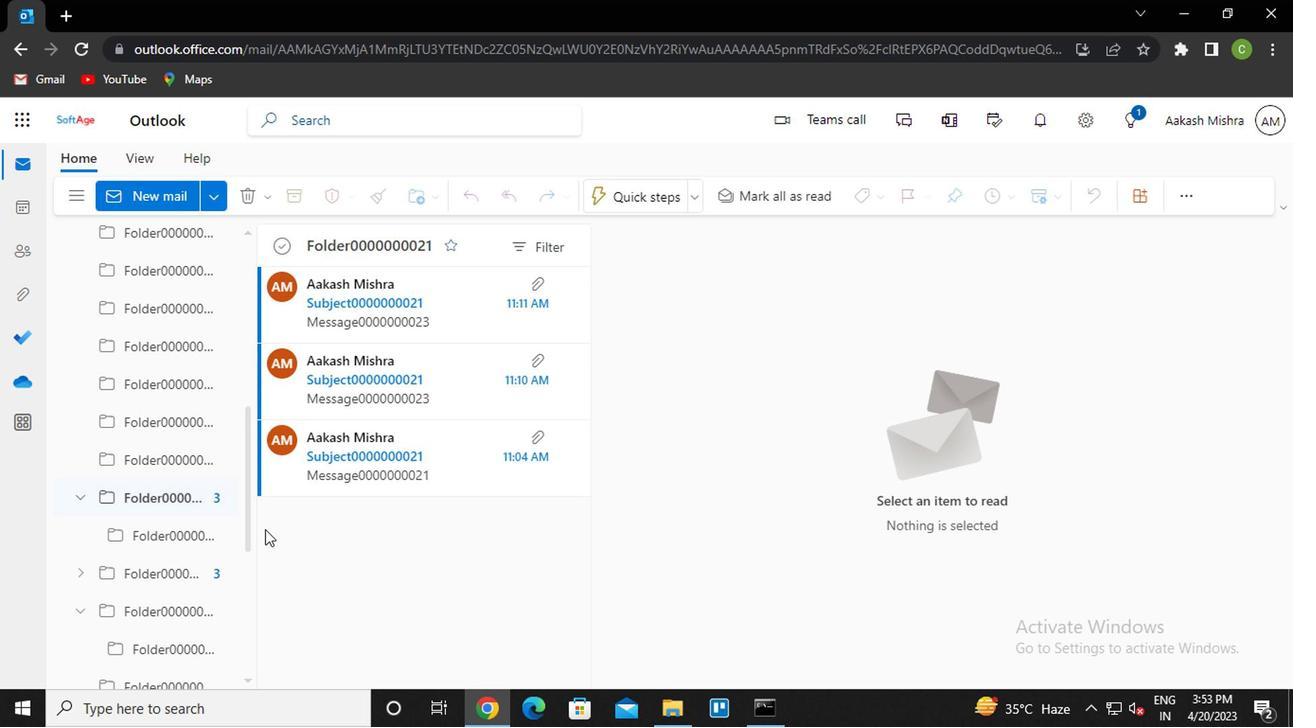 
Action: Mouse pressed left at (414, 504)
Screenshot: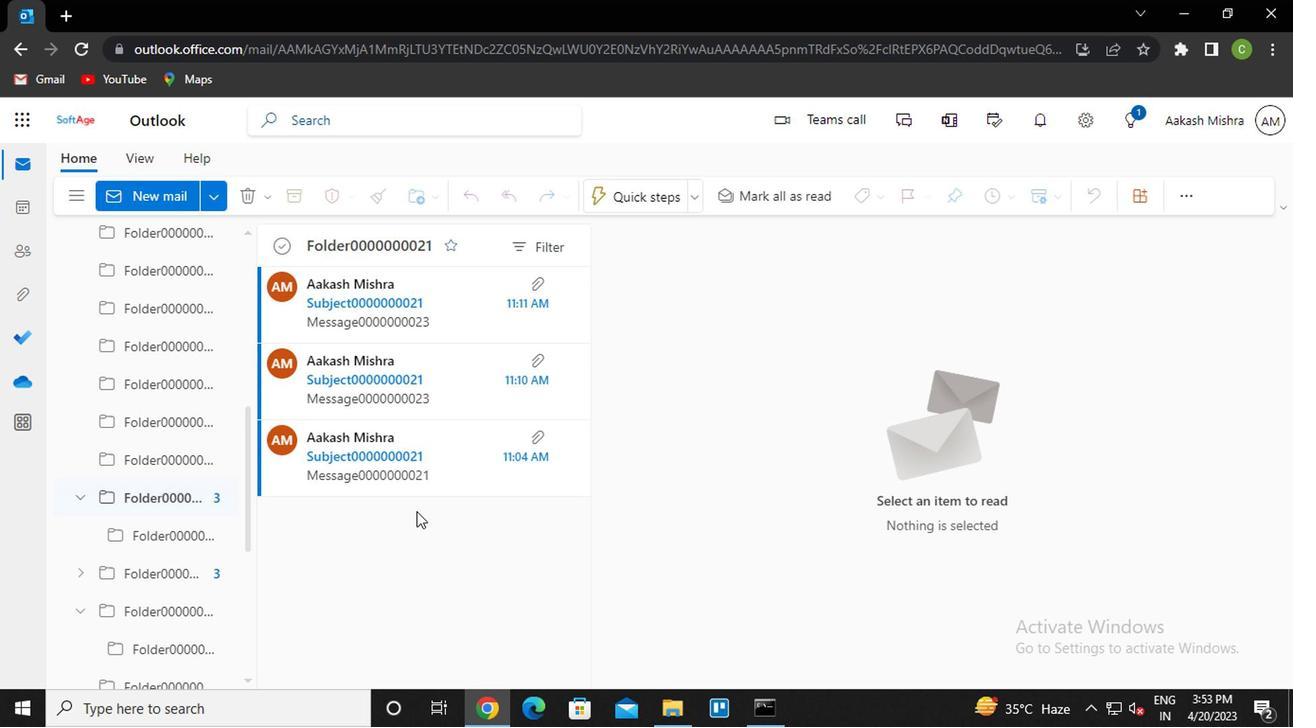 
Action: Mouse moved to (289, 282)
Screenshot: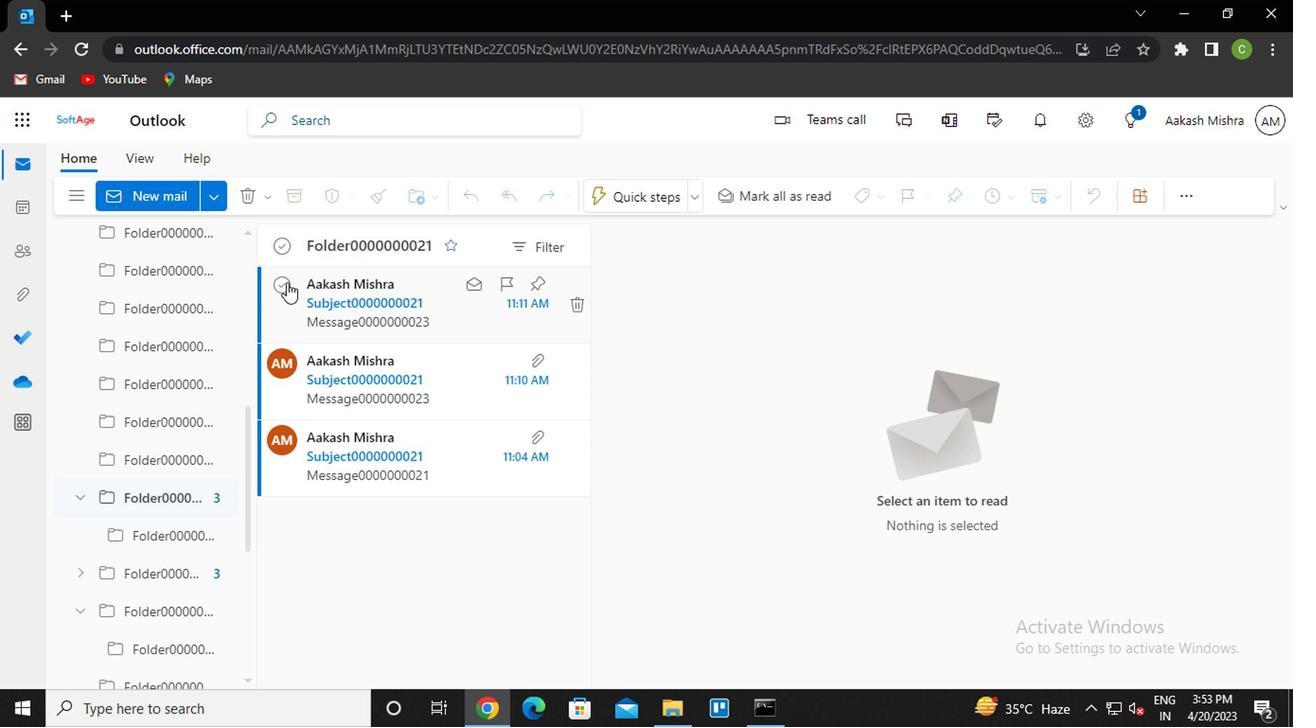 
Action: Mouse pressed left at (289, 282)
Screenshot: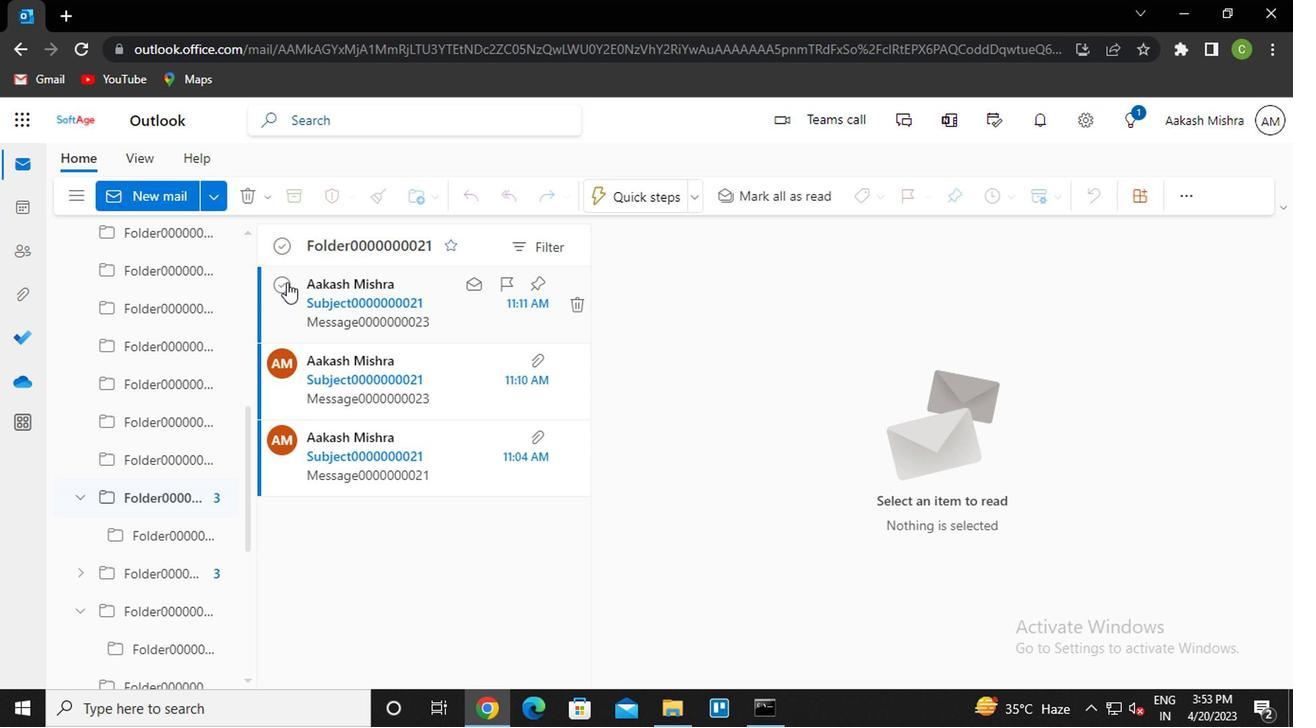 
Action: Mouse moved to (361, 301)
Screenshot: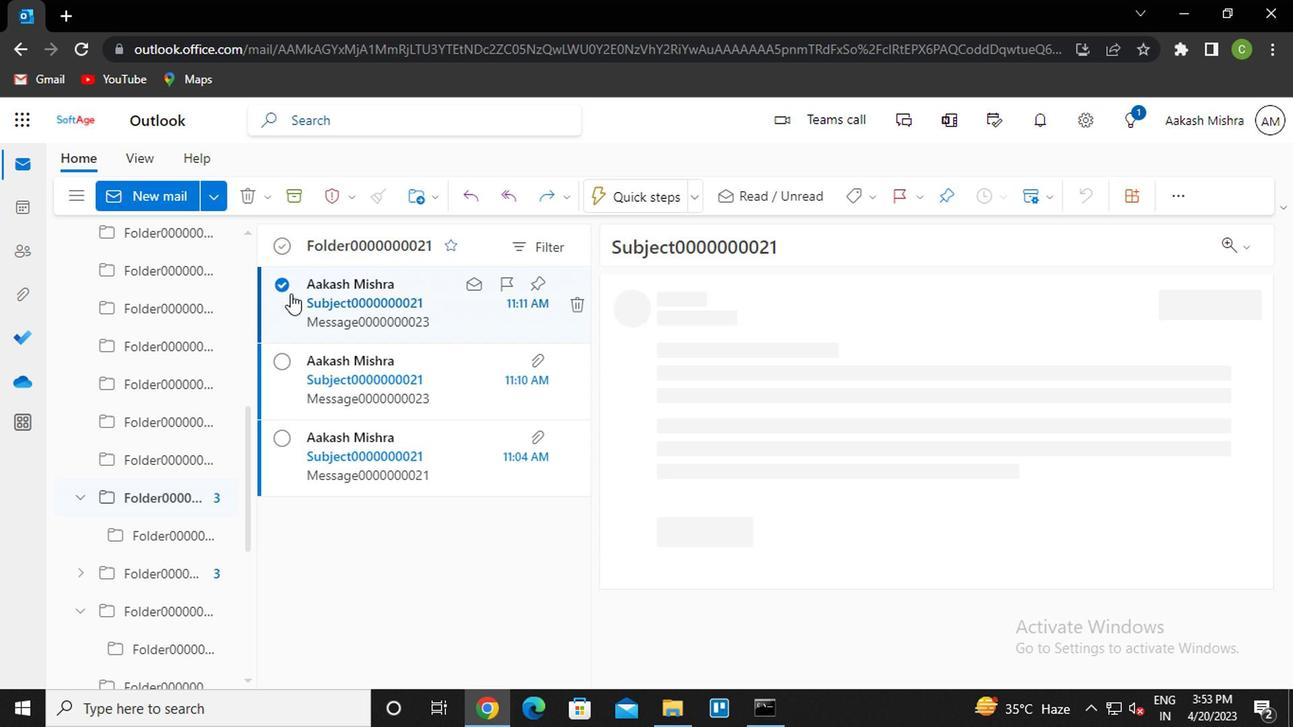 
Action: Mouse pressed left at (361, 301)
Screenshot: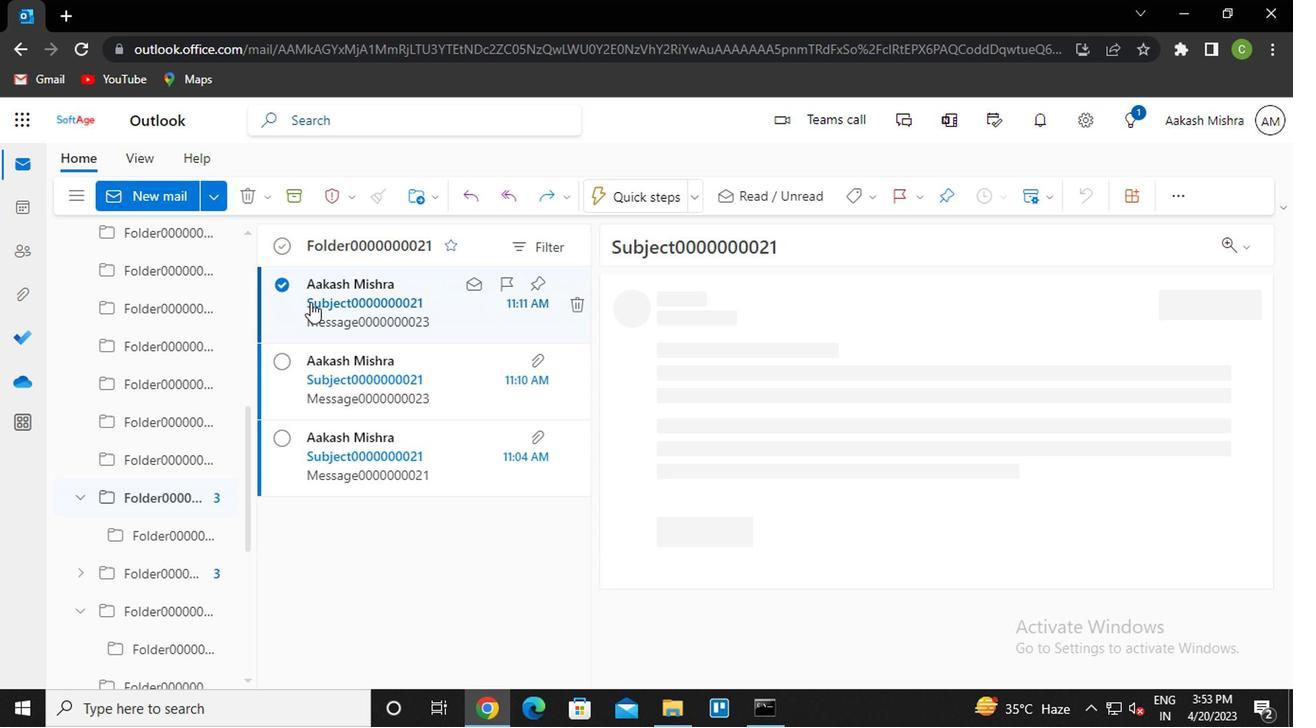 
Action: Mouse moved to (277, 353)
Screenshot: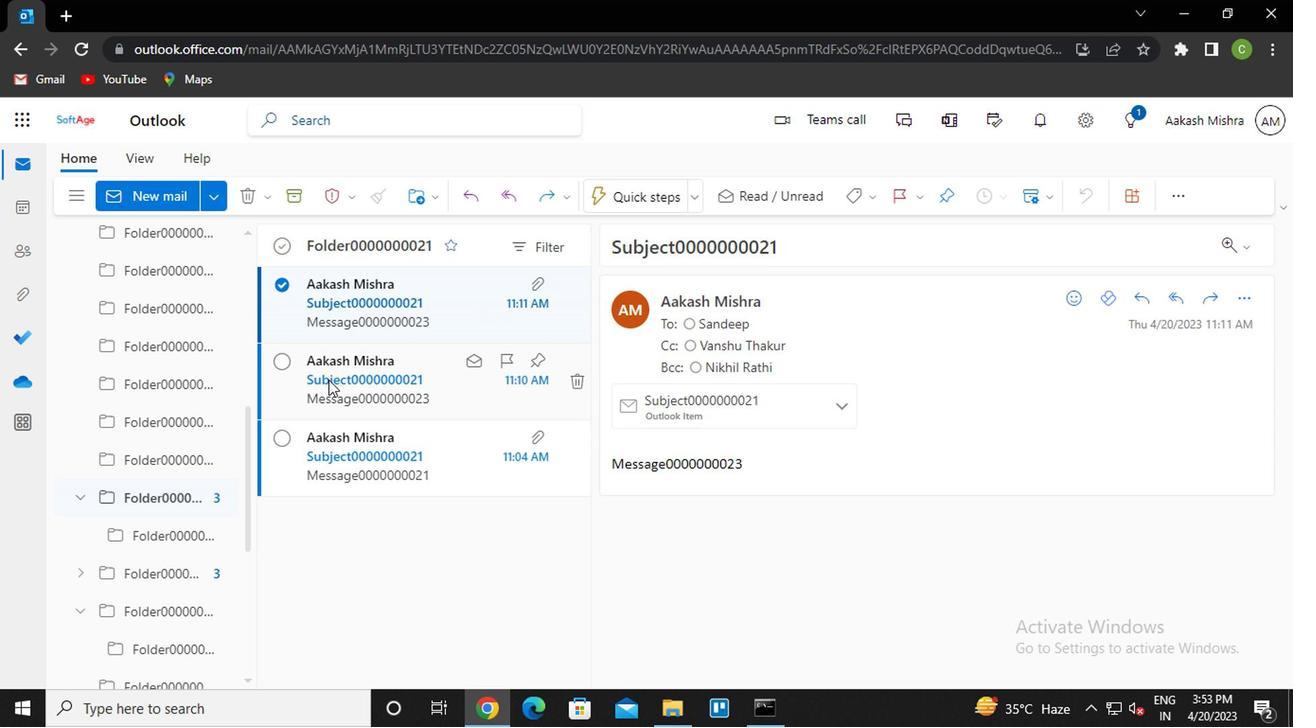 
Action: Mouse pressed left at (277, 353)
Screenshot: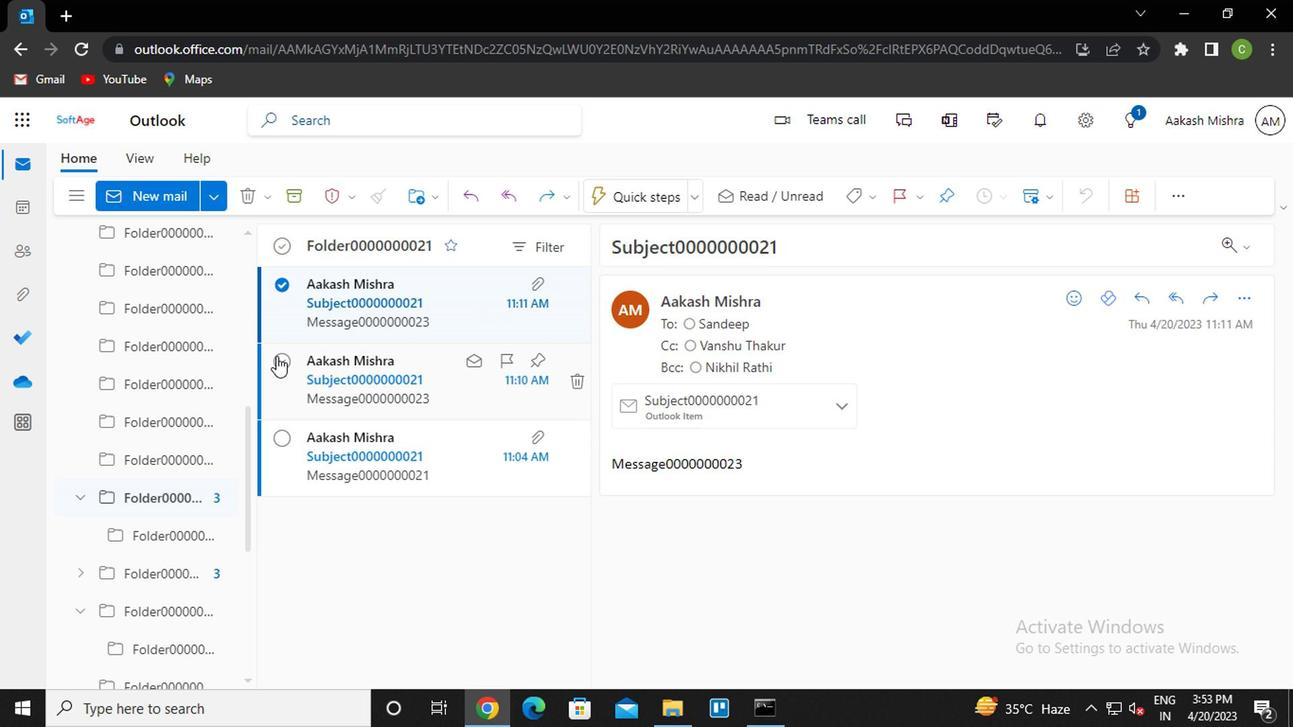 
Action: Mouse moved to (282, 429)
Screenshot: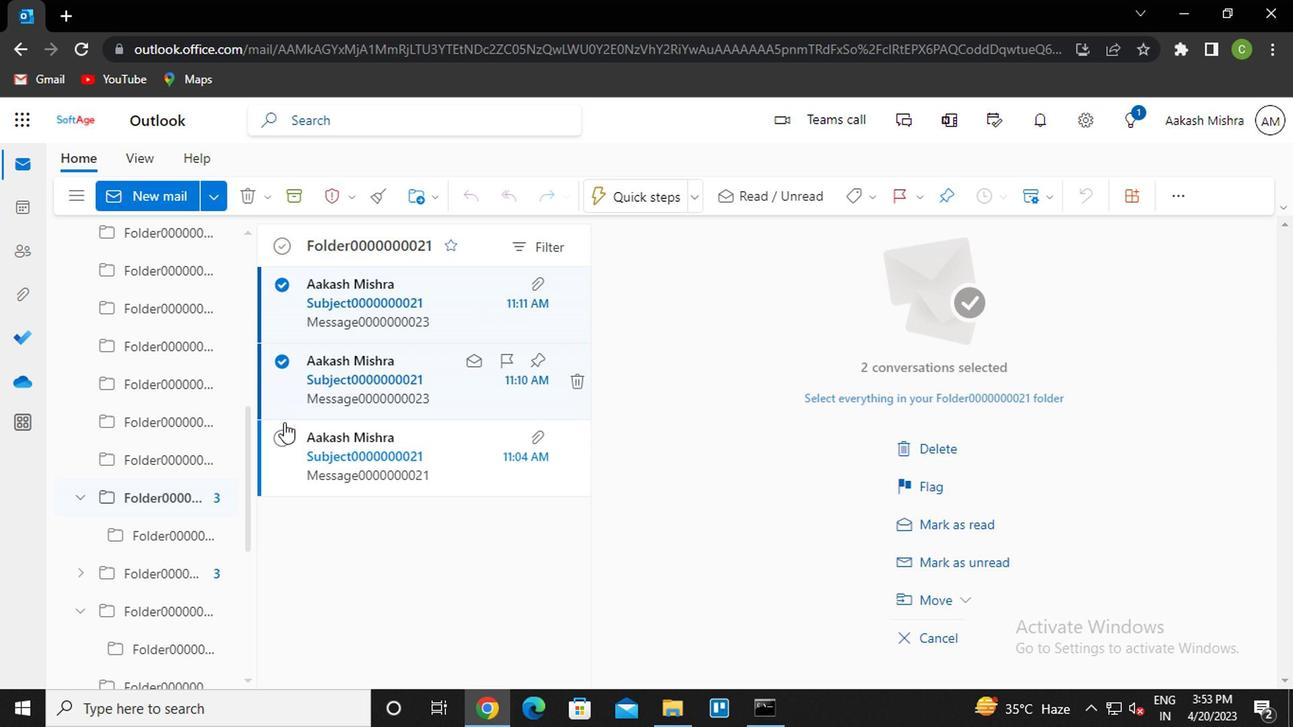 
Action: Mouse pressed left at (282, 429)
Screenshot: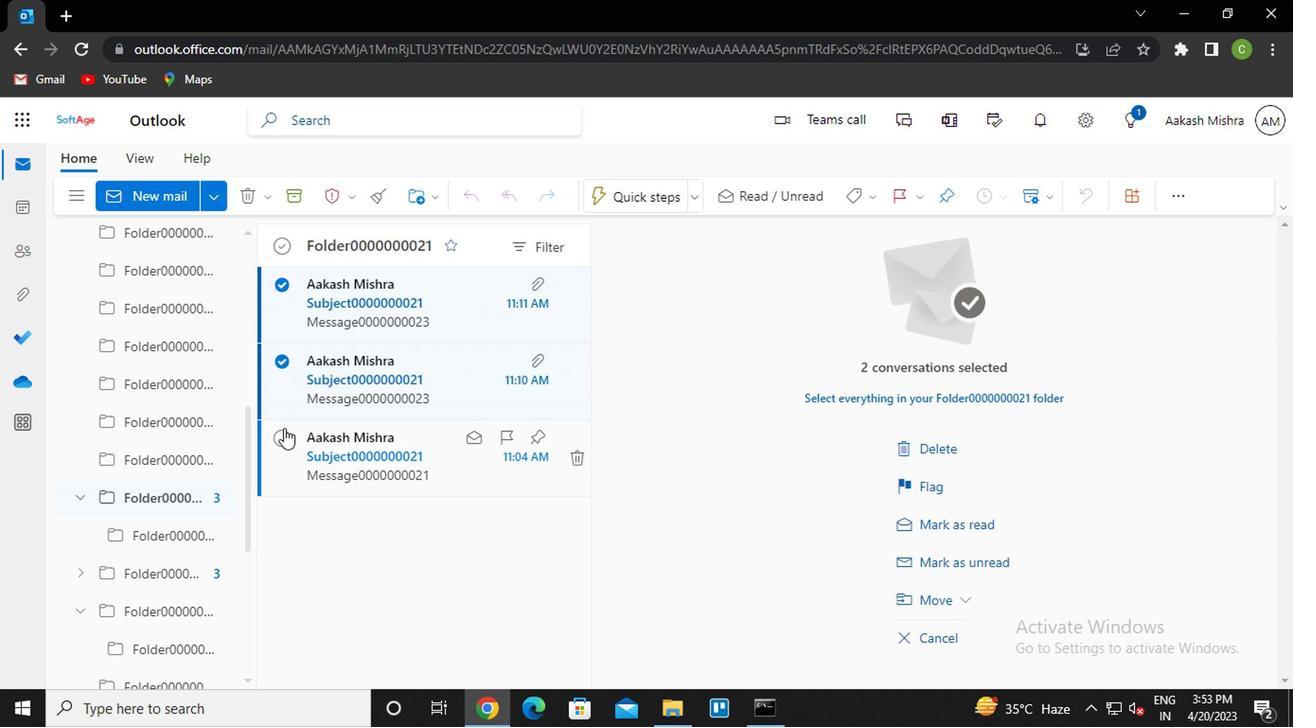 
Action: Mouse moved to (344, 378)
Screenshot: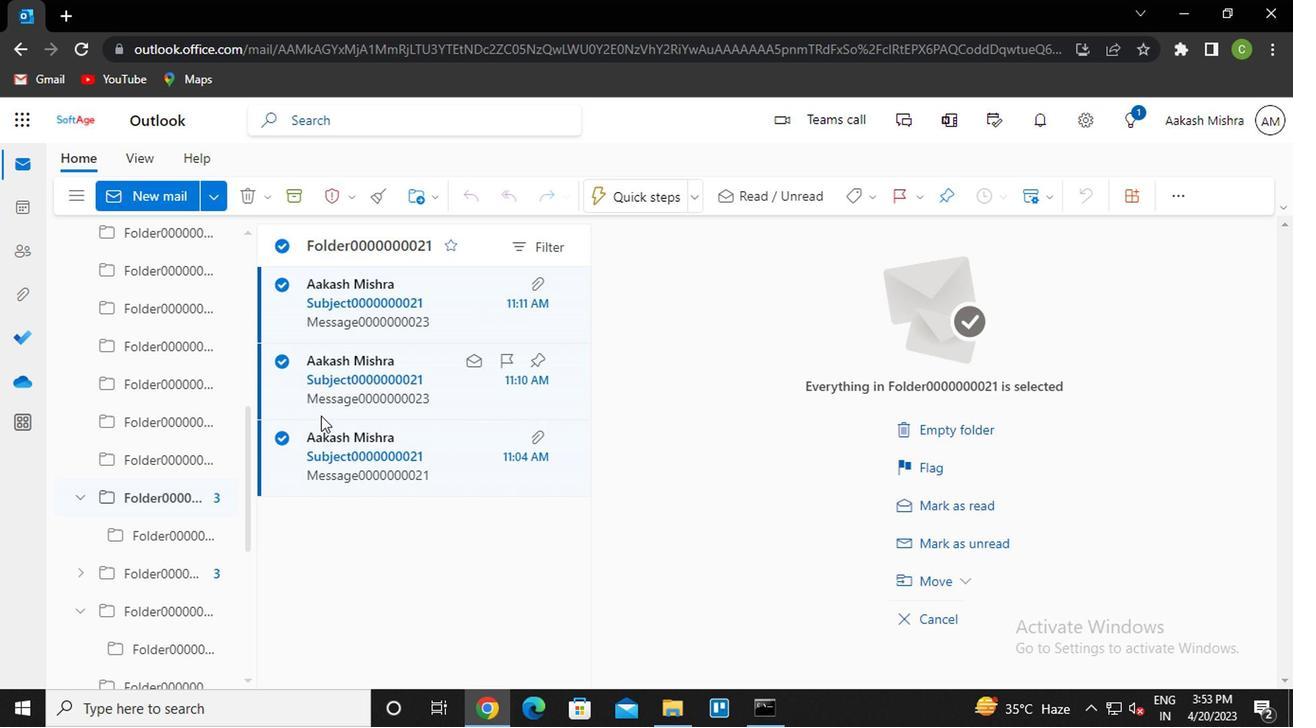 
Action: Mouse pressed right at (344, 378)
Screenshot: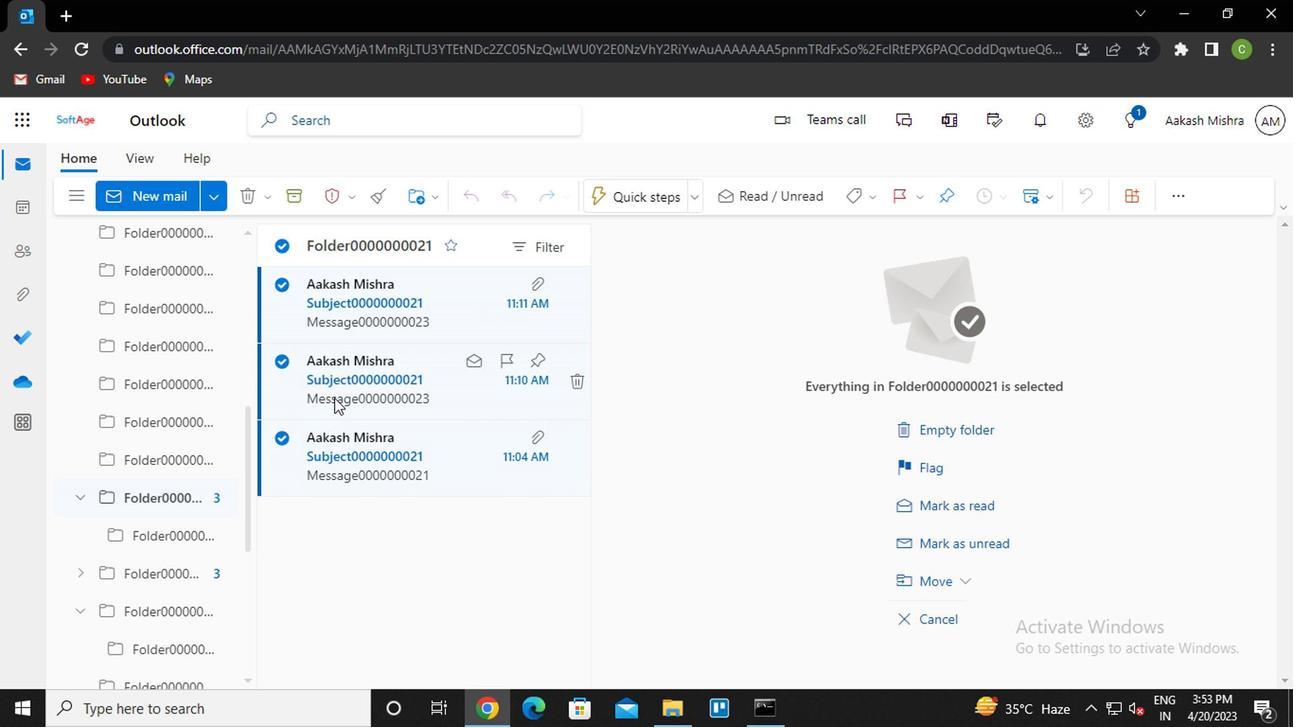 
Action: Mouse moved to (396, 357)
Screenshot: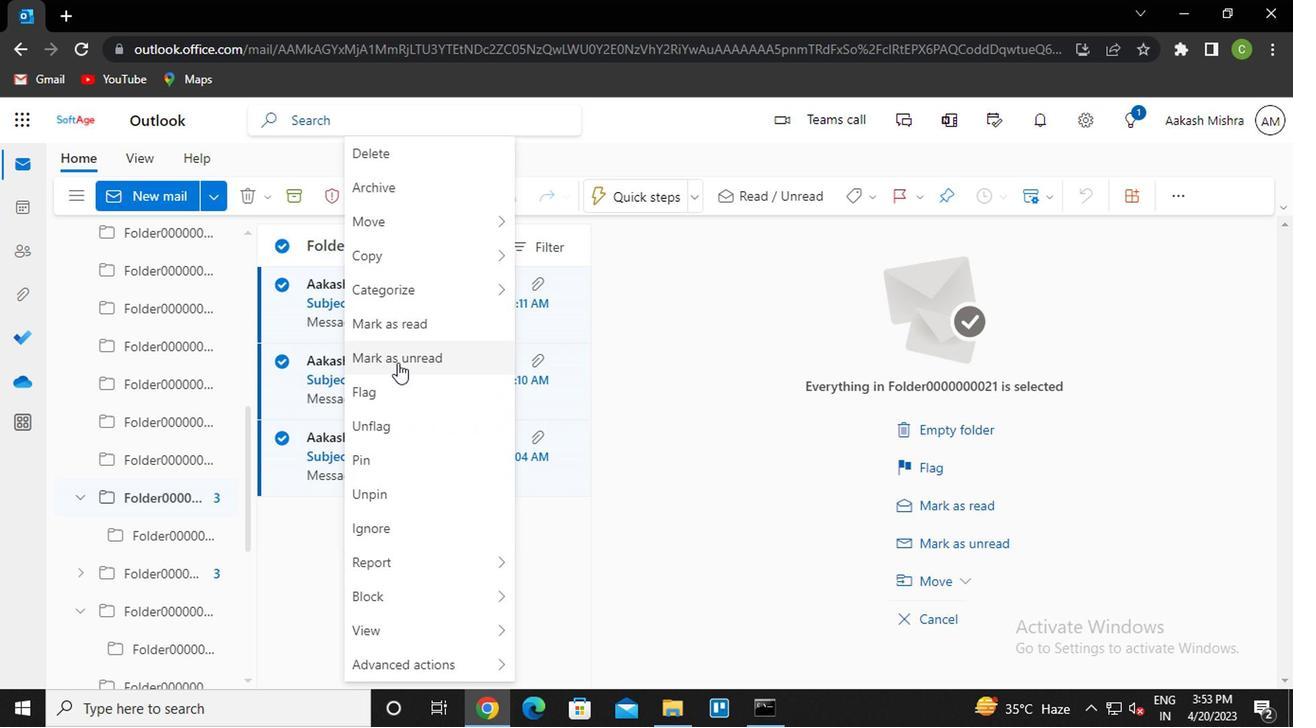 
Action: Mouse pressed left at (396, 357)
Screenshot: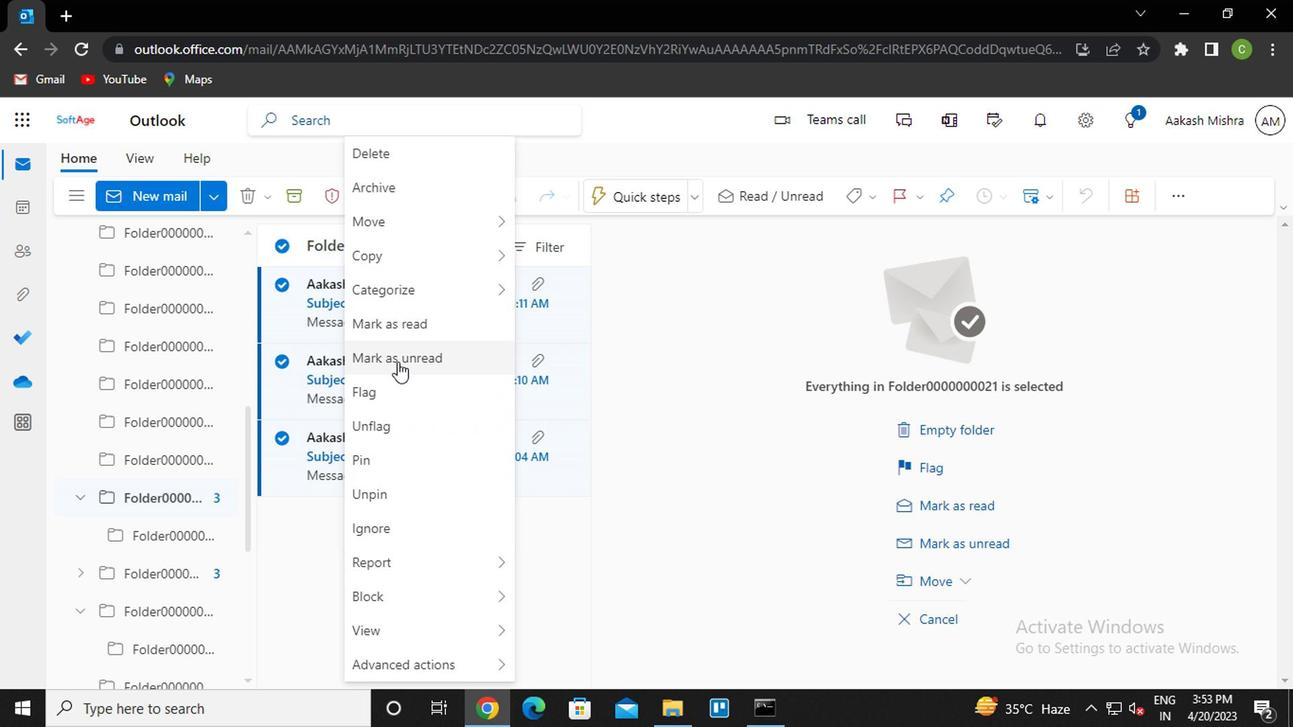 
Action: Mouse moved to (366, 491)
Screenshot: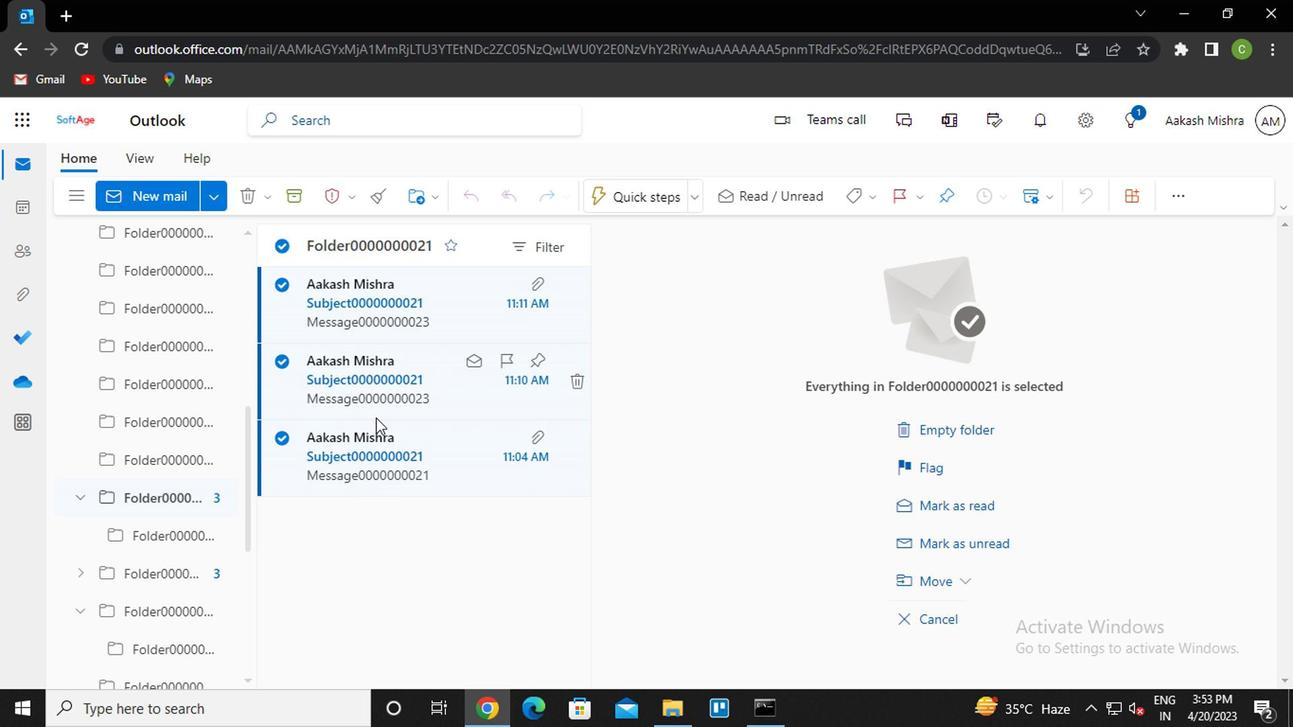 
Action: Mouse pressed left at (366, 491)
Screenshot: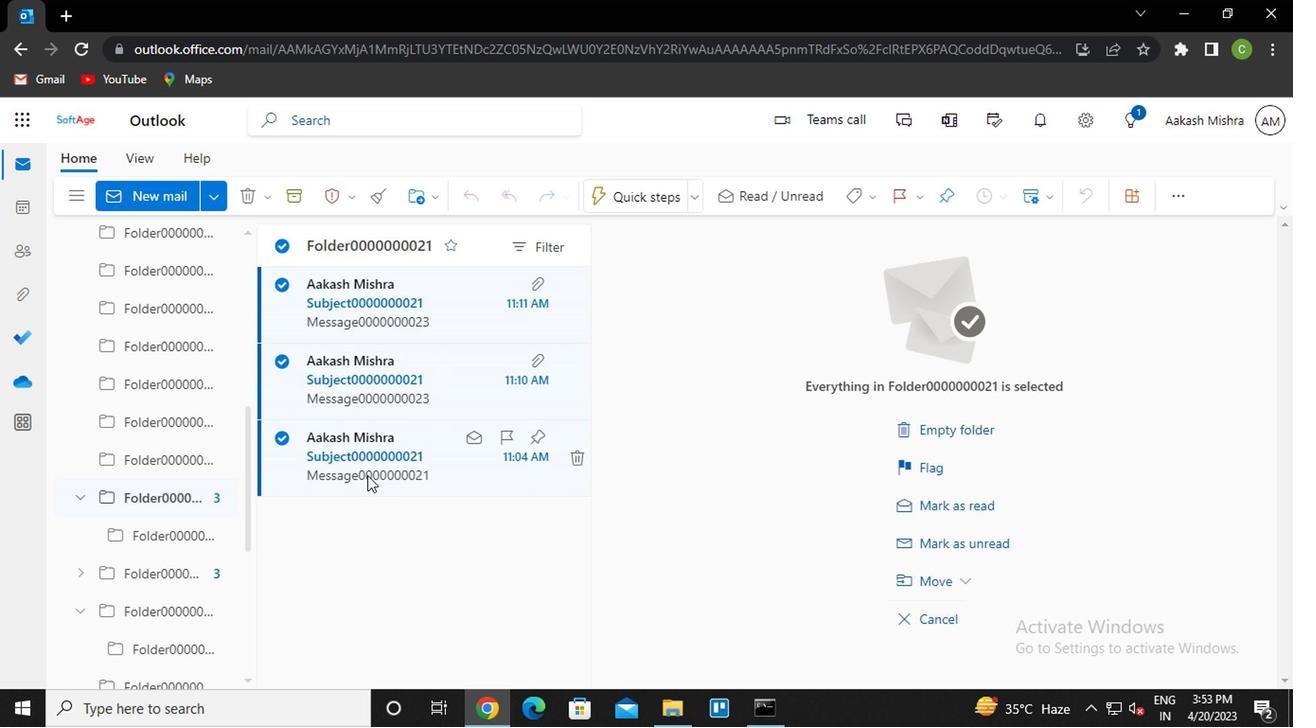 
Action: Mouse moved to (174, 560)
Screenshot: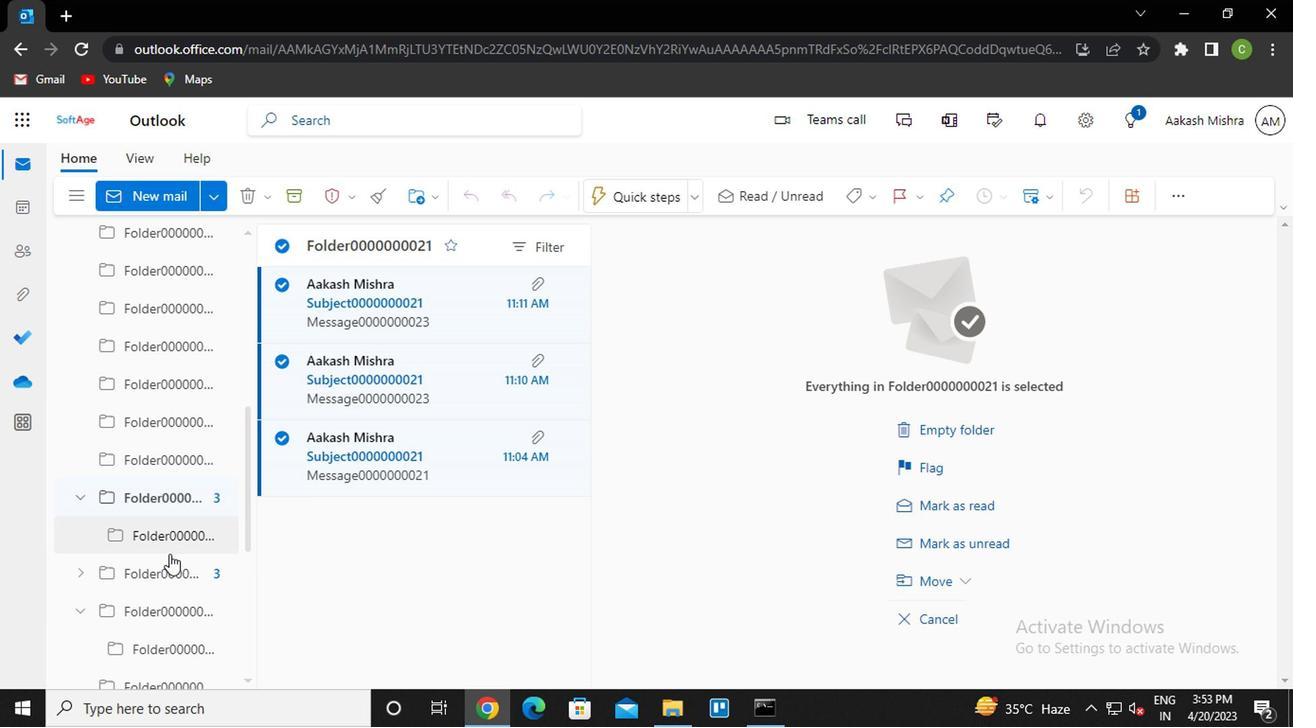 
Action: Mouse pressed left at (174, 560)
Screenshot: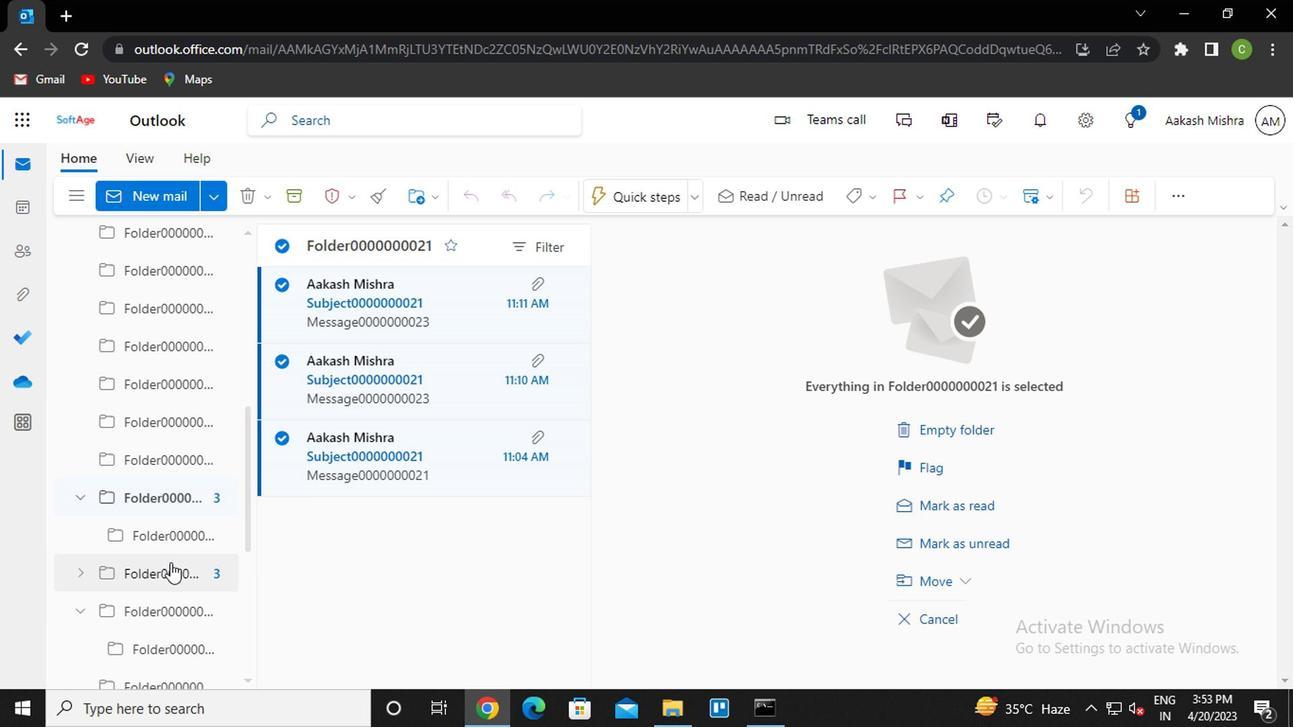 
Action: Mouse moved to (280, 437)
Screenshot: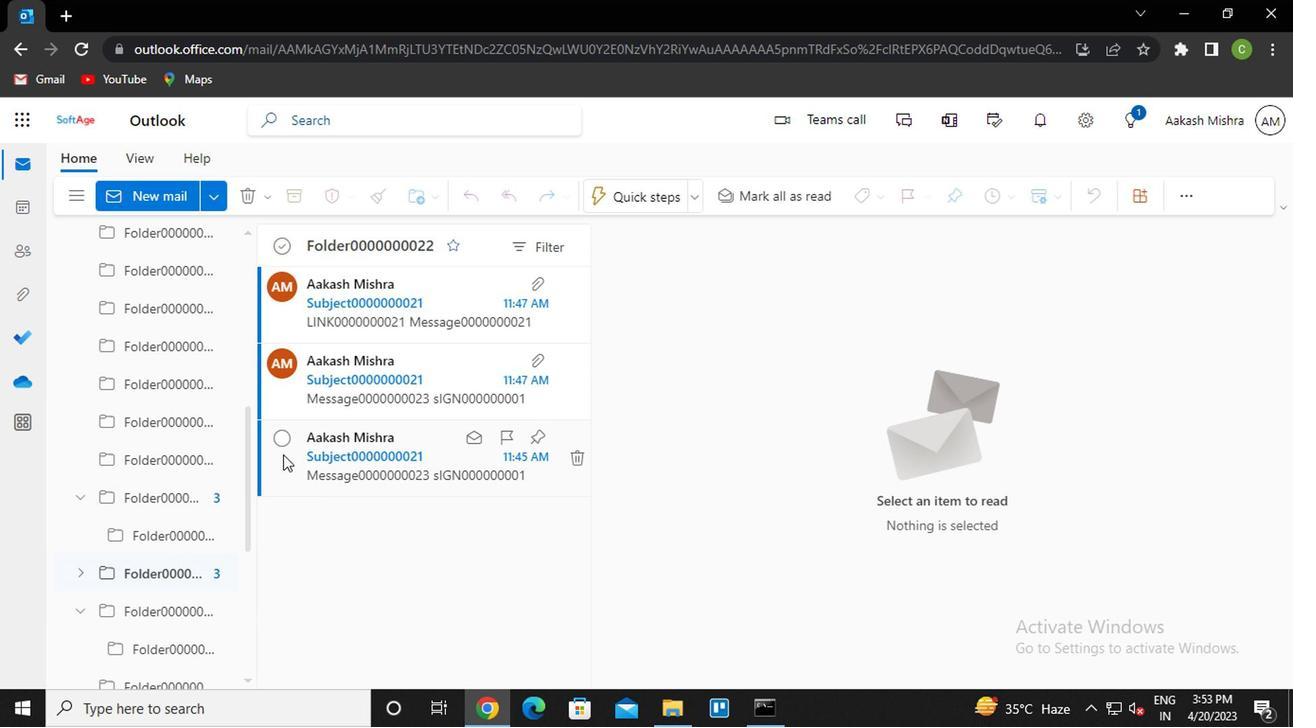 
Action: Mouse pressed left at (280, 437)
Screenshot: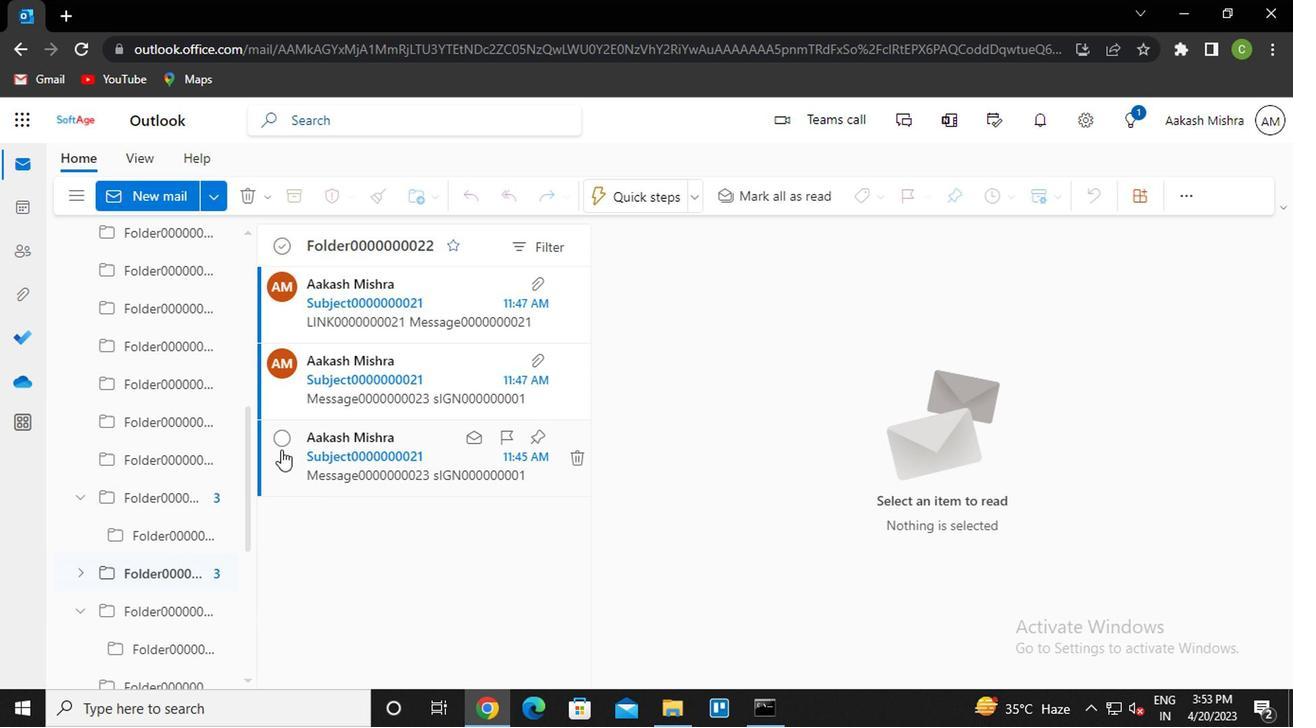 
Action: Mouse moved to (279, 358)
Screenshot: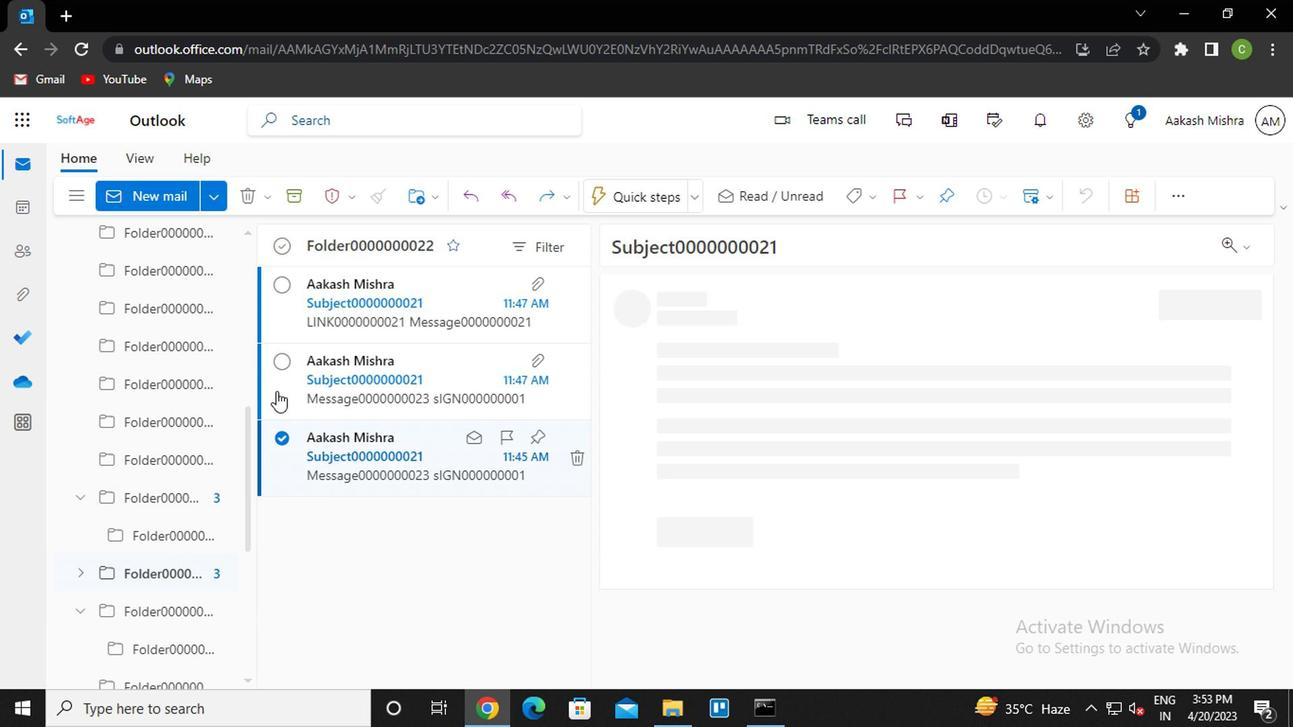 
Action: Mouse pressed left at (279, 358)
Screenshot: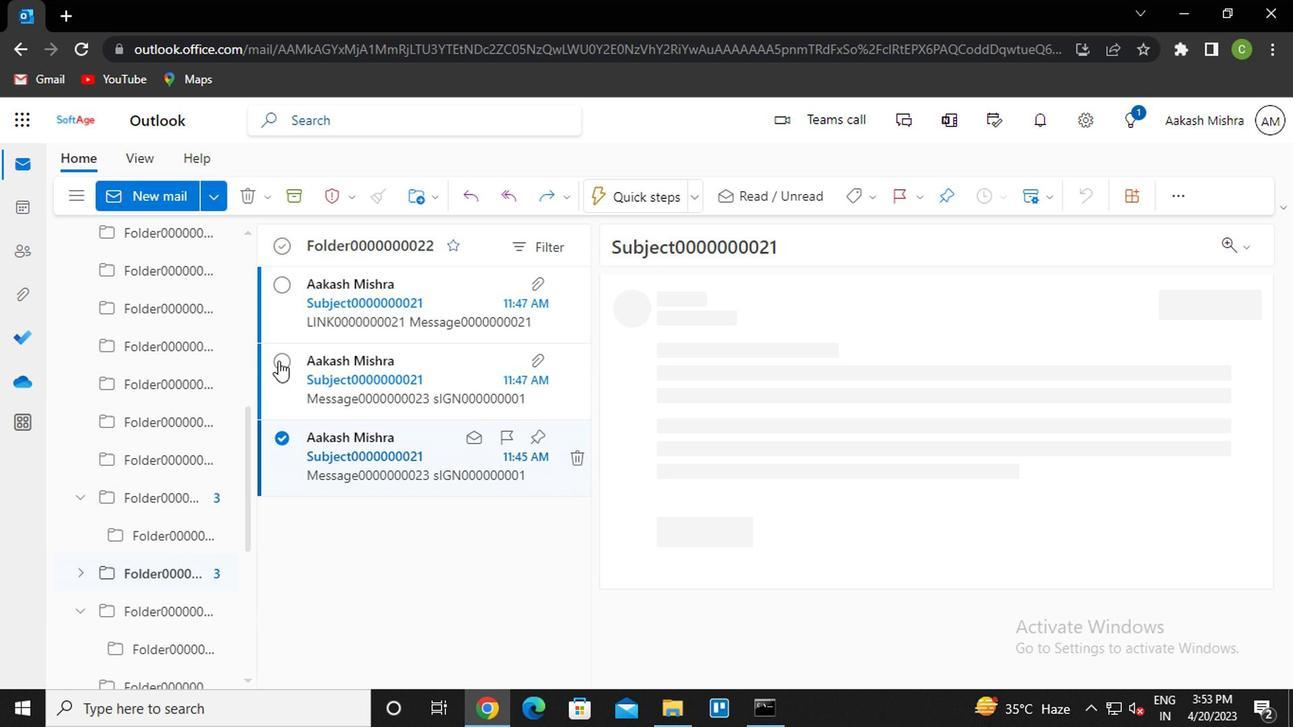 
Action: Mouse moved to (284, 287)
Screenshot: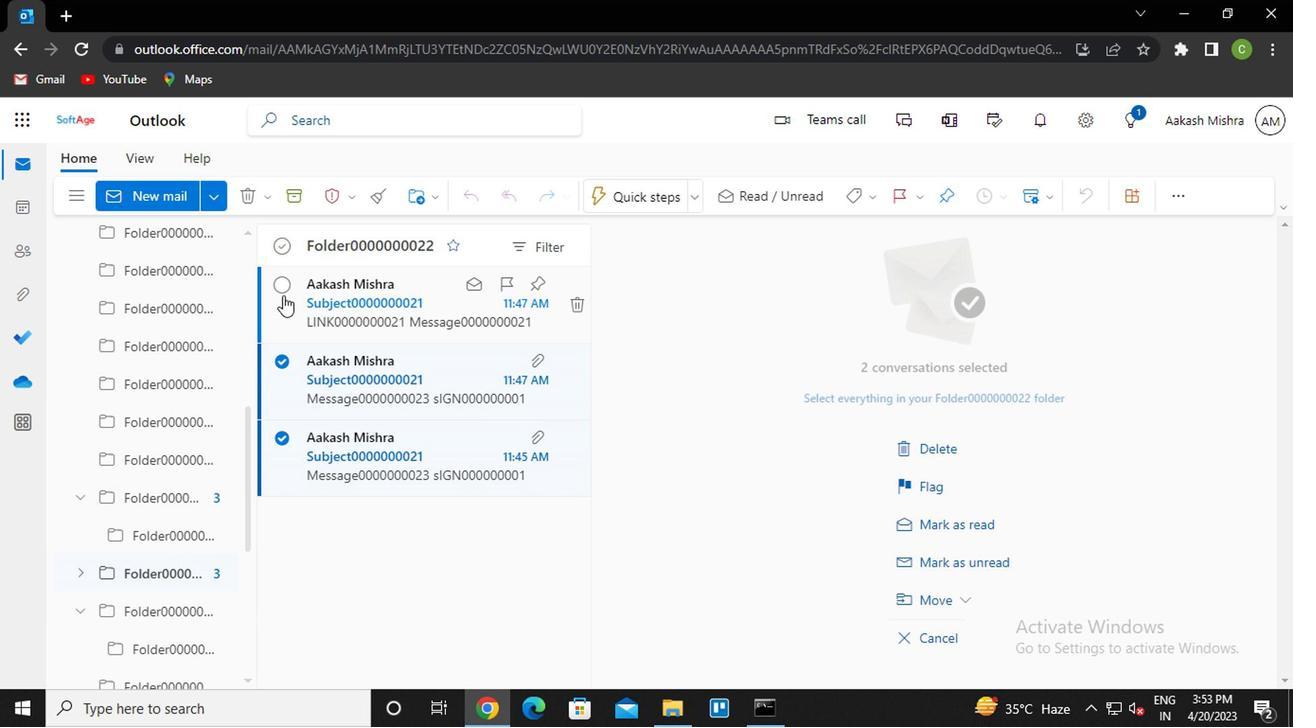 
Action: Mouse pressed left at (284, 287)
Screenshot: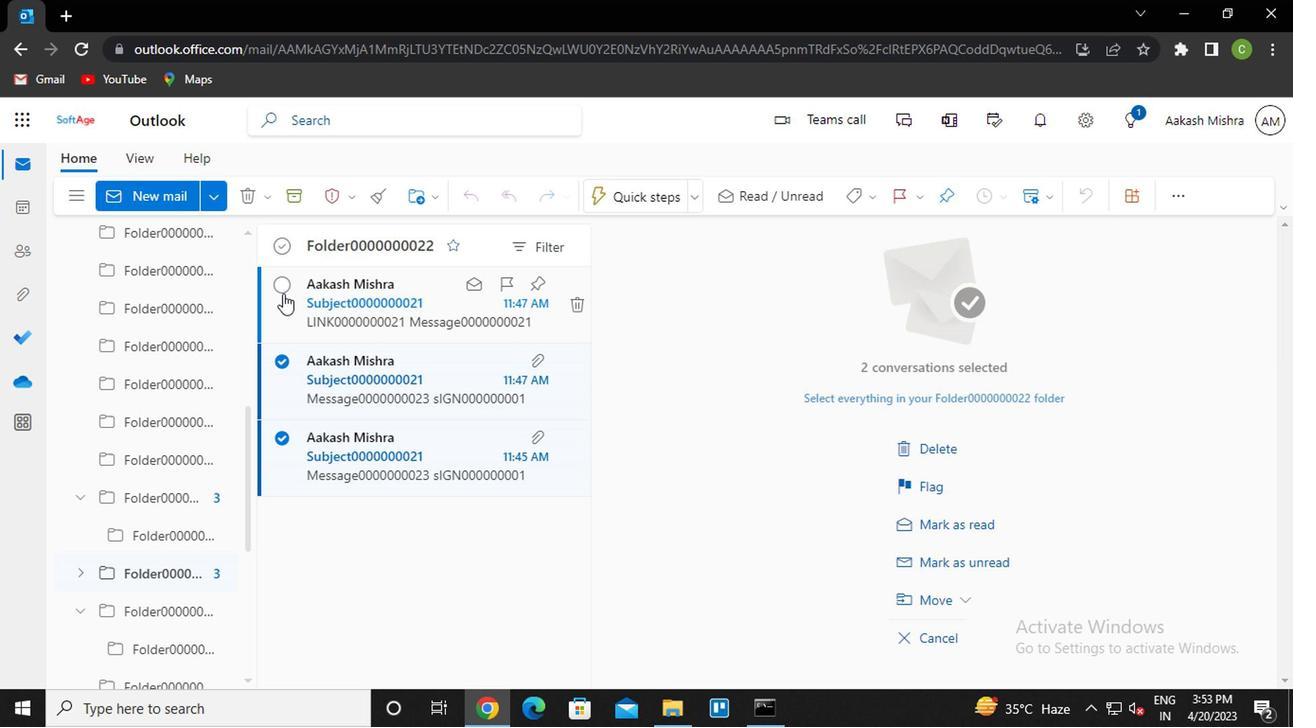 
Action: Mouse moved to (394, 335)
Screenshot: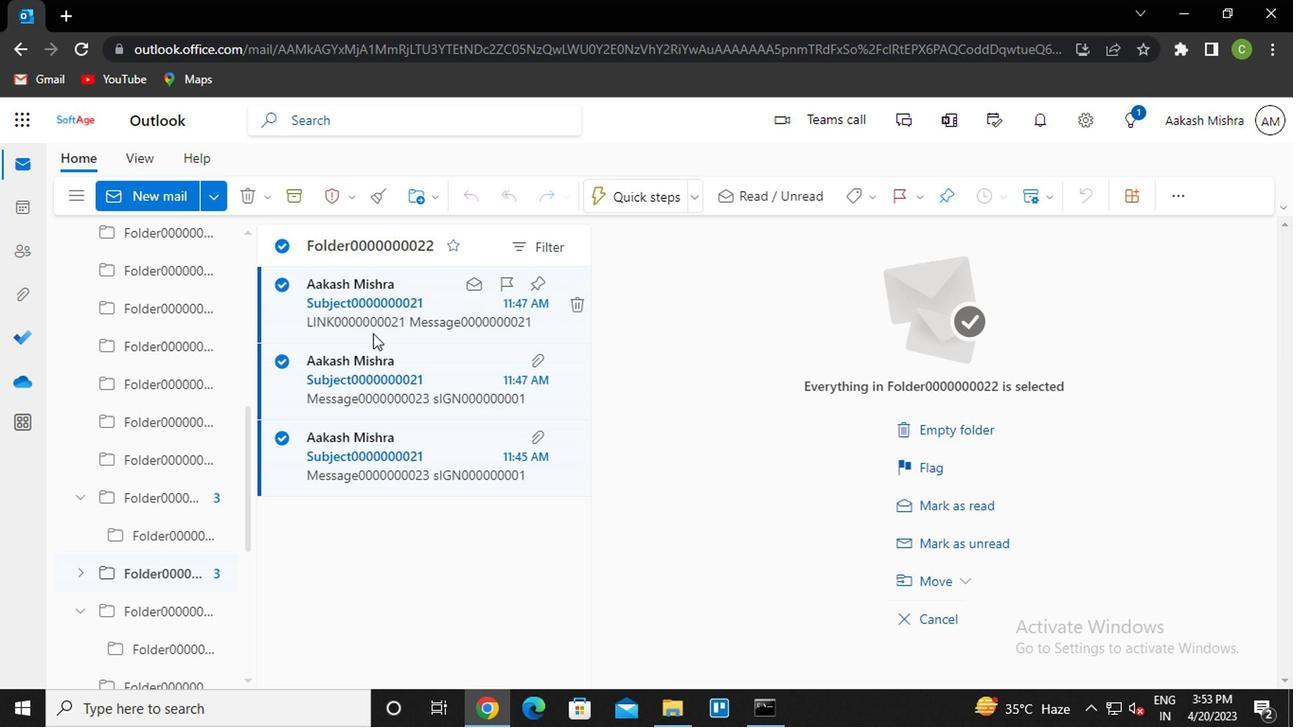 
Action: Mouse pressed right at (394, 335)
Screenshot: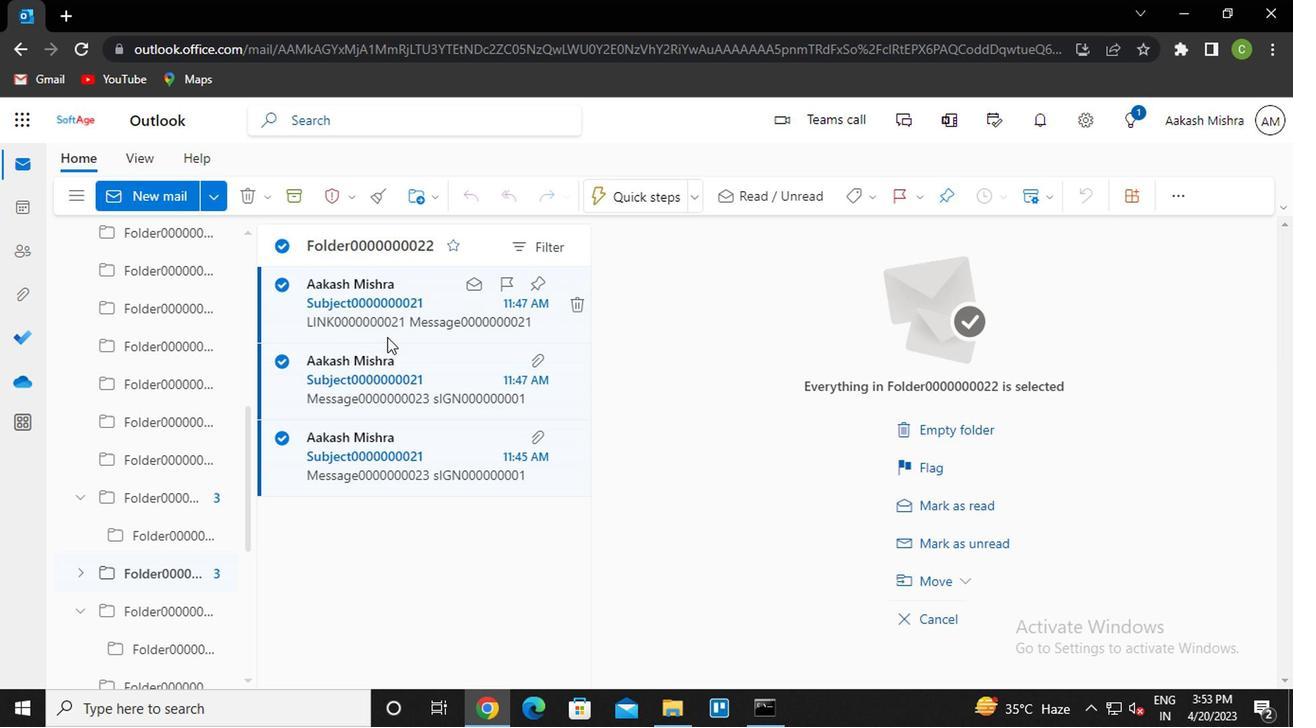 
Action: Mouse moved to (432, 355)
Screenshot: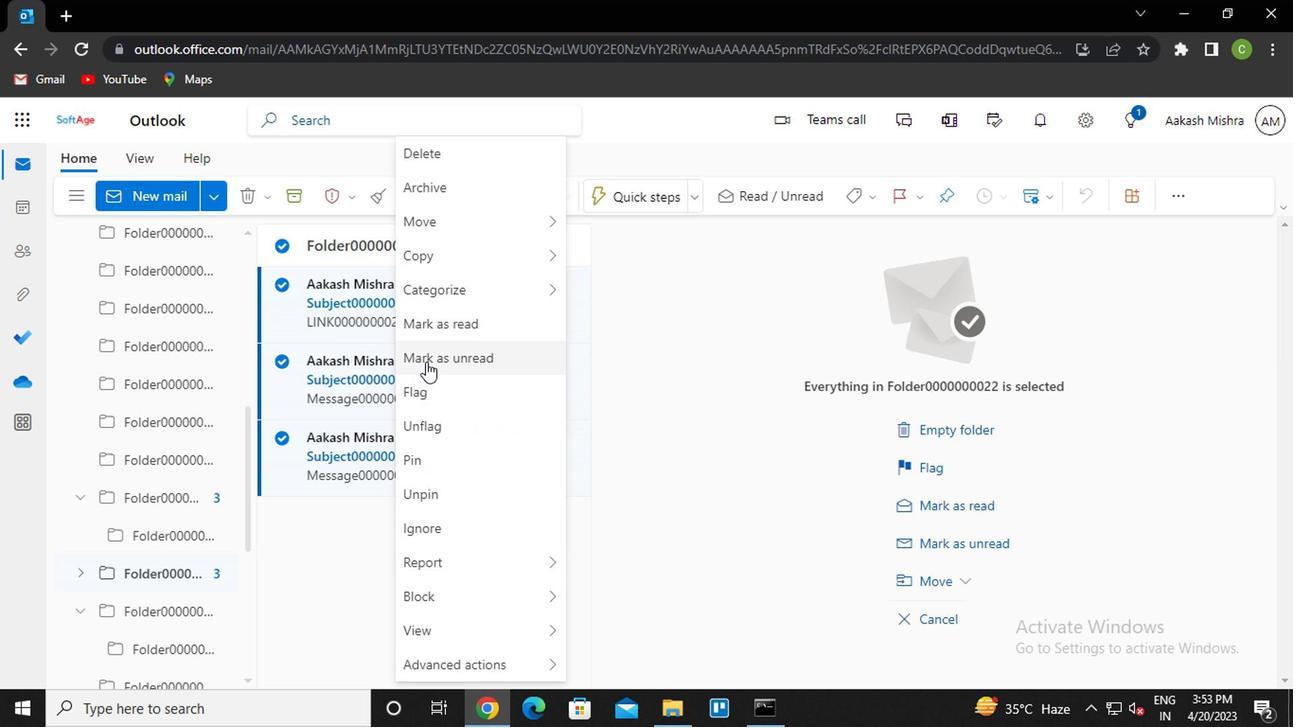 
Action: Mouse pressed left at (432, 355)
Screenshot: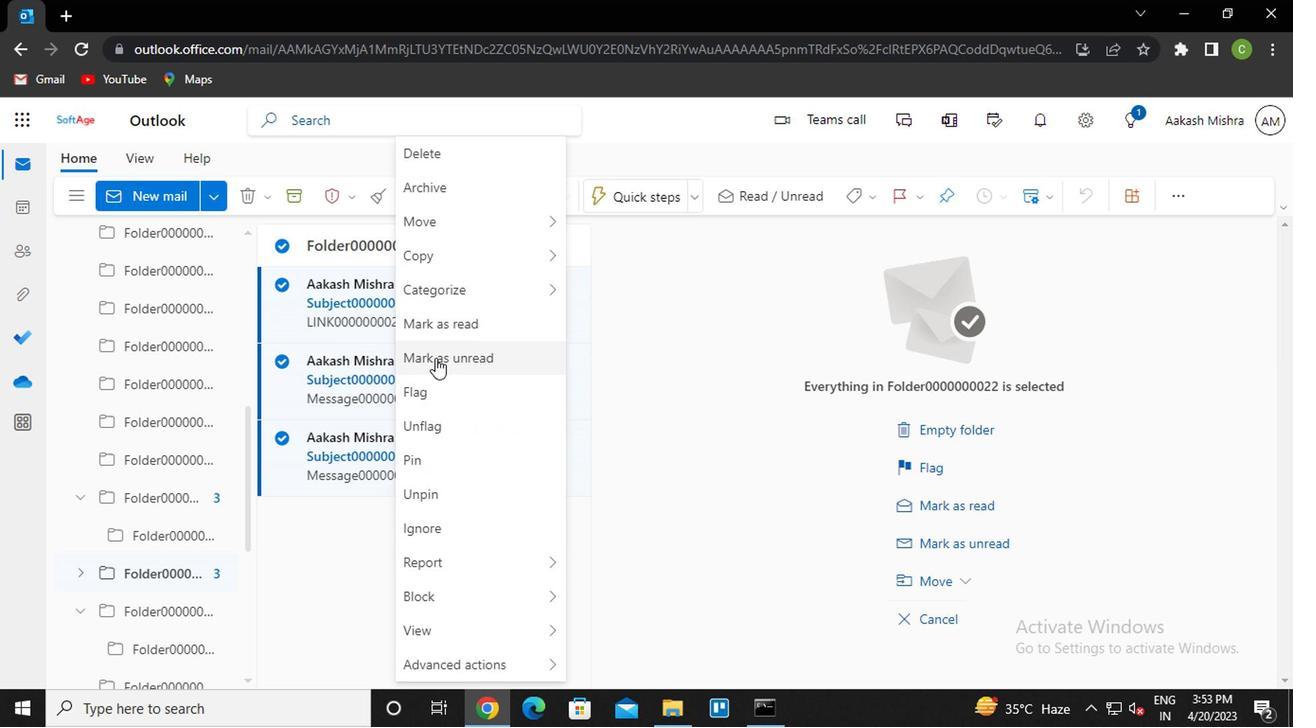 
Action: Mouse moved to (467, 413)
Screenshot: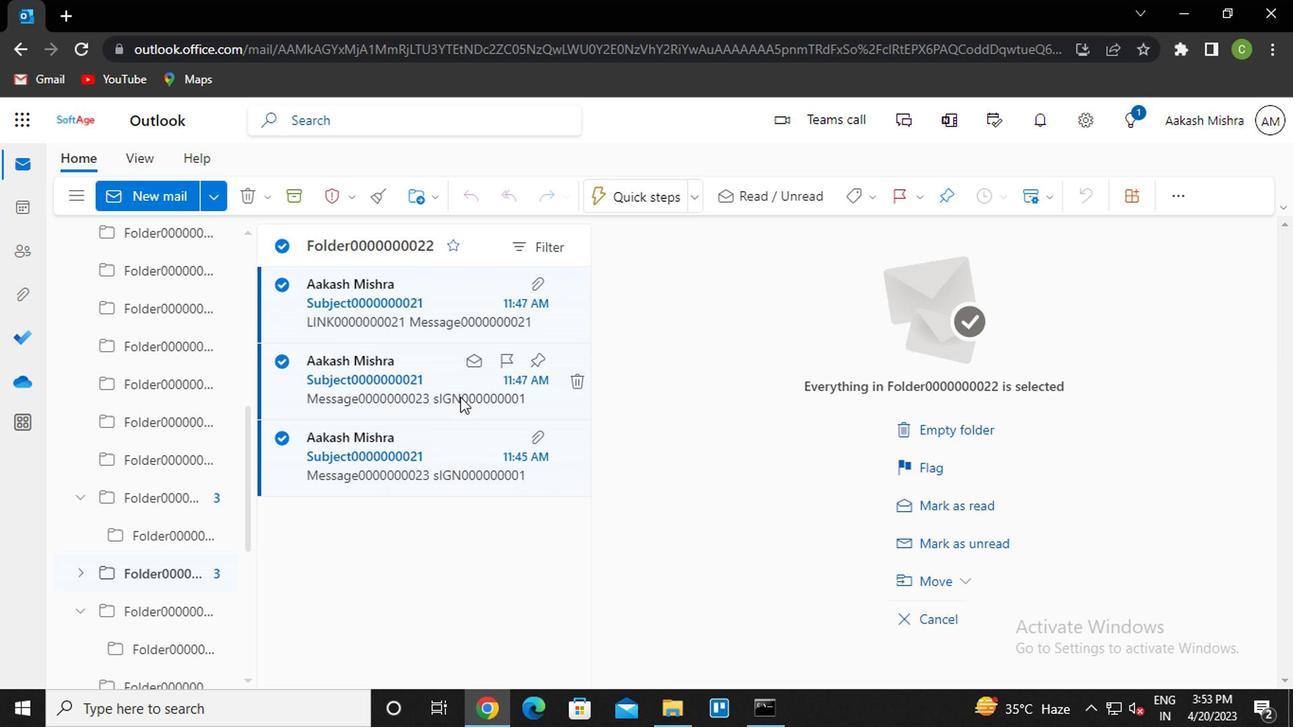 
Action: Key pressed <Key.f8>
Screenshot: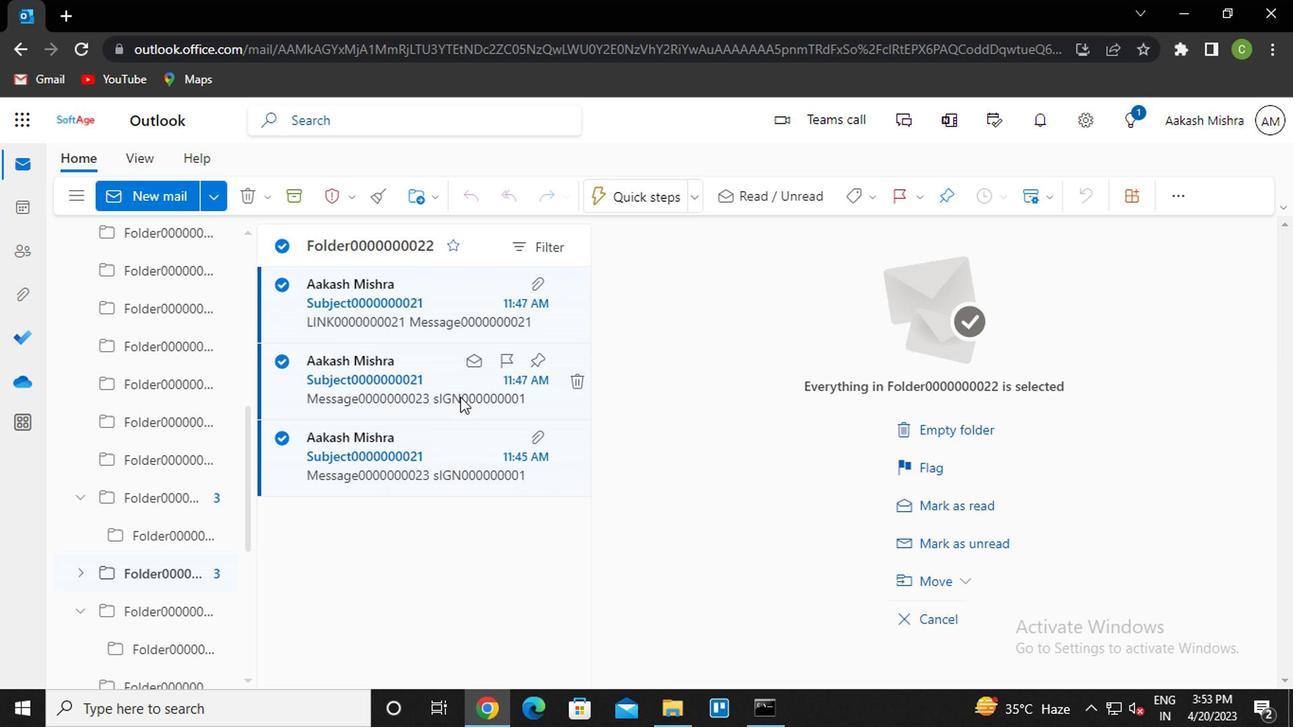 
